 Task: Send email and add a link Link0000000012 including the signature Sign0000000001 to parteek.kumar@softage.net with a subject Subject0000000011 and add a message Message0000000011 and with an attachment of Attach0000000001. Send email and add a link Link0000000012 including the signature Sign0000000001 to parteek.kumar@softage.net; aakash.mishra@softage.net; ayush@softage.net with a subject Subject0000000012 and add a message Message0000000013 and with an attachment of Attach0000000001. Send email and add a link Link0000000012 including the signature Sign0000000001 to parteek.kumar@softage.net with a cc to Aakash.mishra@softage.net with a subject Subject0000000011 and add a message Message0000000013. Send email and add a link Link0000000012 including the signature Sign0000000001 to parteek.kumar@softage.net with a cc to Aakash.mishra@softage.net and bcc to Ayush@softage.net with a subject Subject0000000011 and add a message Message0000000013. Send email and add a link Link0000000012 including the signature Sign0000000001 to parteek.kumar@softage.net; aakash.mishra@softage.net with a cc to Ayush@softage.net; pooja.chaudhary@softage.net and bcc to Vanshu.thakur@softage.net with a subject Subject0000000011 and add a message Message0000000013
Action: Mouse moved to (122, 152)
Screenshot: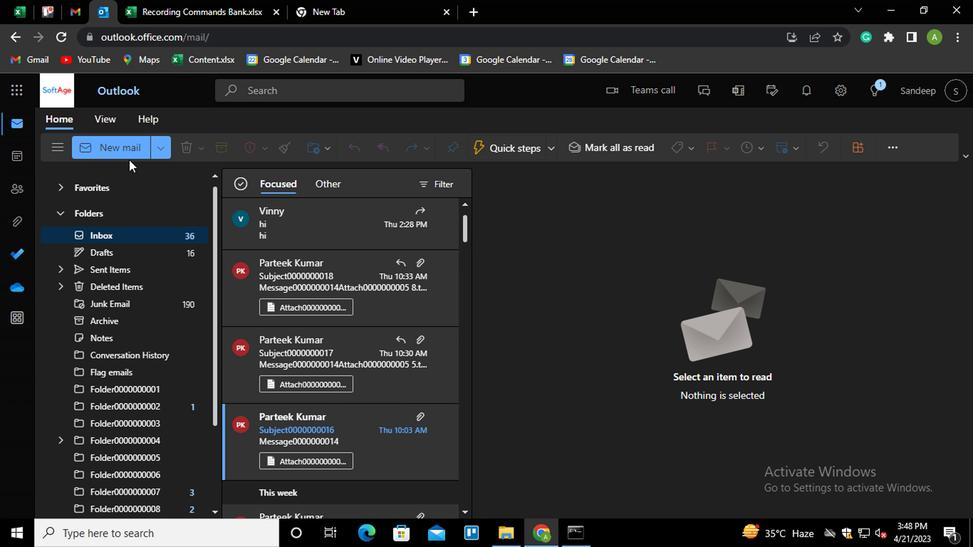 
Action: Mouse pressed left at (122, 152)
Screenshot: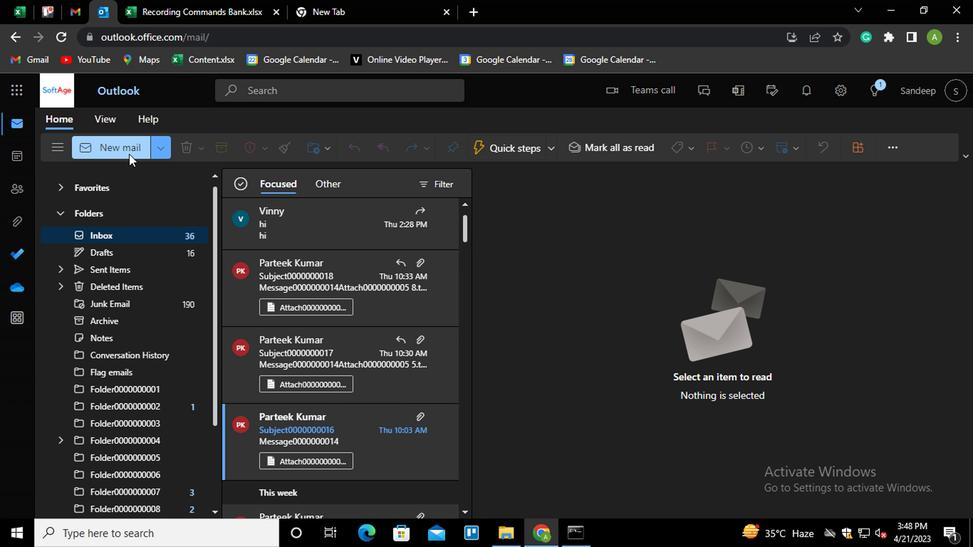 
Action: Mouse moved to (568, 346)
Screenshot: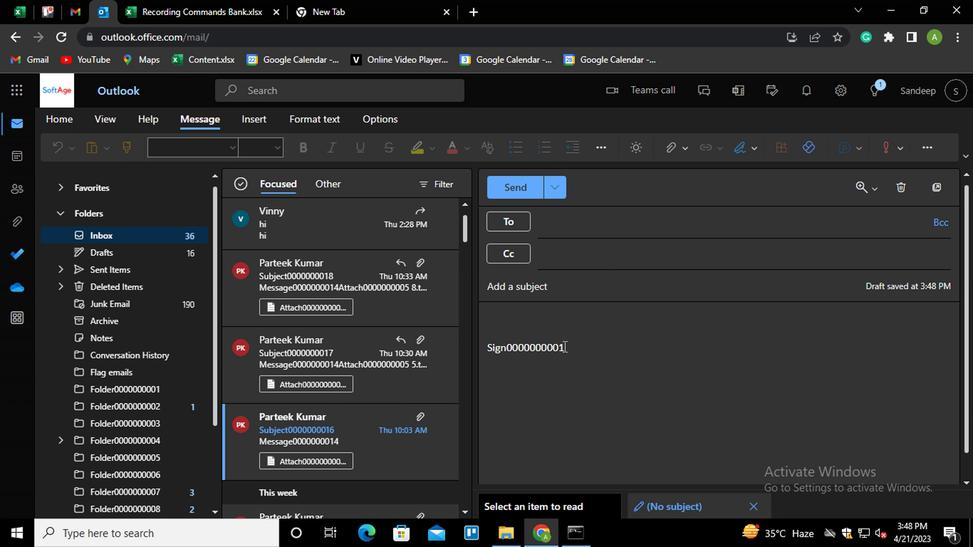 
Action: Mouse pressed left at (568, 346)
Screenshot: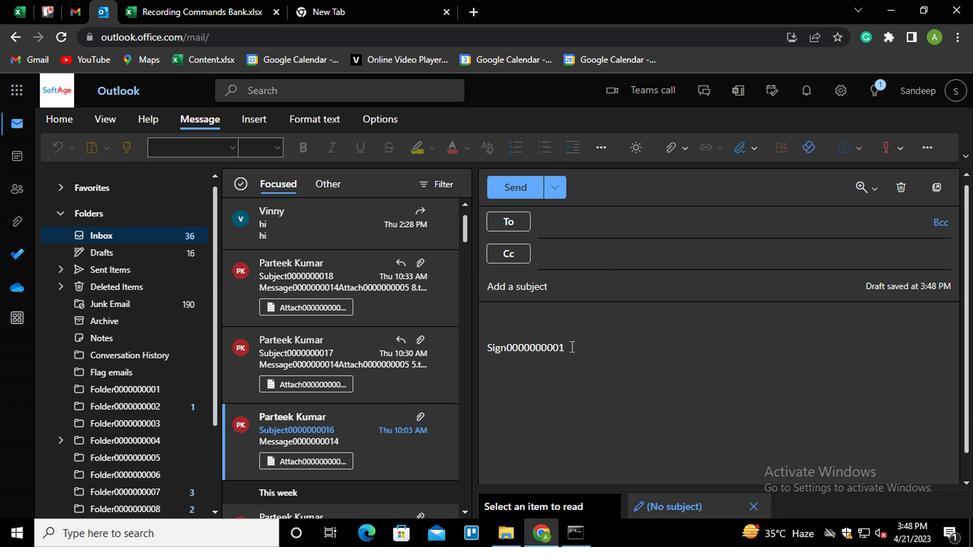 
Action: Mouse moved to (568, 347)
Screenshot: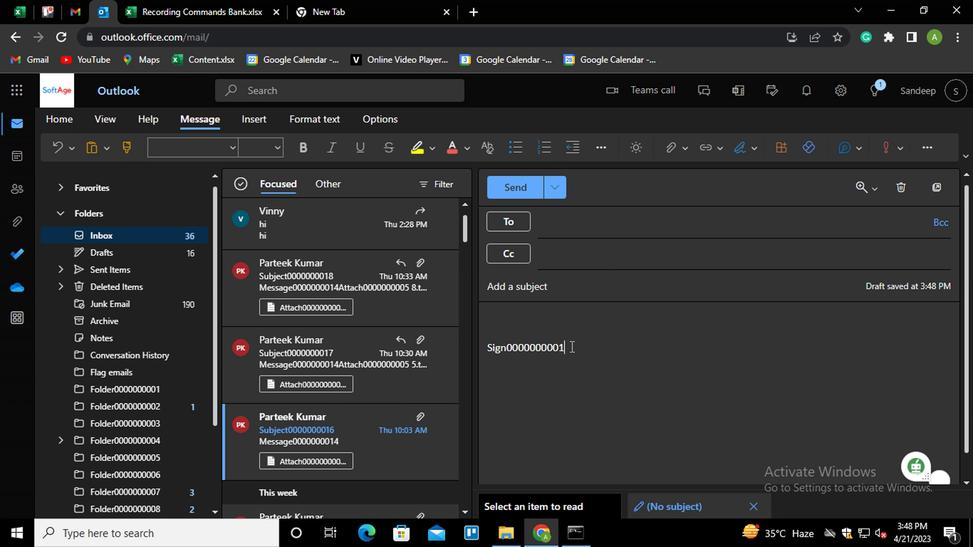 
Action: Key pressed <Key.shift_r><Key.enter>
Screenshot: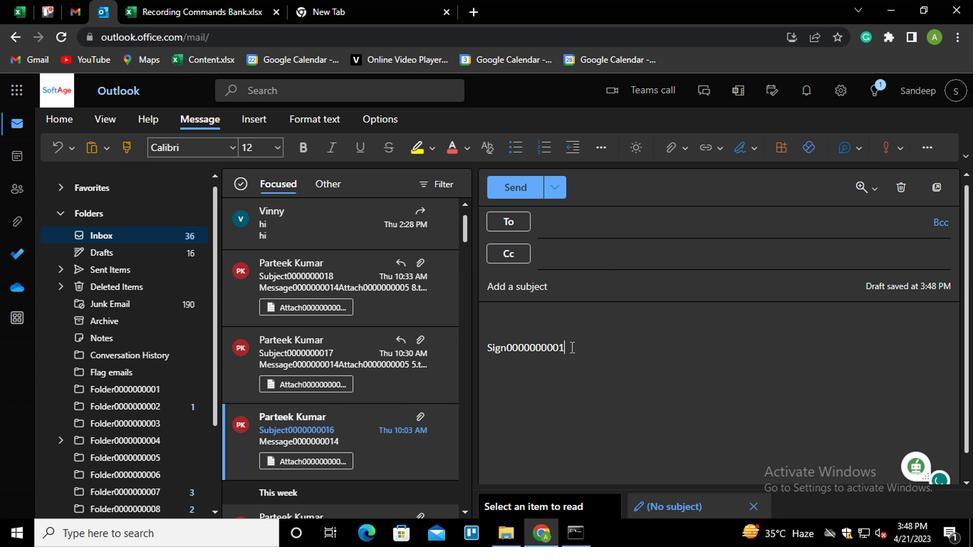 
Action: Mouse moved to (704, 147)
Screenshot: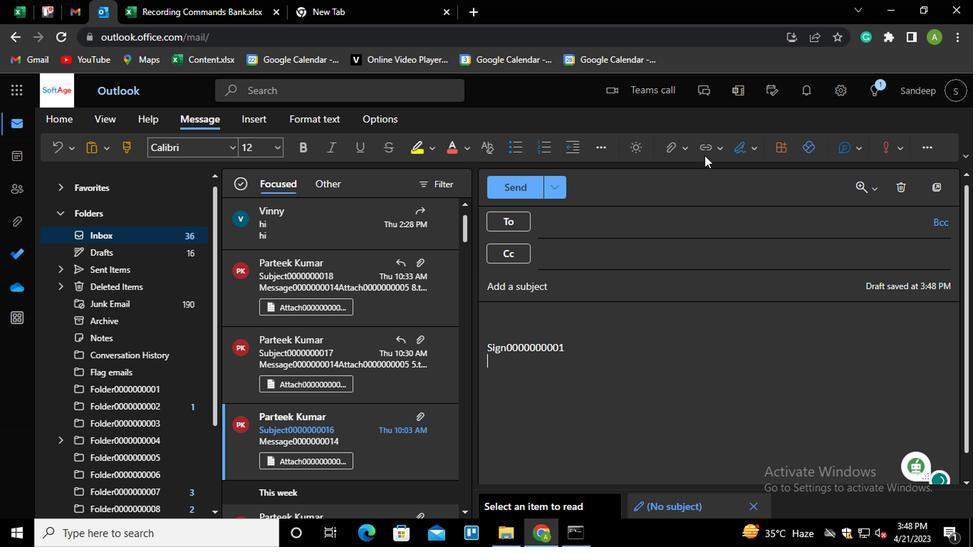 
Action: Mouse pressed left at (704, 147)
Screenshot: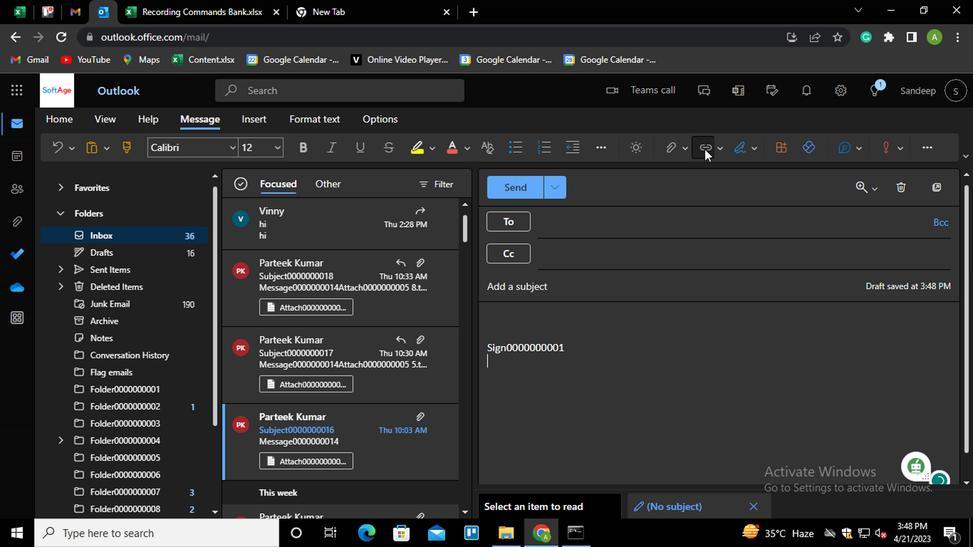 
Action: Mouse moved to (465, 318)
Screenshot: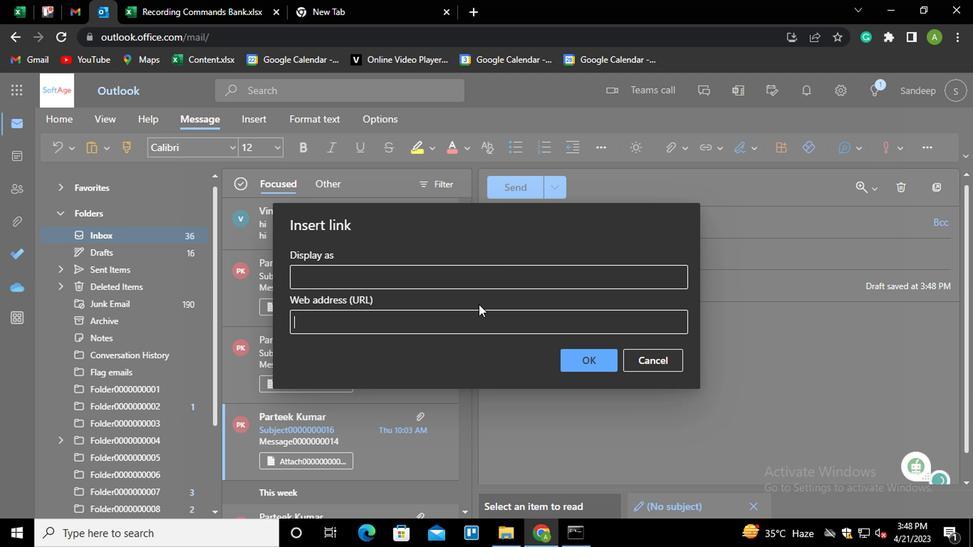 
Action: Mouse pressed left at (465, 318)
Screenshot: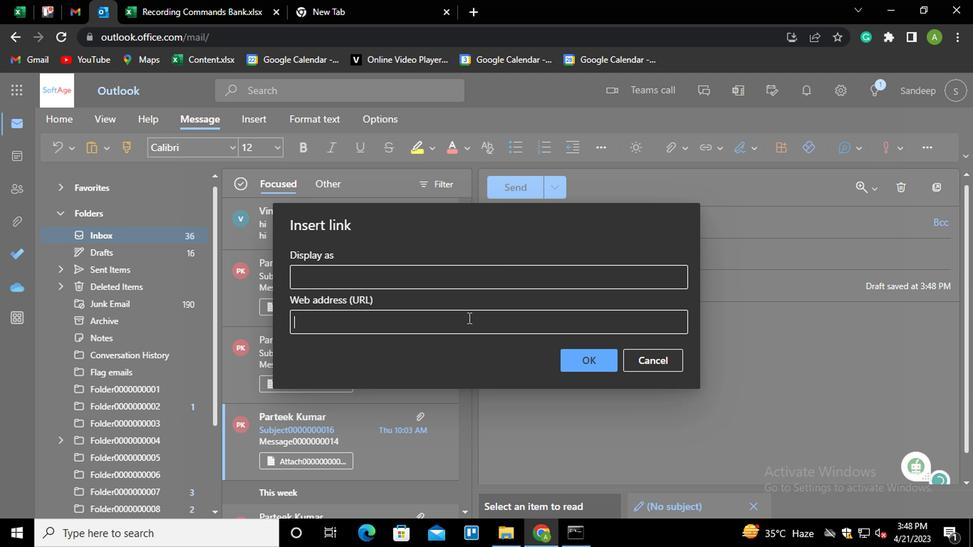 
Action: Mouse moved to (465, 319)
Screenshot: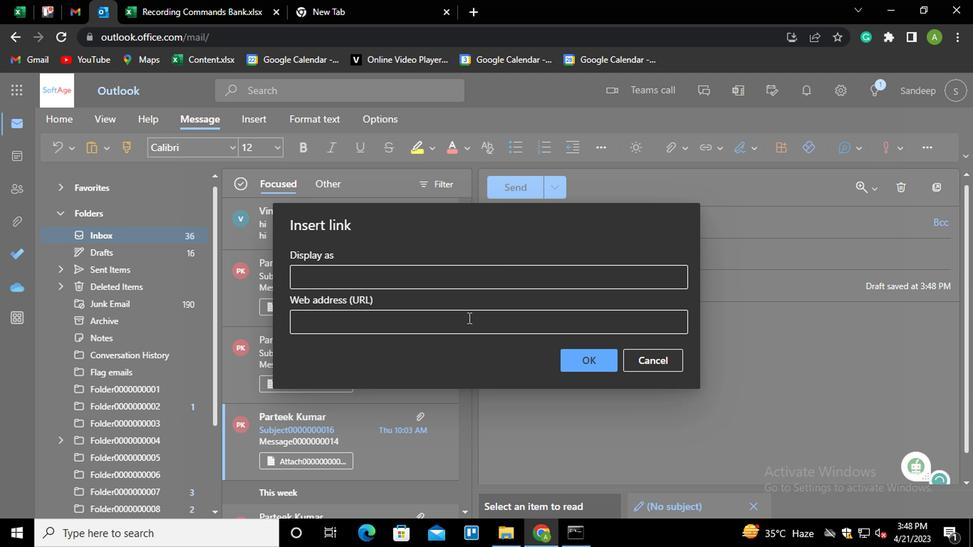 
Action: Key pressed <Key.shift_r>Link0000000012
Screenshot: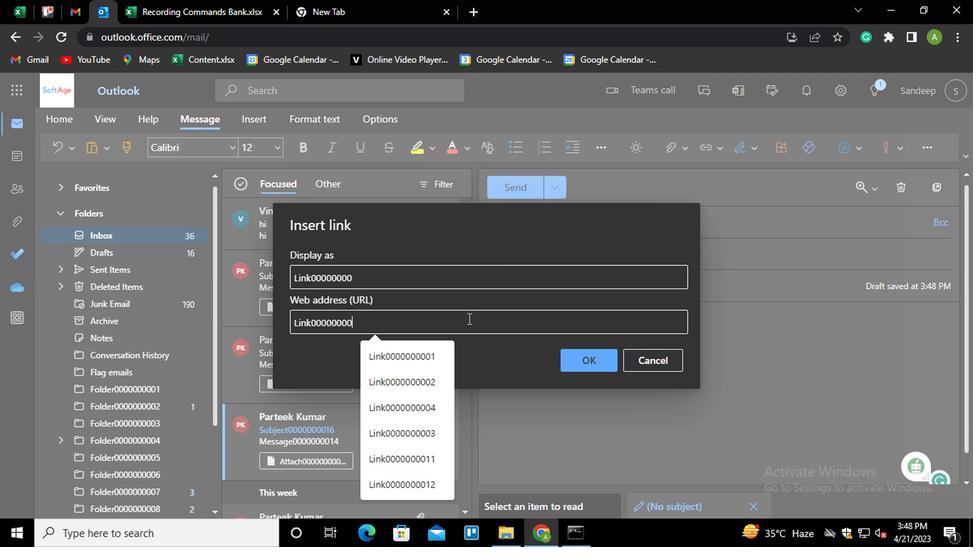 
Action: Mouse moved to (583, 358)
Screenshot: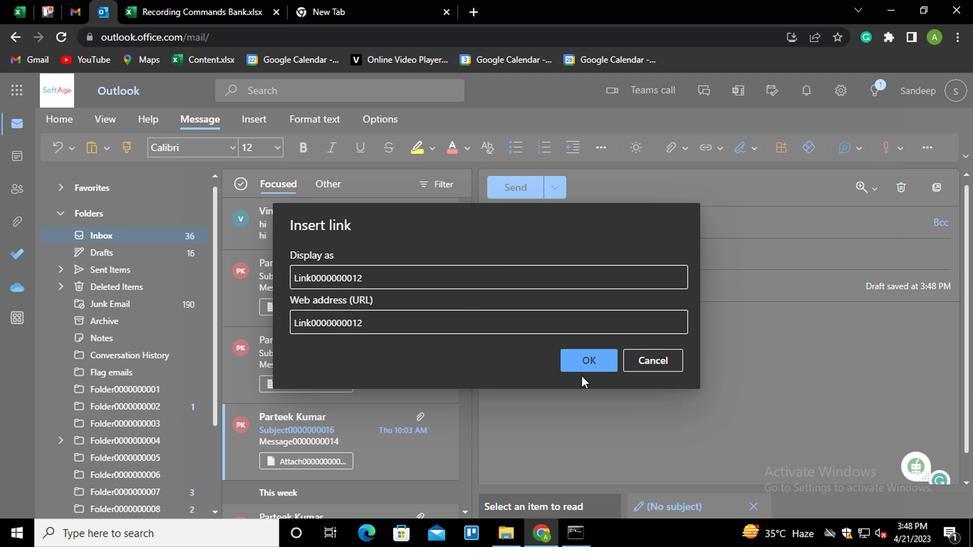 
Action: Mouse pressed left at (583, 358)
Screenshot: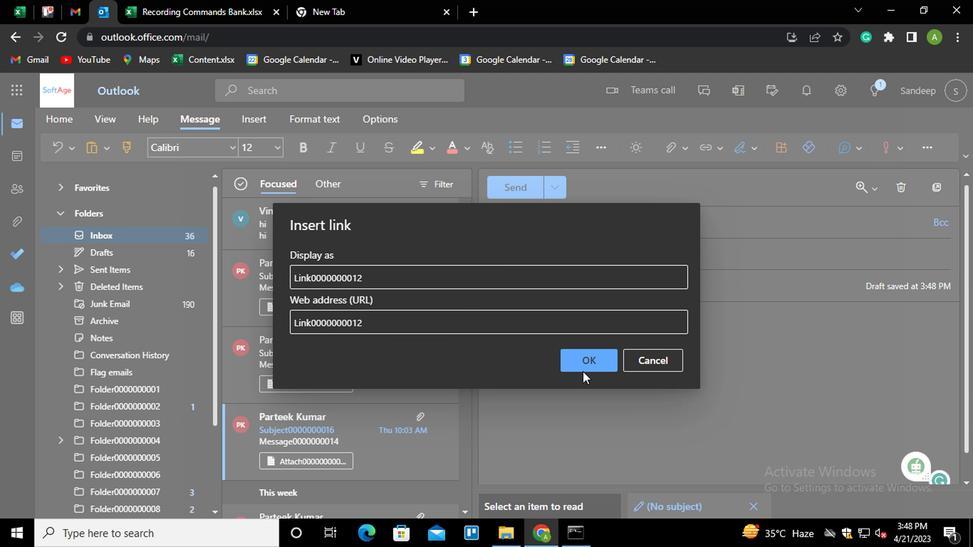 
Action: Mouse moved to (591, 232)
Screenshot: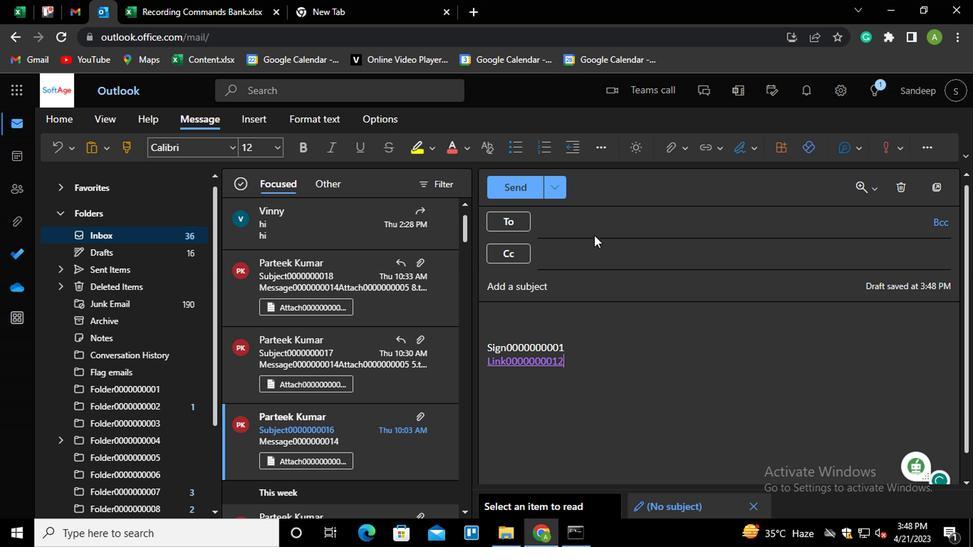 
Action: Mouse pressed left at (591, 232)
Screenshot: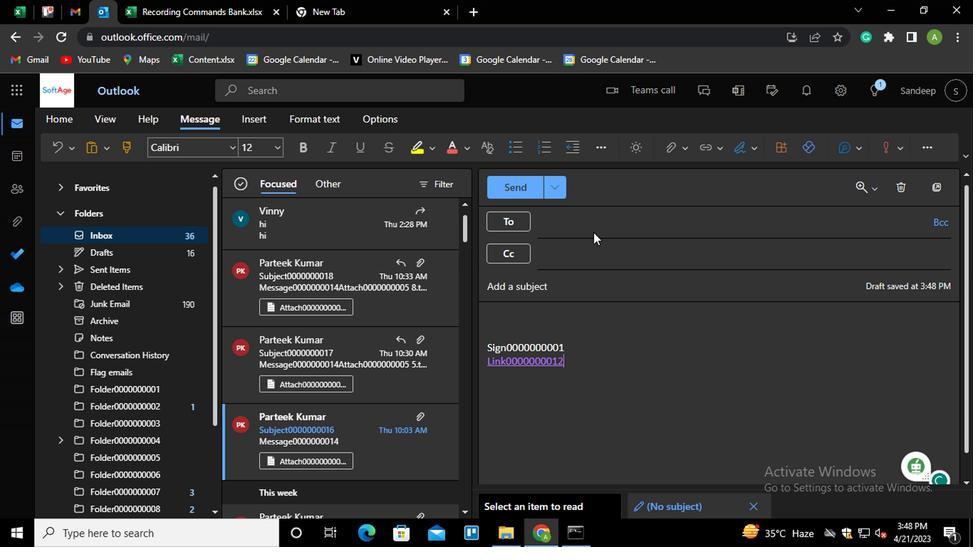 
Action: Mouse moved to (591, 227)
Screenshot: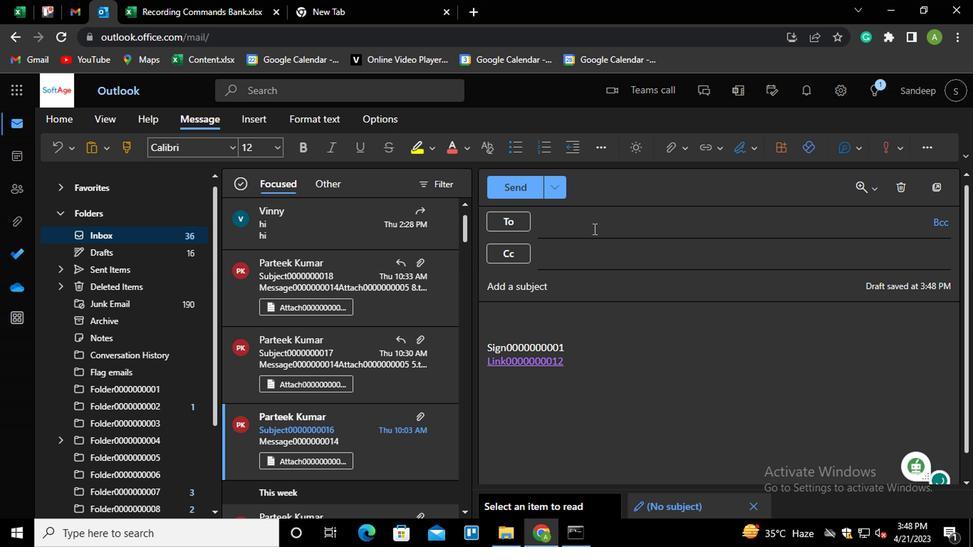 
Action: Mouse pressed left at (591, 227)
Screenshot: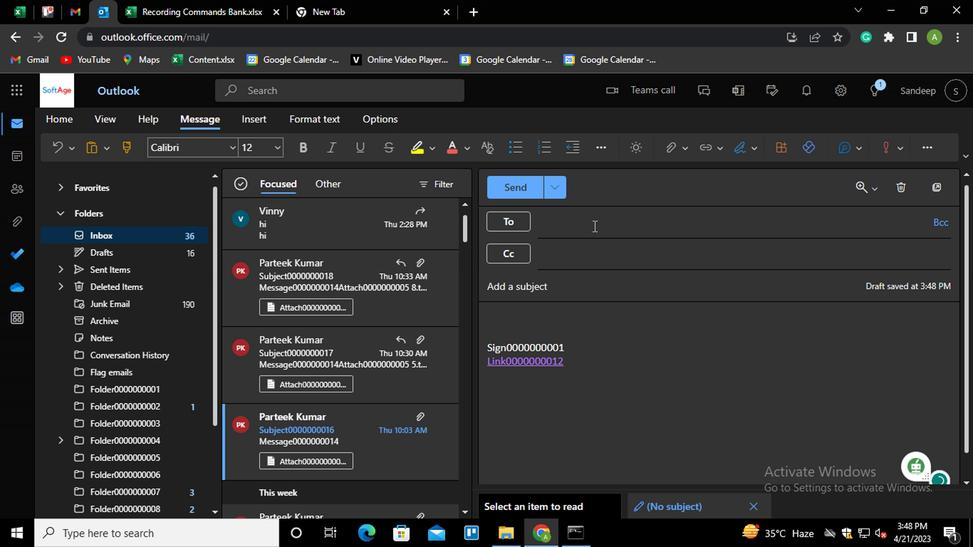 
Action: Key pressed par<Key.enter>
Screenshot: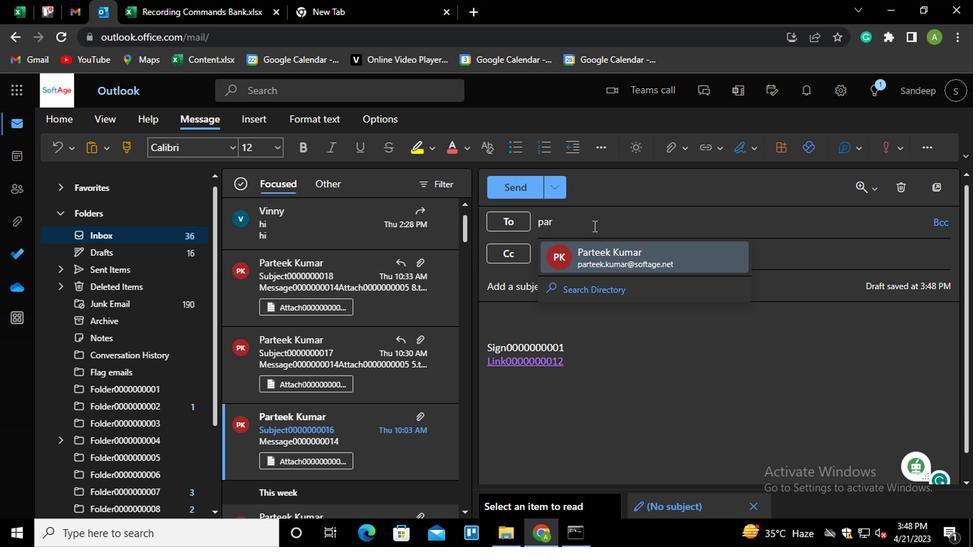 
Action: Mouse moved to (580, 285)
Screenshot: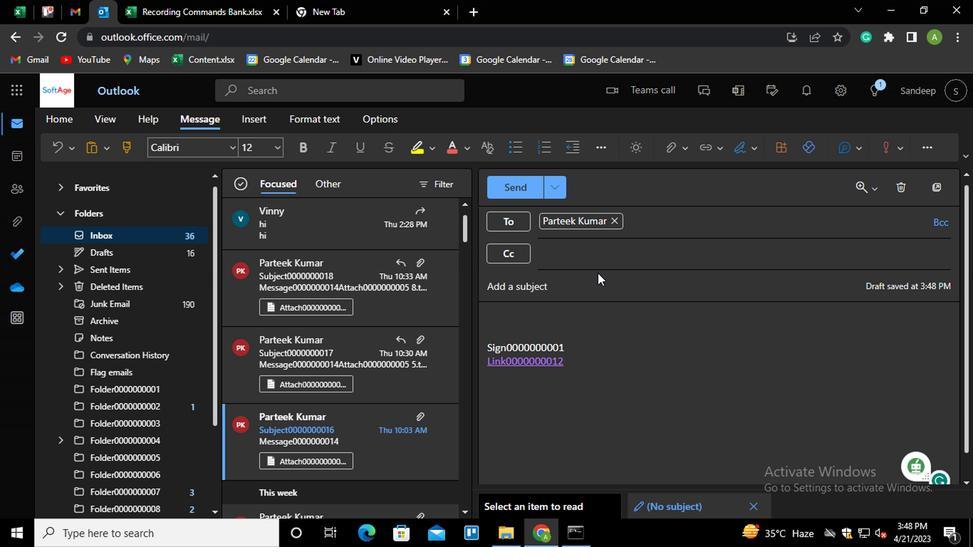 
Action: Mouse pressed left at (580, 285)
Screenshot: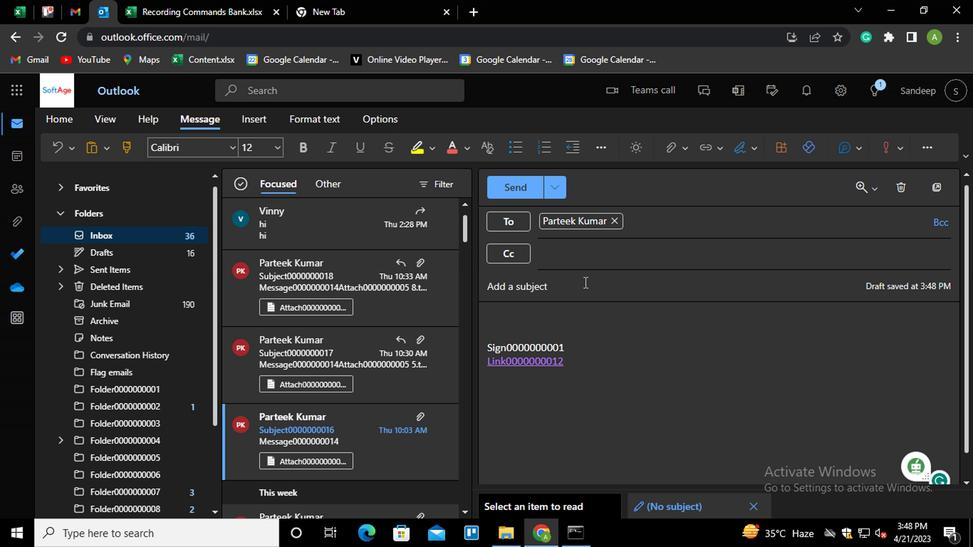
Action: Mouse moved to (577, 286)
Screenshot: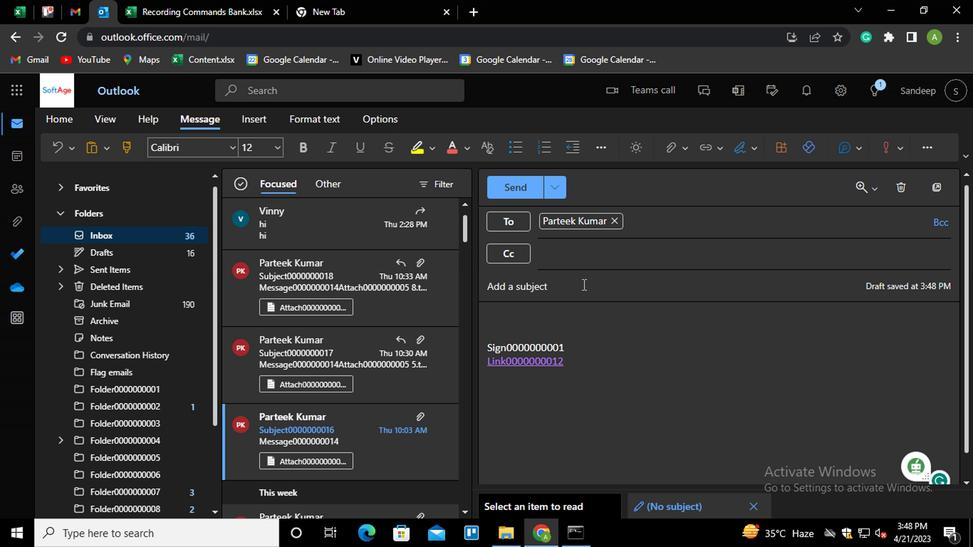 
Action: Key pressed <Key.shift>SUBJECT00000
Screenshot: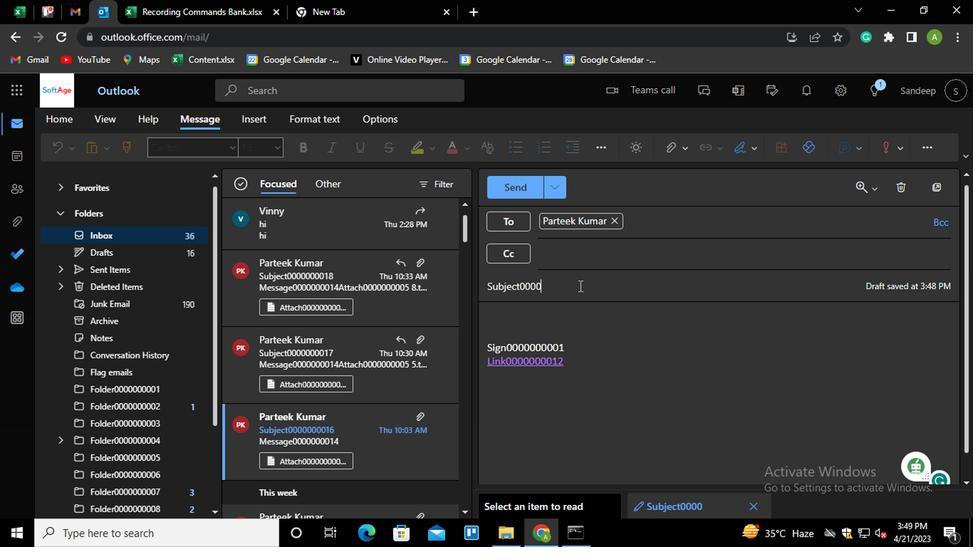 
Action: Mouse moved to (577, 287)
Screenshot: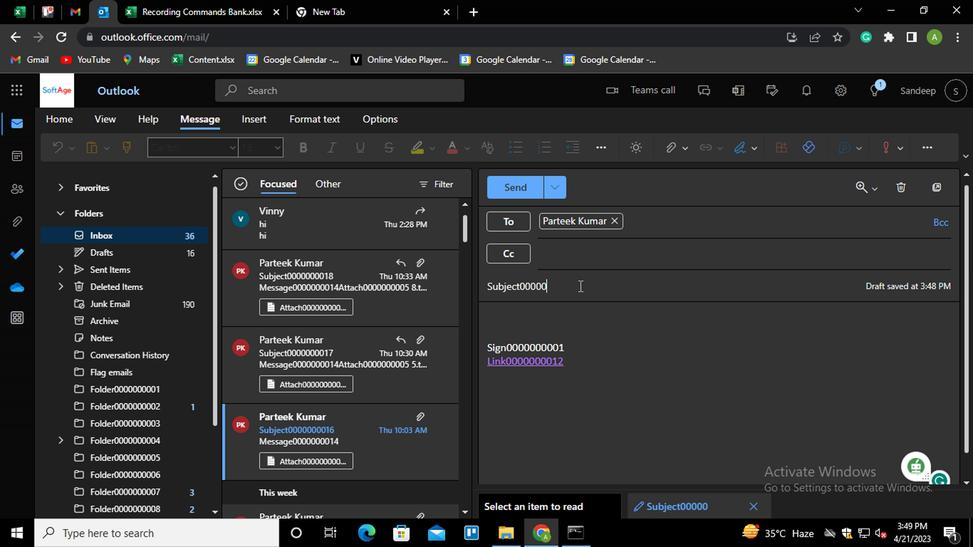 
Action: Key pressed 00011
Screenshot: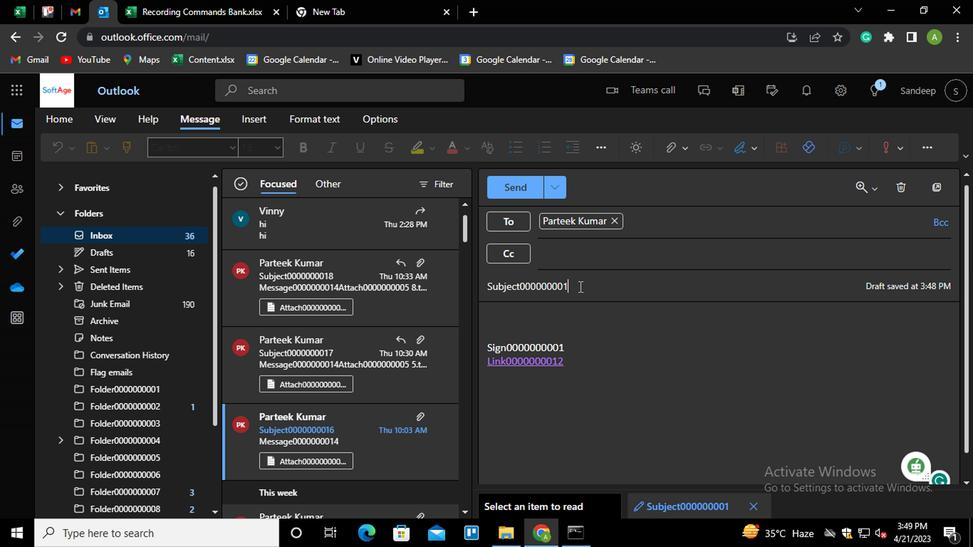 
Action: Mouse moved to (567, 369)
Screenshot: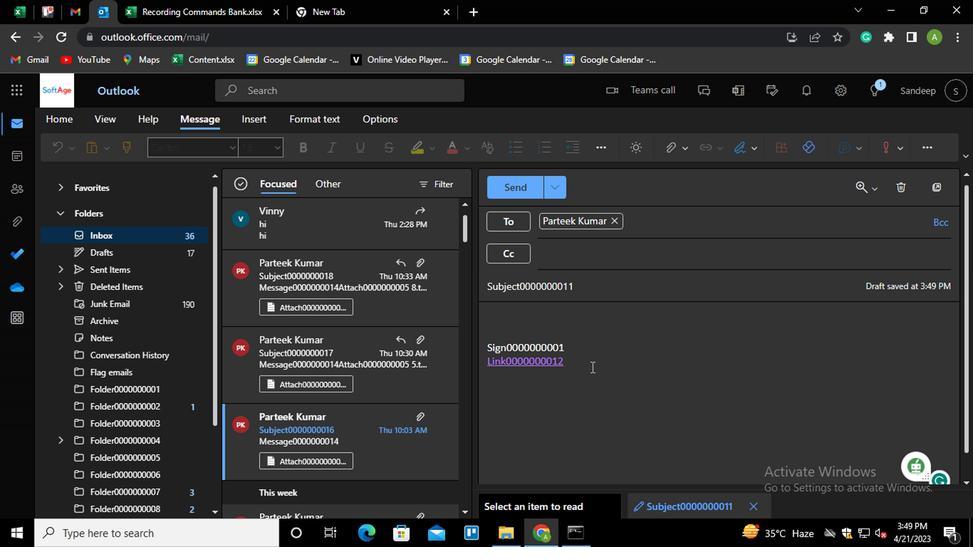 
Action: Mouse pressed left at (567, 369)
Screenshot: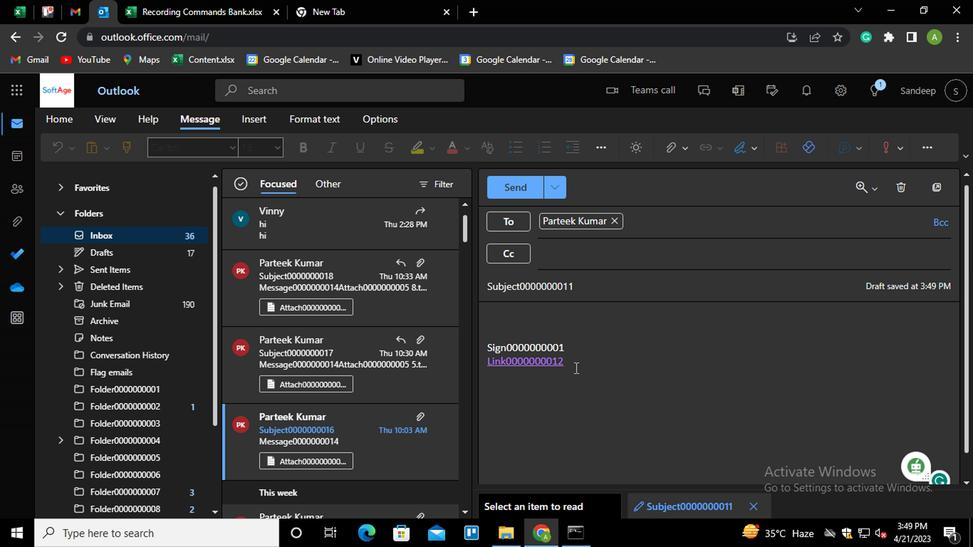 
Action: Mouse moved to (570, 360)
Screenshot: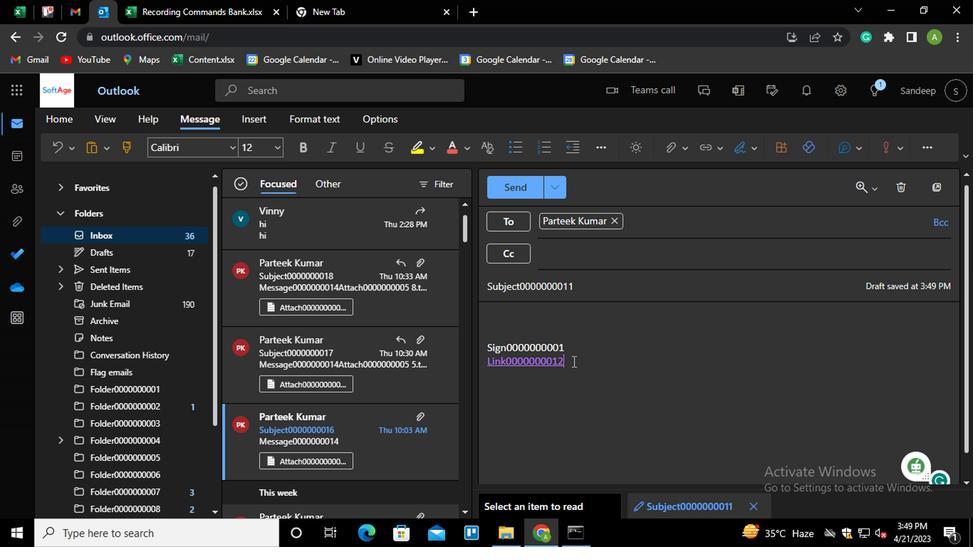 
Action: Key pressed <Key.shift_r><Key.enter><Key.shift_r>MESSAGE0000000011
Screenshot: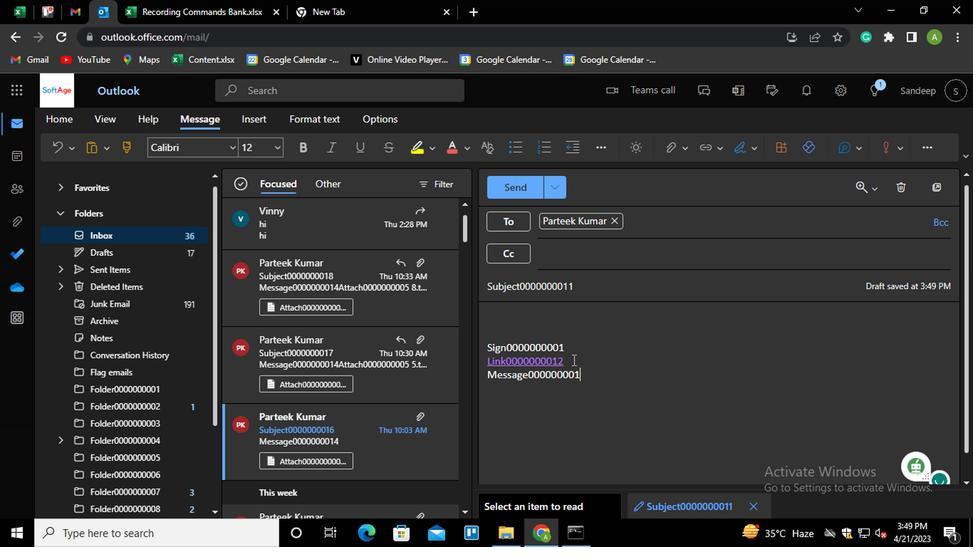 
Action: Mouse moved to (673, 154)
Screenshot: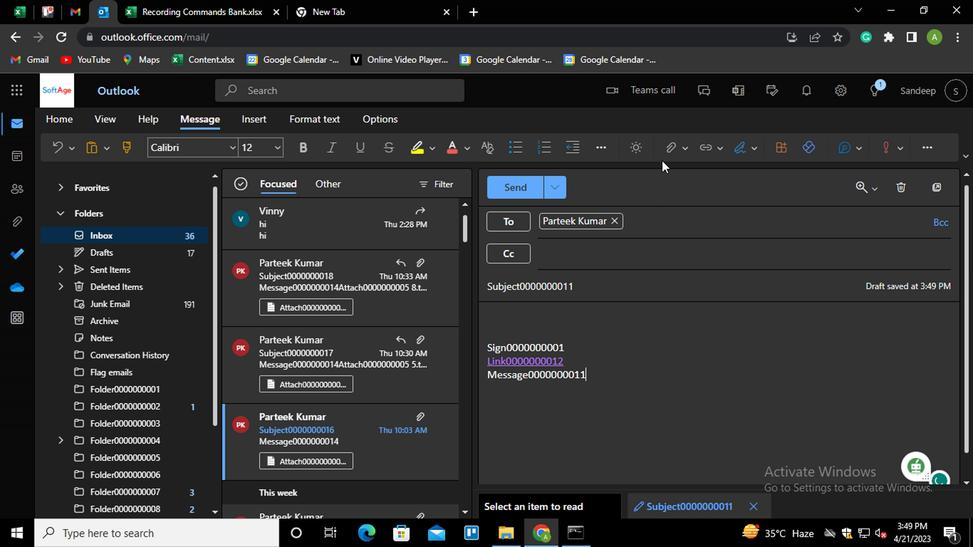 
Action: Mouse pressed left at (673, 154)
Screenshot: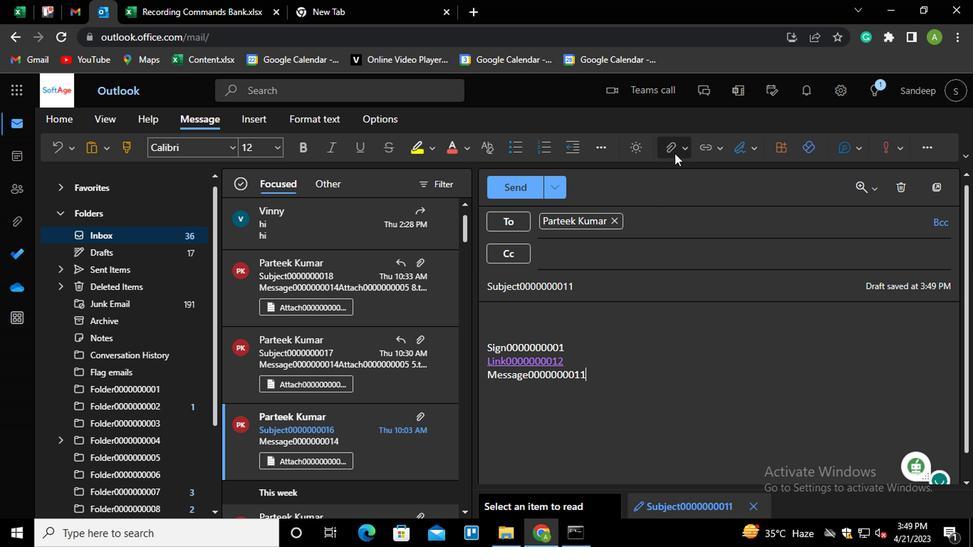
Action: Mouse moved to (630, 179)
Screenshot: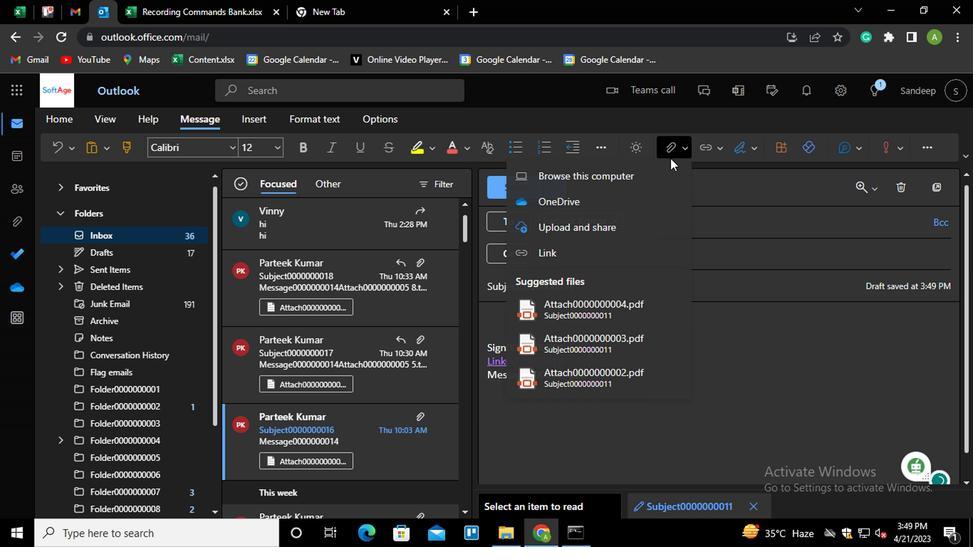 
Action: Mouse pressed left at (630, 179)
Screenshot: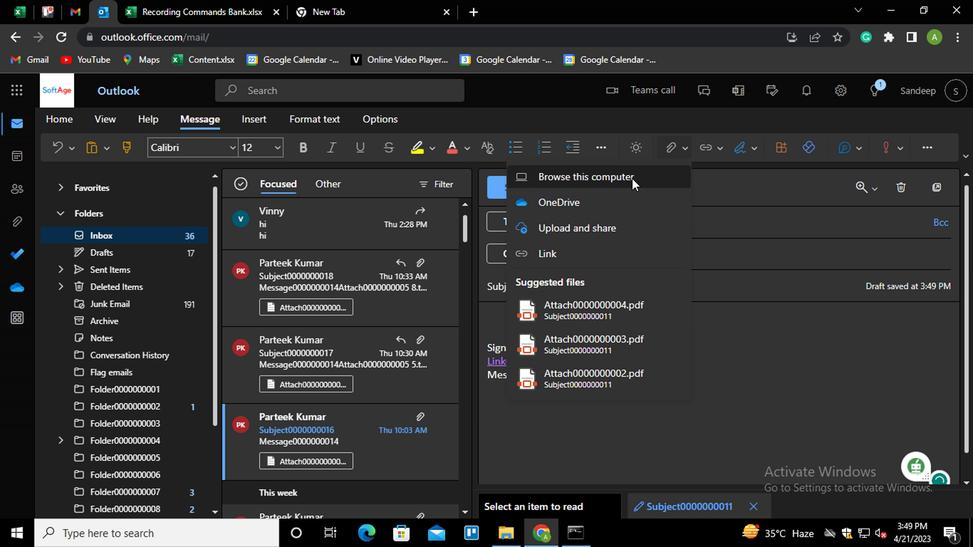 
Action: Mouse moved to (188, 104)
Screenshot: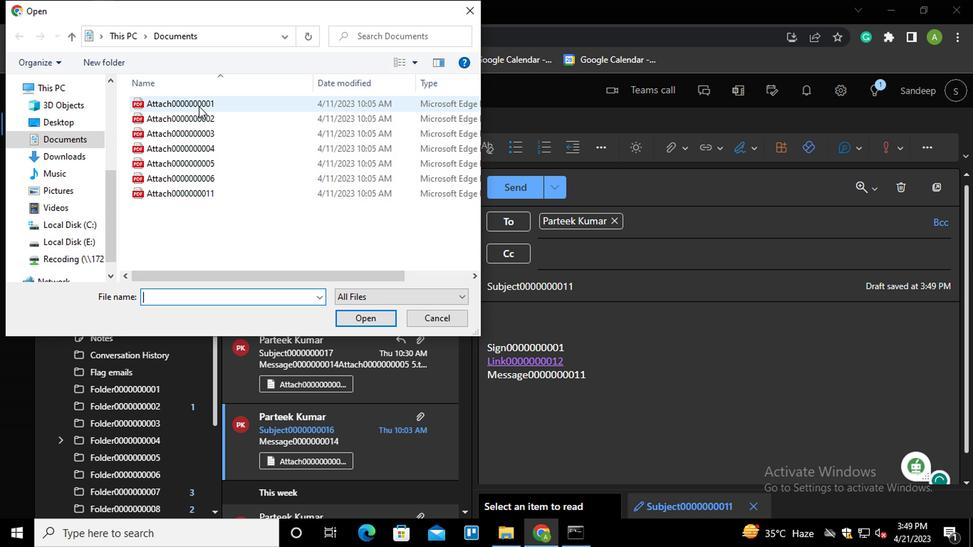
Action: Mouse pressed left at (188, 104)
Screenshot: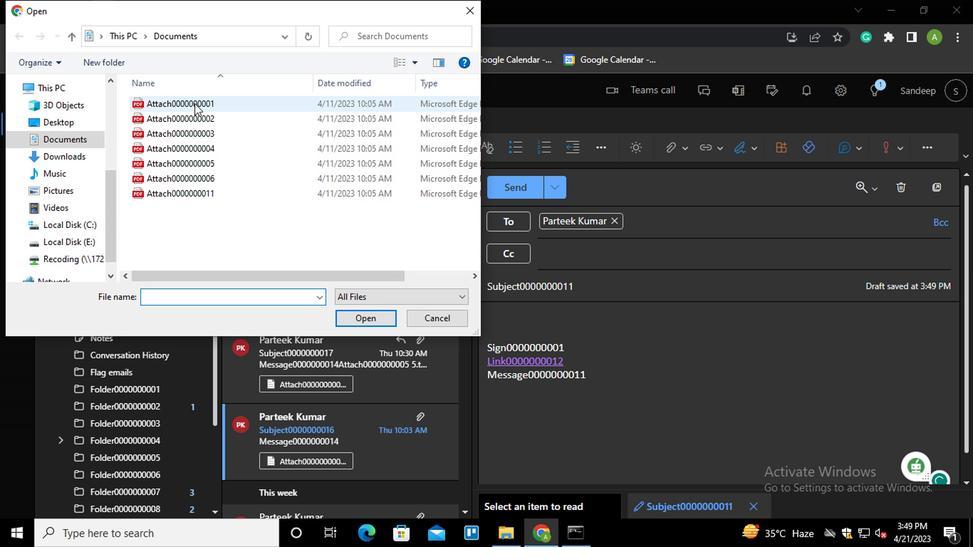 
Action: Mouse moved to (373, 314)
Screenshot: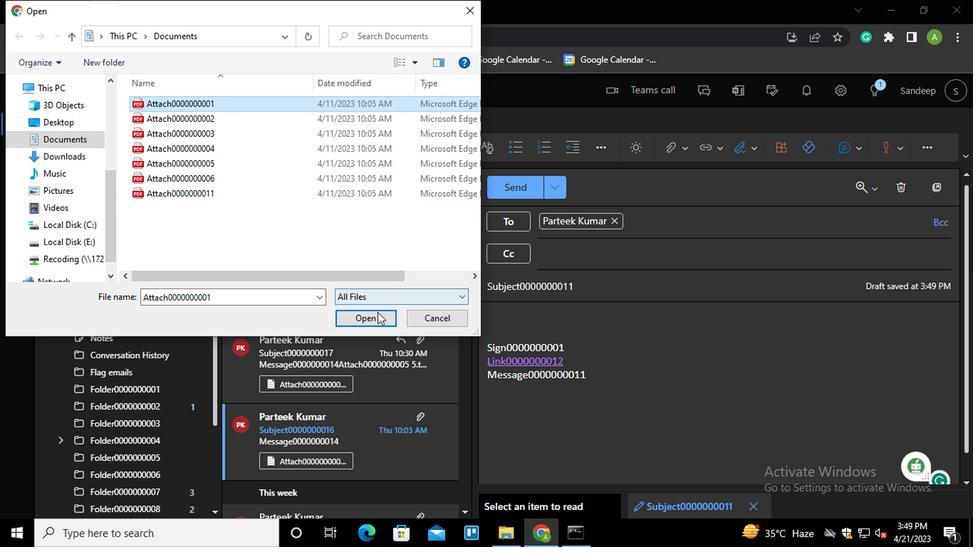 
Action: Mouse pressed left at (373, 314)
Screenshot: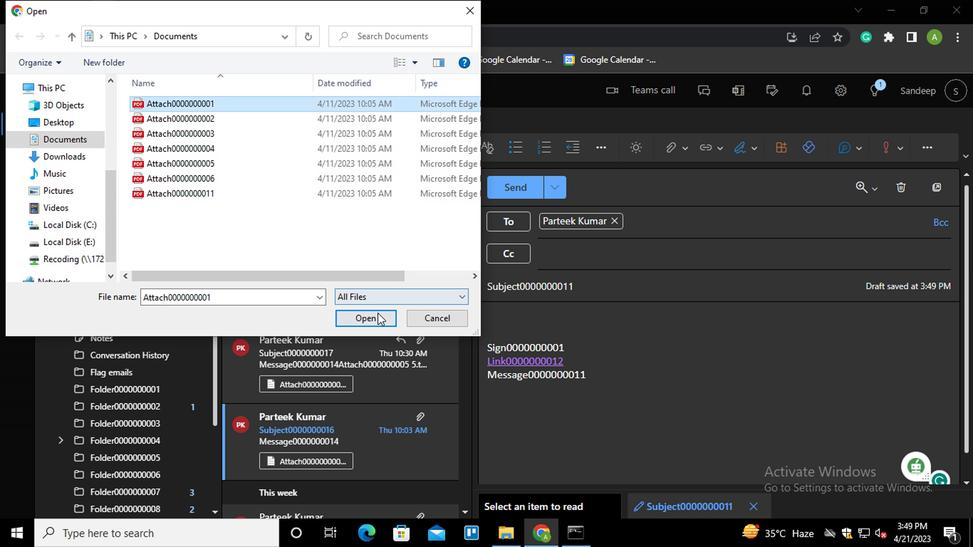 
Action: Mouse moved to (628, 405)
Screenshot: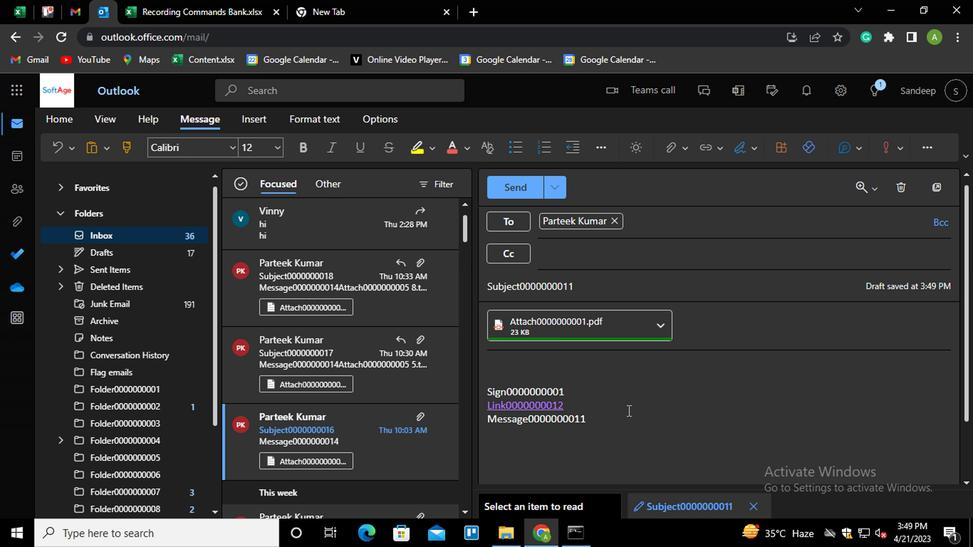 
Action: Mouse pressed left at (628, 405)
Screenshot: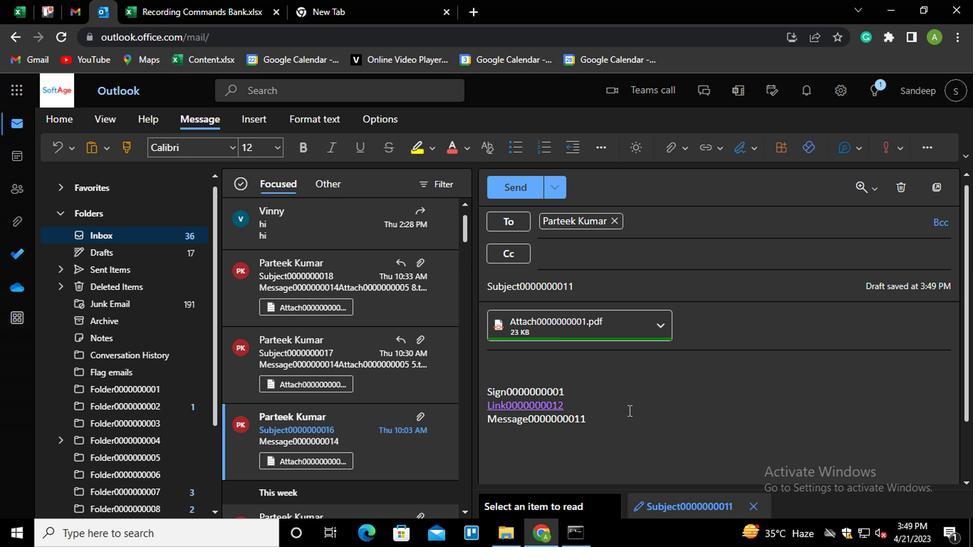 
Action: Mouse moved to (522, 188)
Screenshot: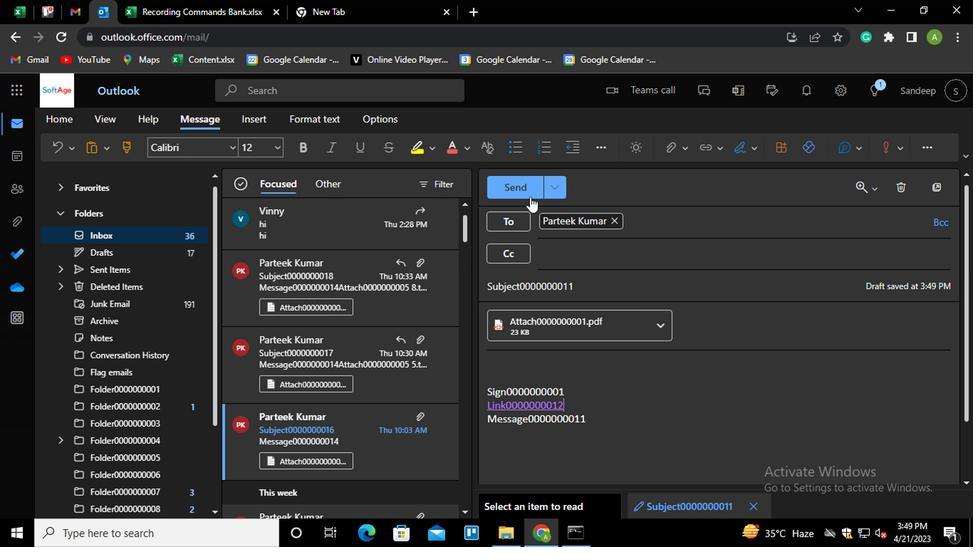 
Action: Mouse pressed left at (522, 188)
Screenshot: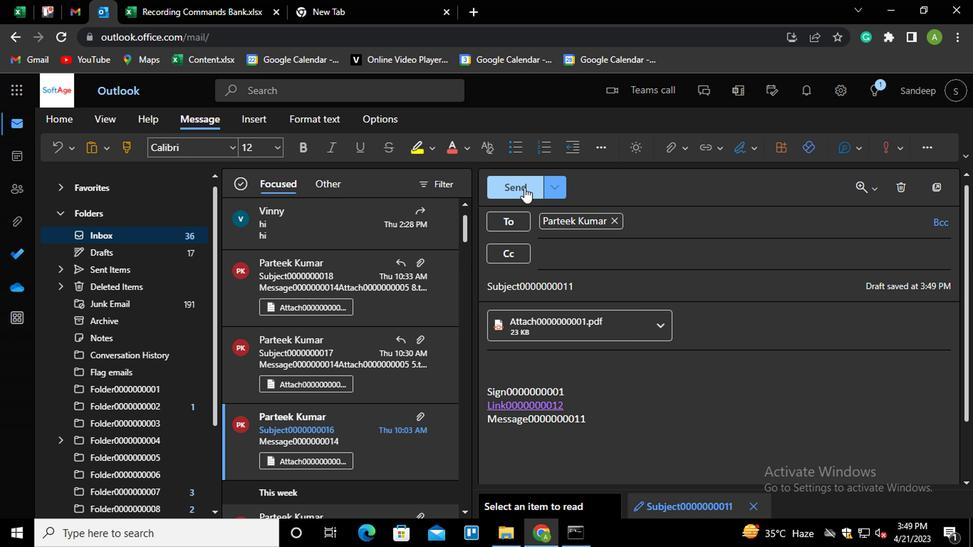 
Action: Mouse moved to (121, 152)
Screenshot: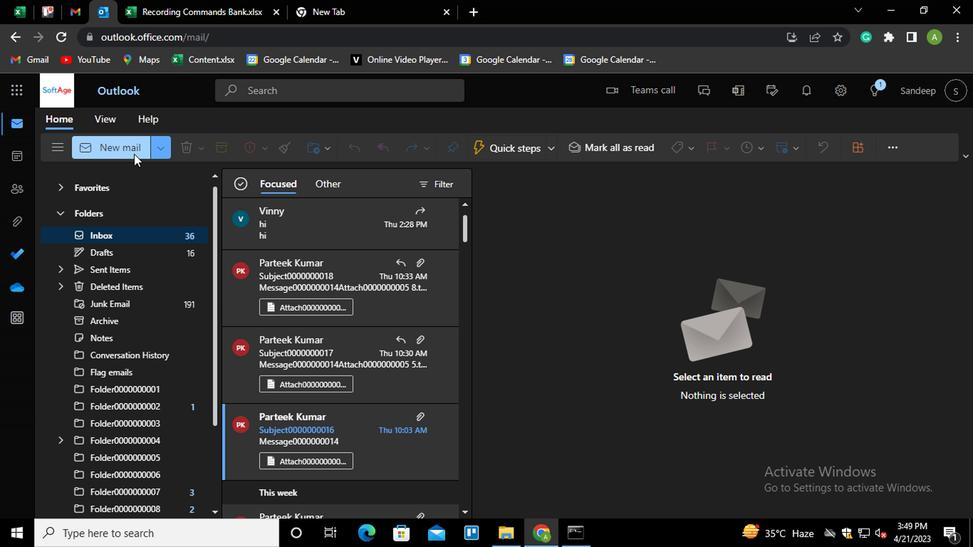 
Action: Mouse pressed left at (121, 152)
Screenshot: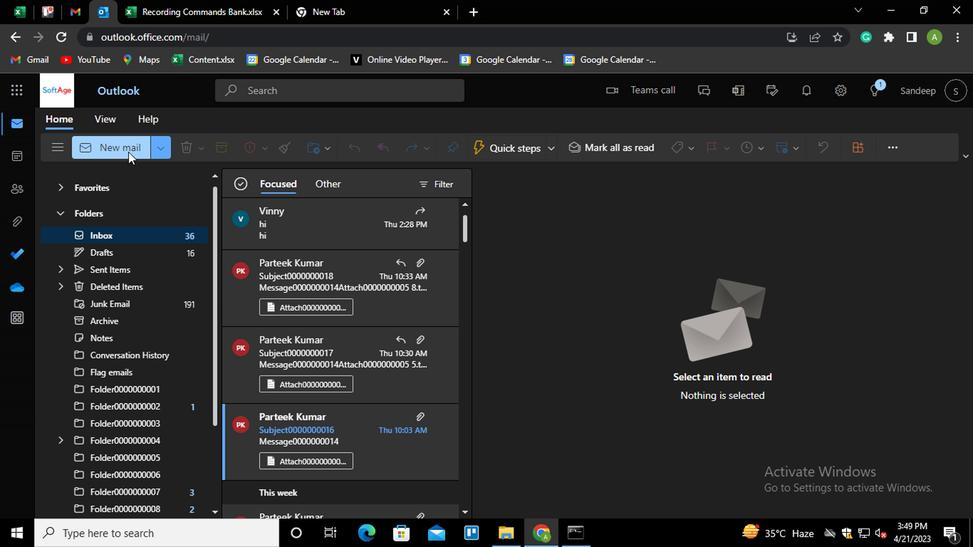 
Action: Mouse moved to (578, 346)
Screenshot: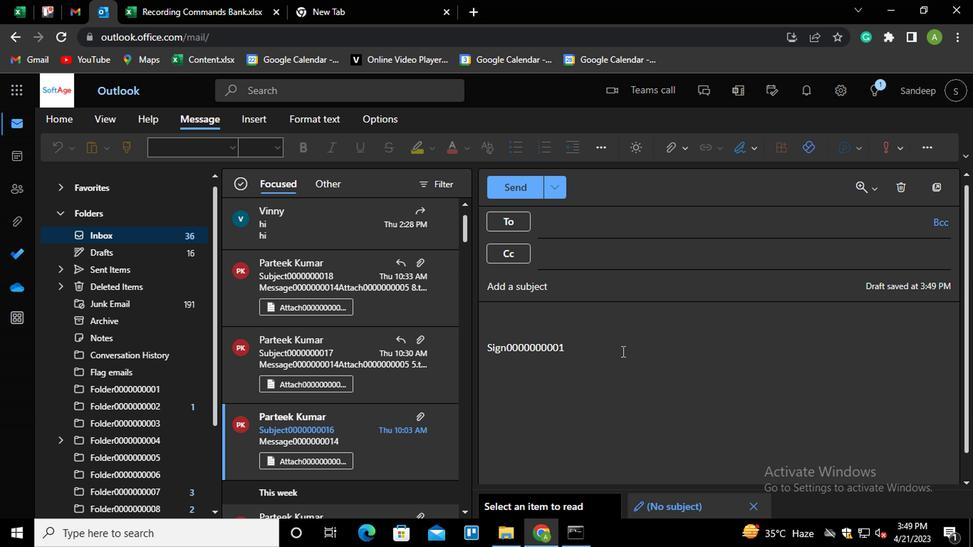 
Action: Mouse pressed left at (578, 346)
Screenshot: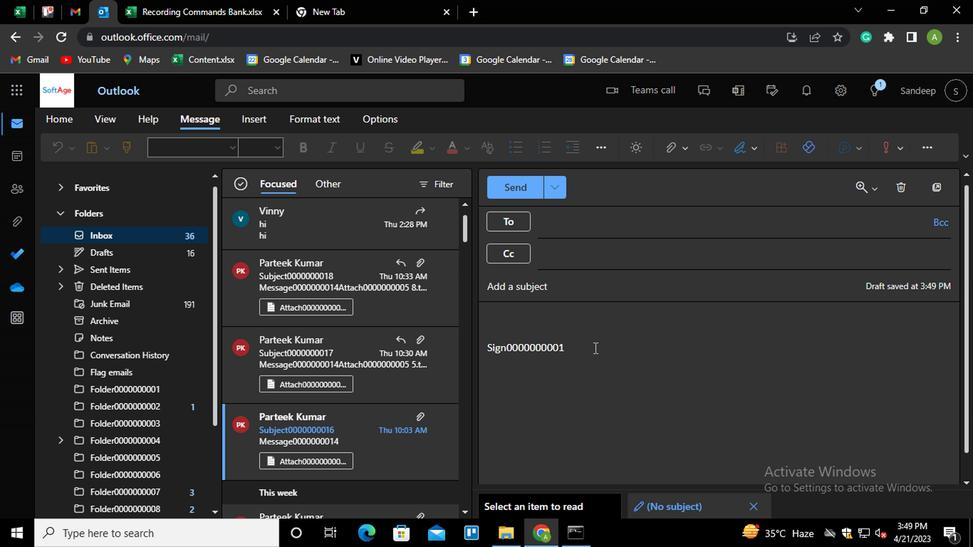 
Action: Mouse moved to (709, 153)
Screenshot: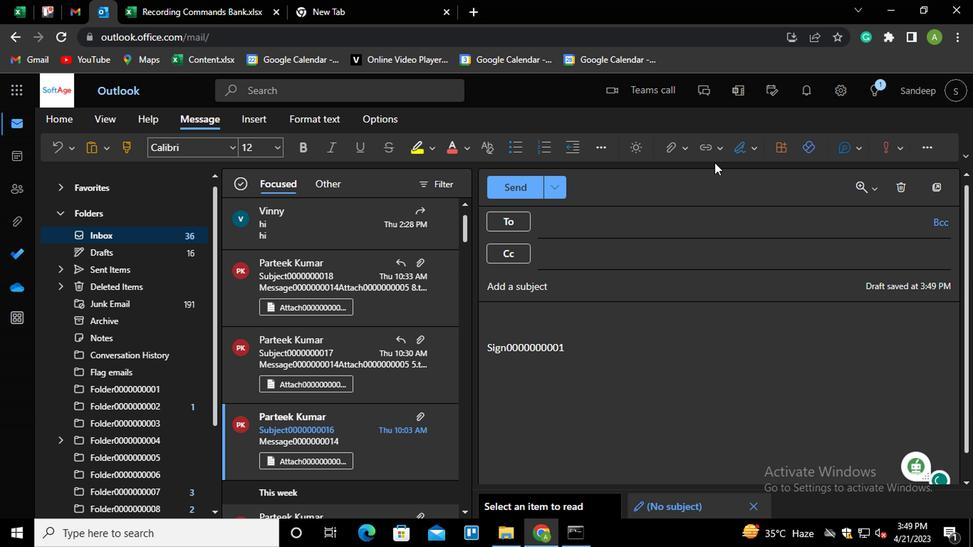 
Action: Mouse pressed left at (709, 153)
Screenshot: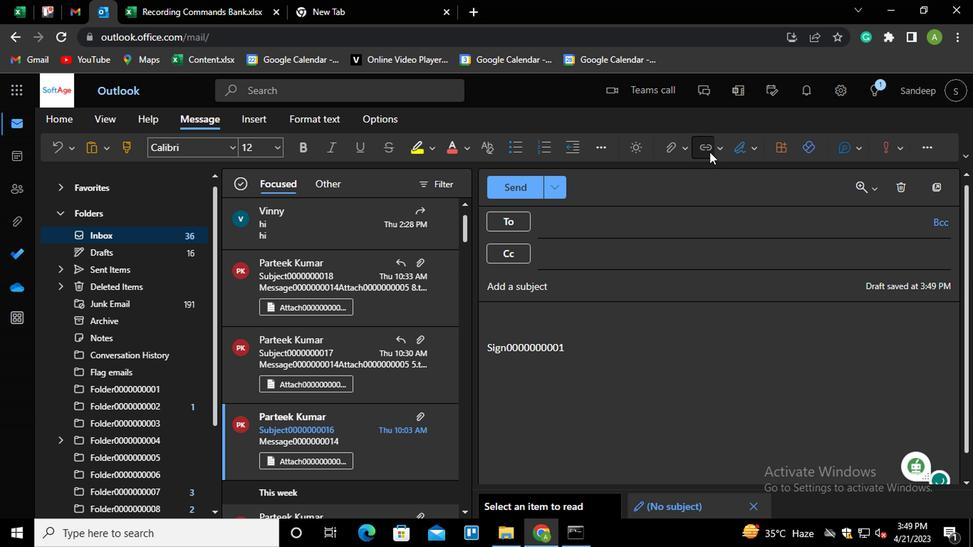 
Action: Mouse moved to (374, 278)
Screenshot: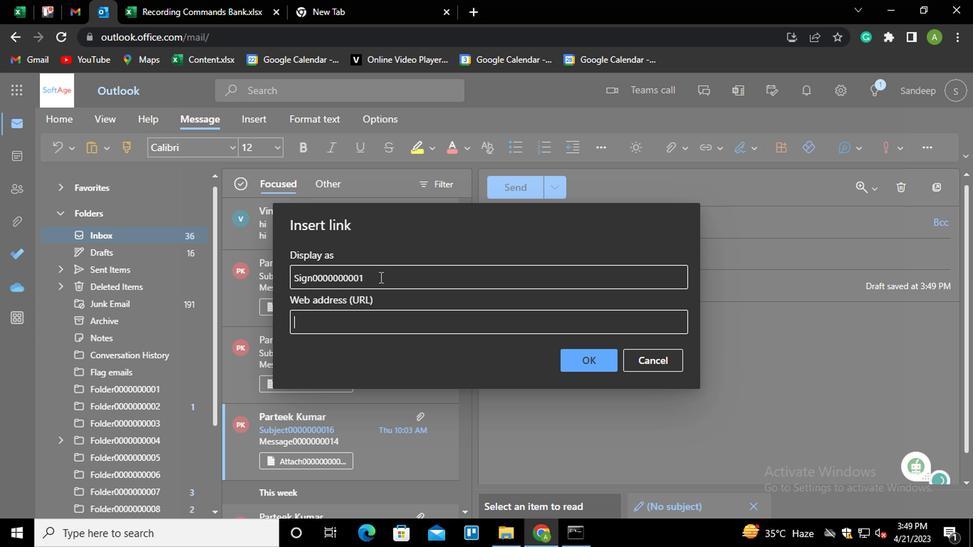 
Action: Mouse pressed left at (374, 278)
Screenshot: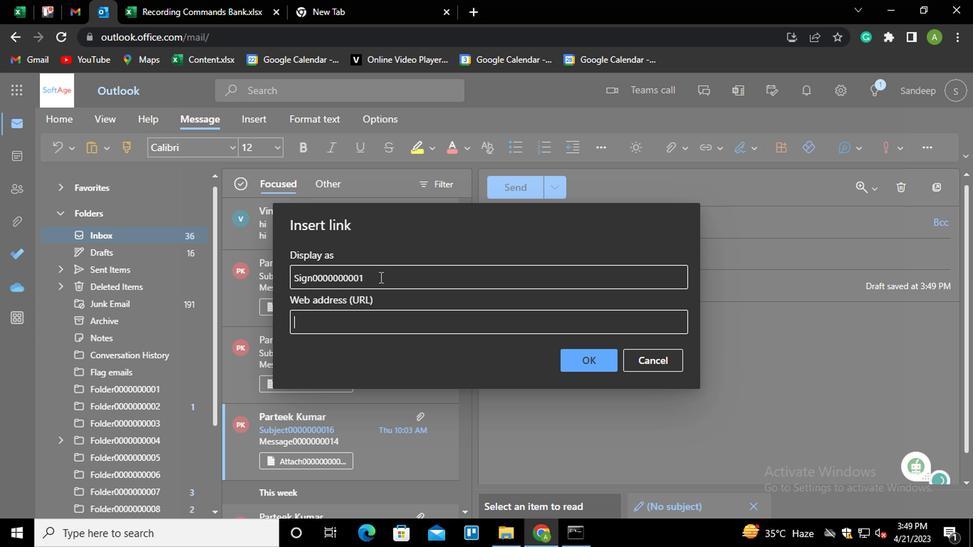 
Action: Mouse moved to (279, 297)
Screenshot: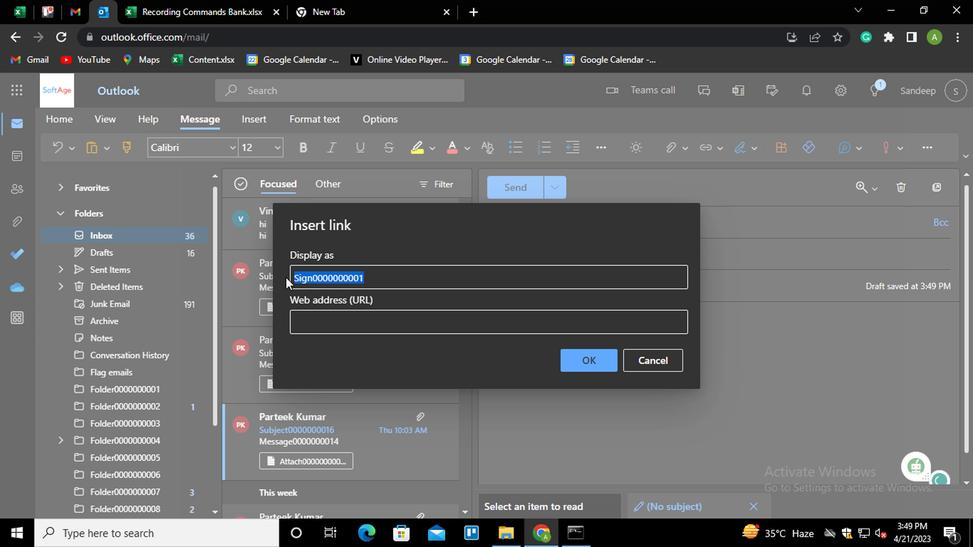 
Action: Key pressed <Key.backspace>
Screenshot: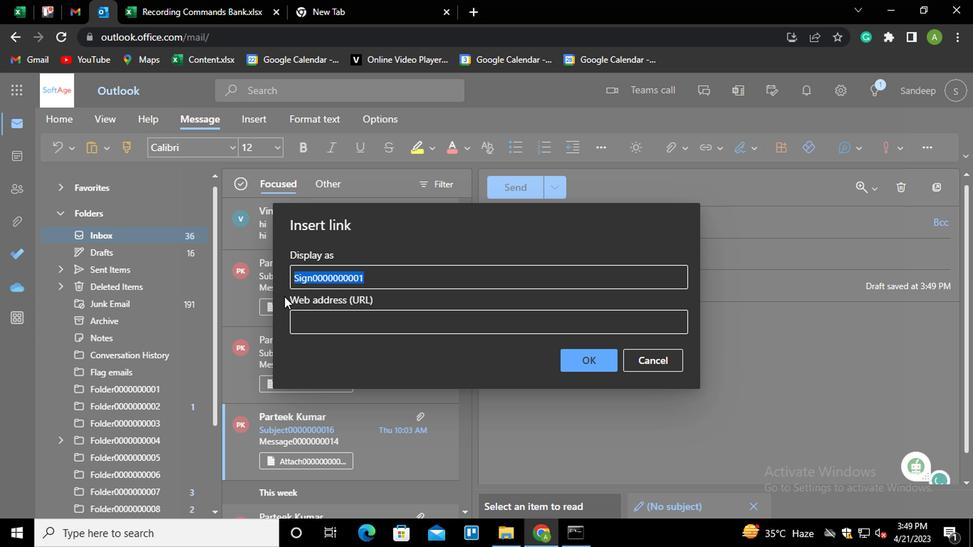 
Action: Mouse moved to (317, 324)
Screenshot: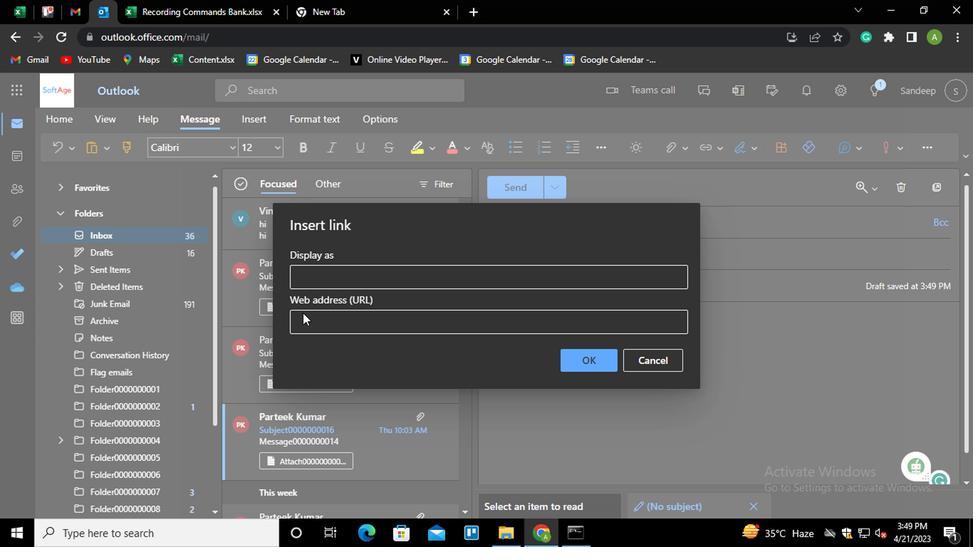 
Action: Mouse pressed left at (317, 324)
Screenshot: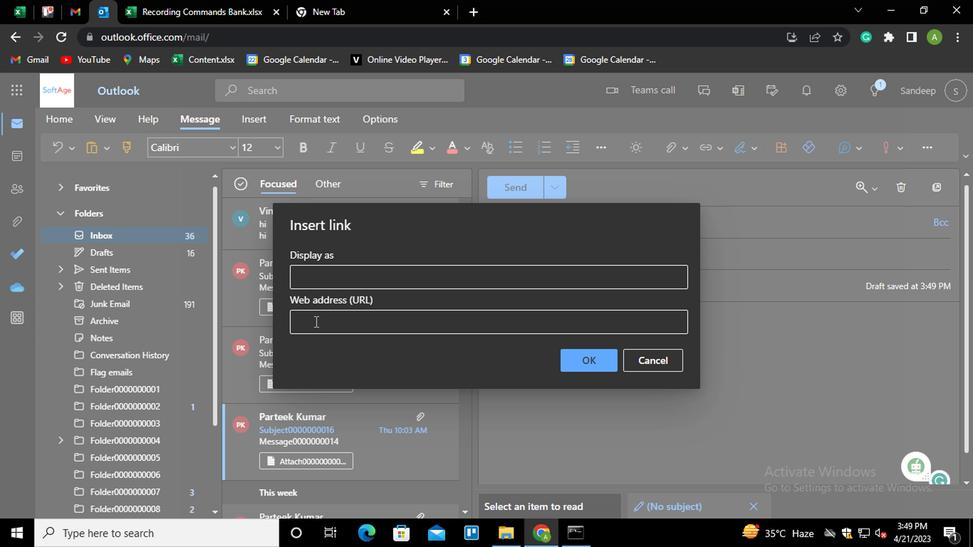 
Action: Mouse moved to (317, 326)
Screenshot: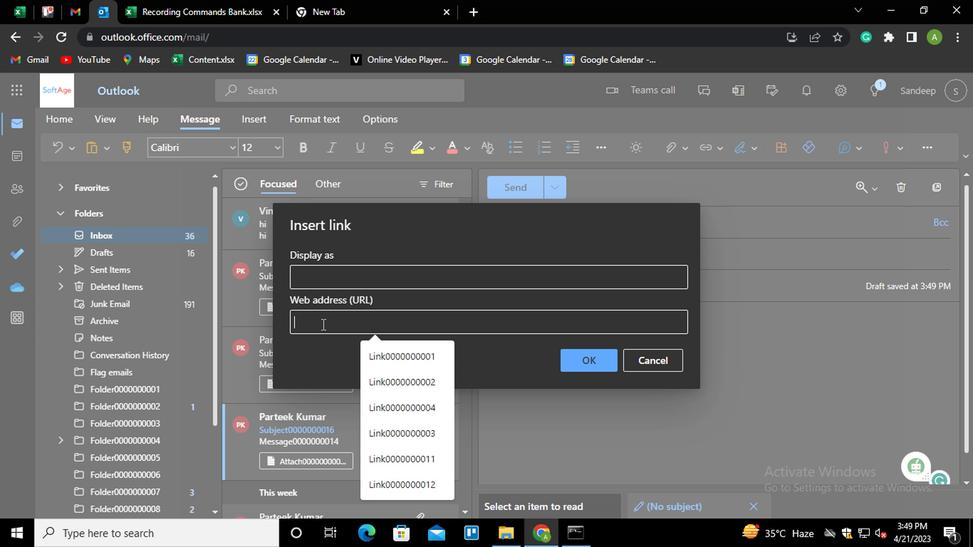 
Action: Key pressed <Key.shift_r>LINK0000000012
Screenshot: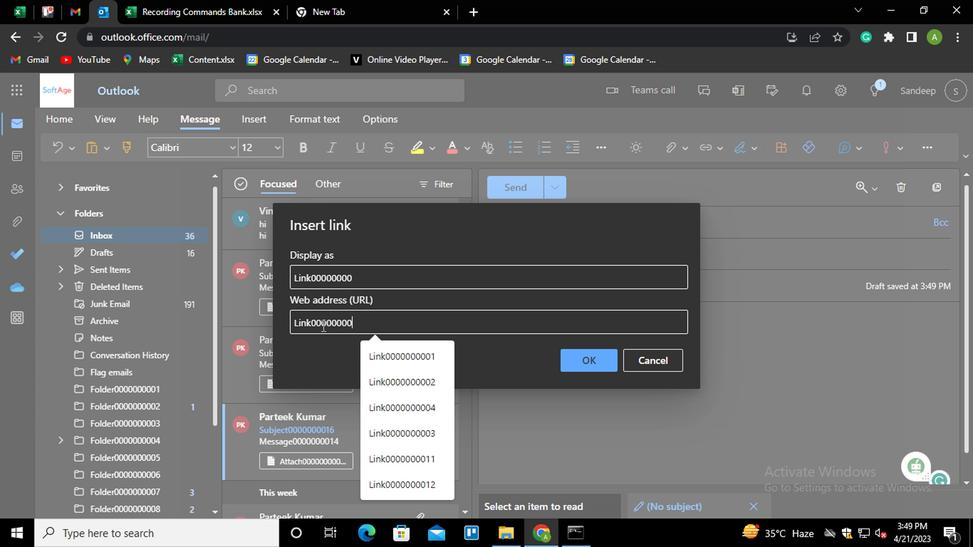 
Action: Mouse moved to (566, 363)
Screenshot: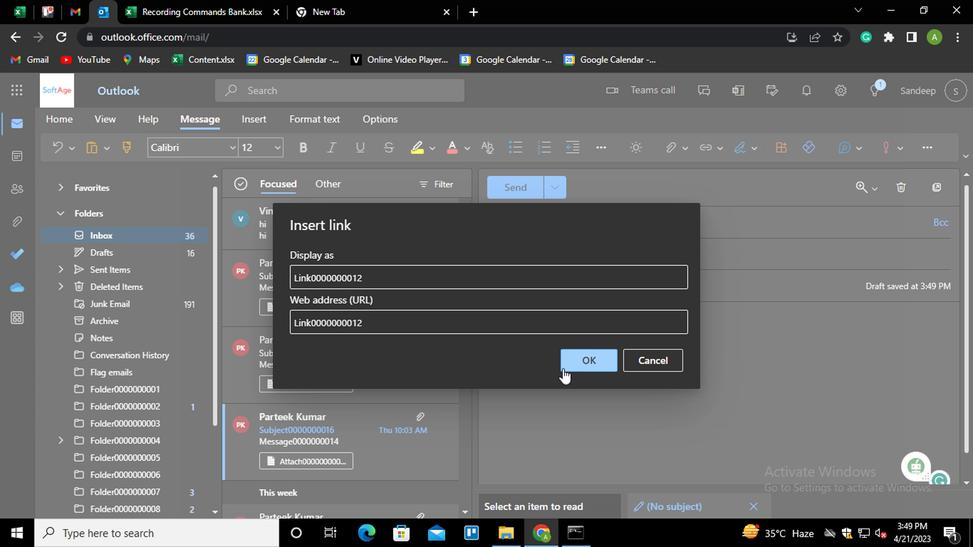 
Action: Mouse pressed left at (566, 363)
Screenshot: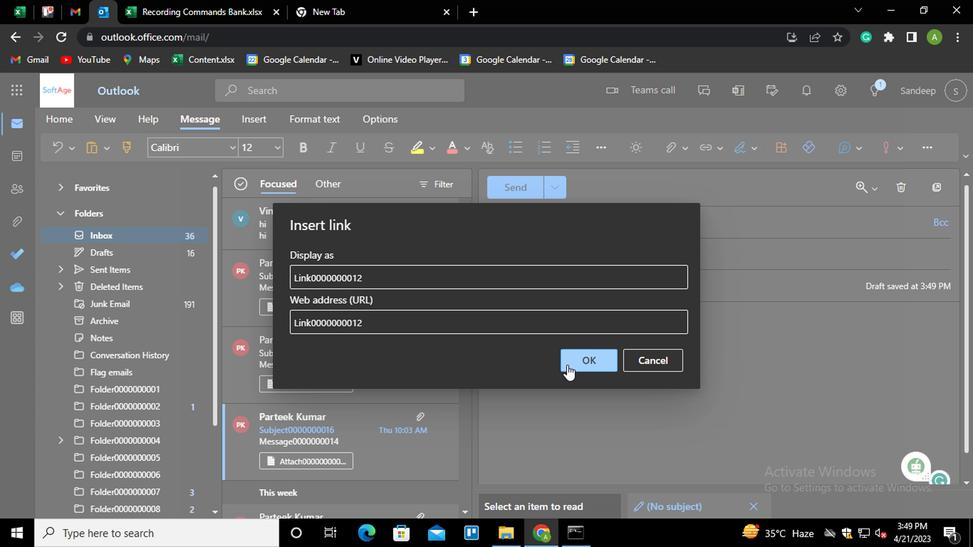
Action: Mouse moved to (746, 152)
Screenshot: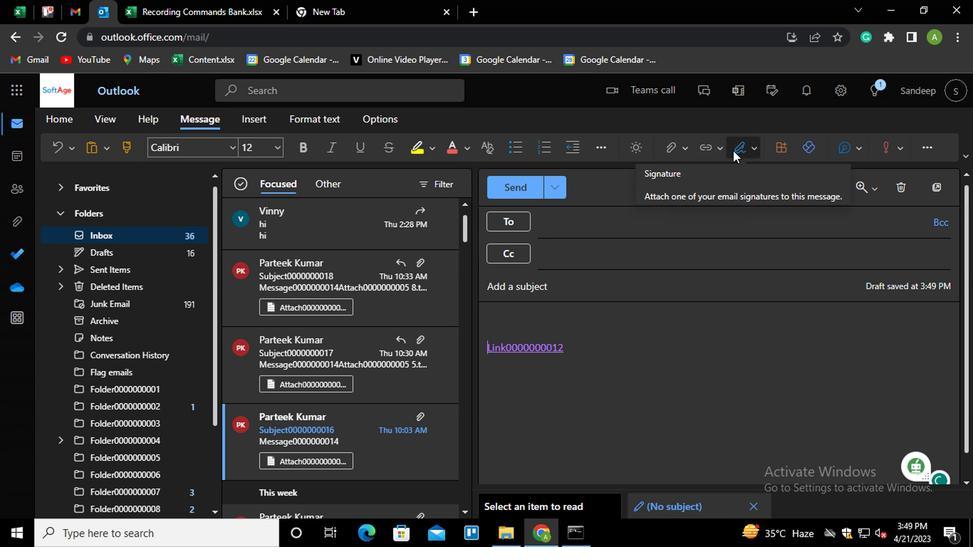 
Action: Mouse pressed left at (746, 152)
Screenshot: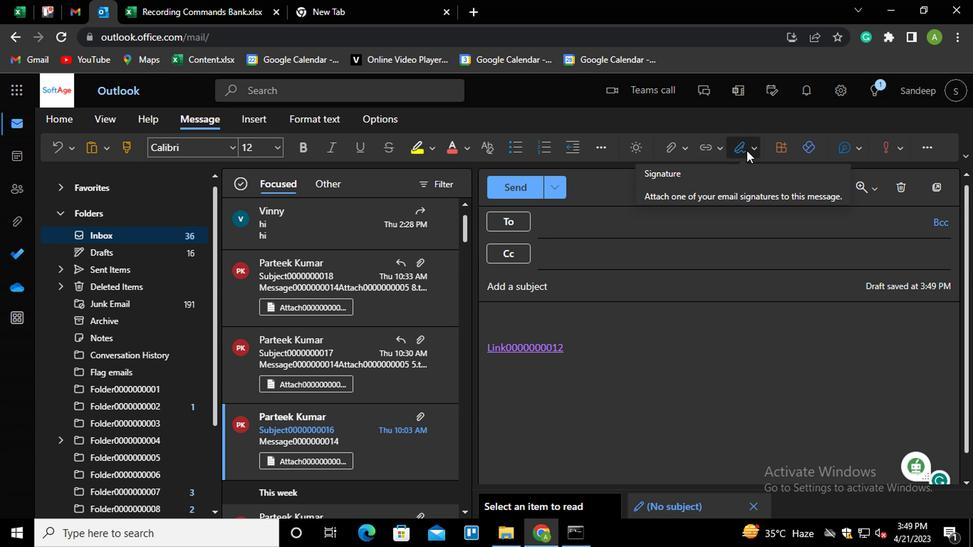 
Action: Mouse moved to (714, 180)
Screenshot: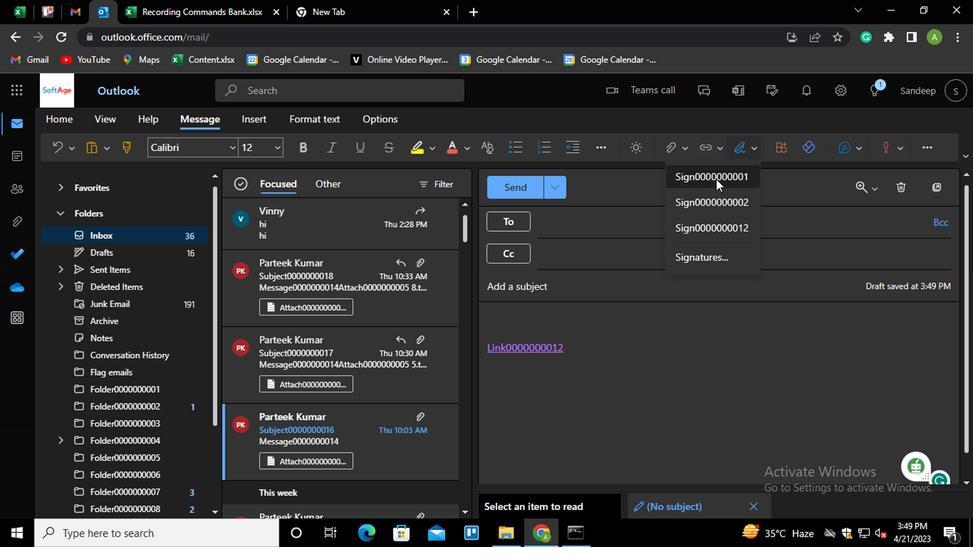 
Action: Mouse pressed left at (714, 180)
Screenshot: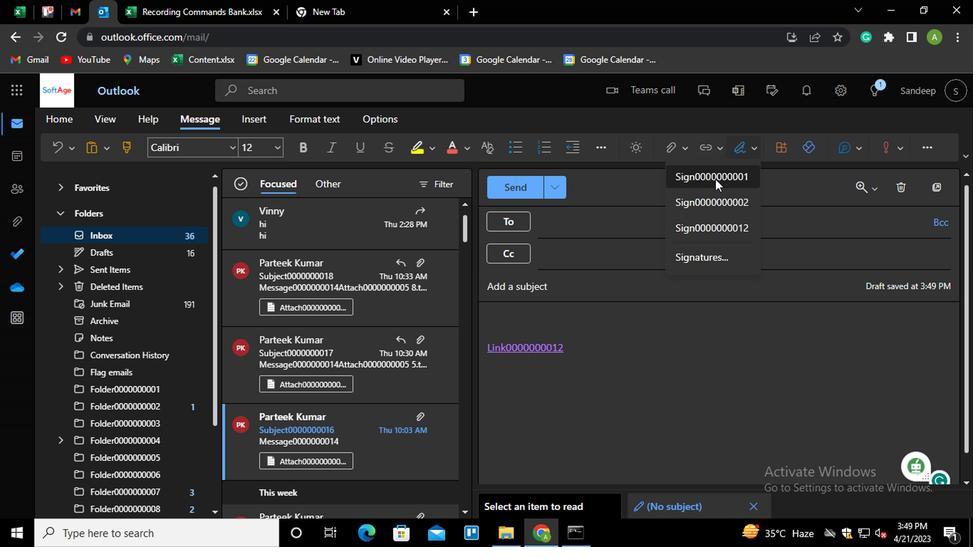 
Action: Mouse moved to (557, 224)
Screenshot: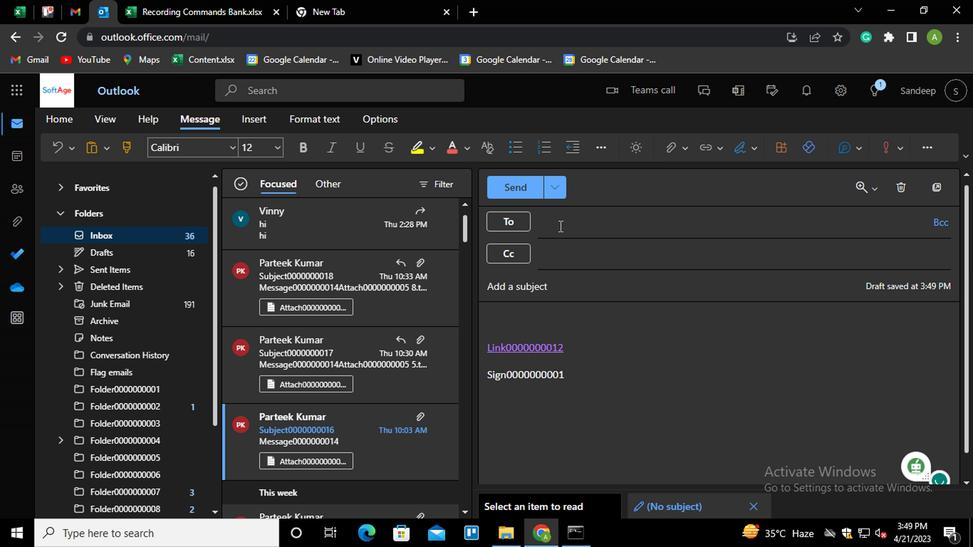 
Action: Mouse pressed left at (557, 224)
Screenshot: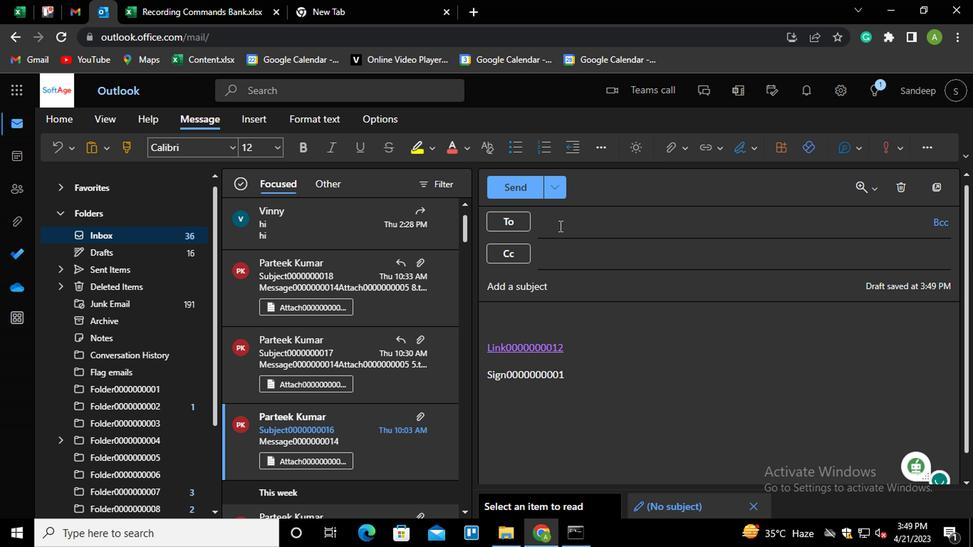 
Action: Mouse moved to (555, 225)
Screenshot: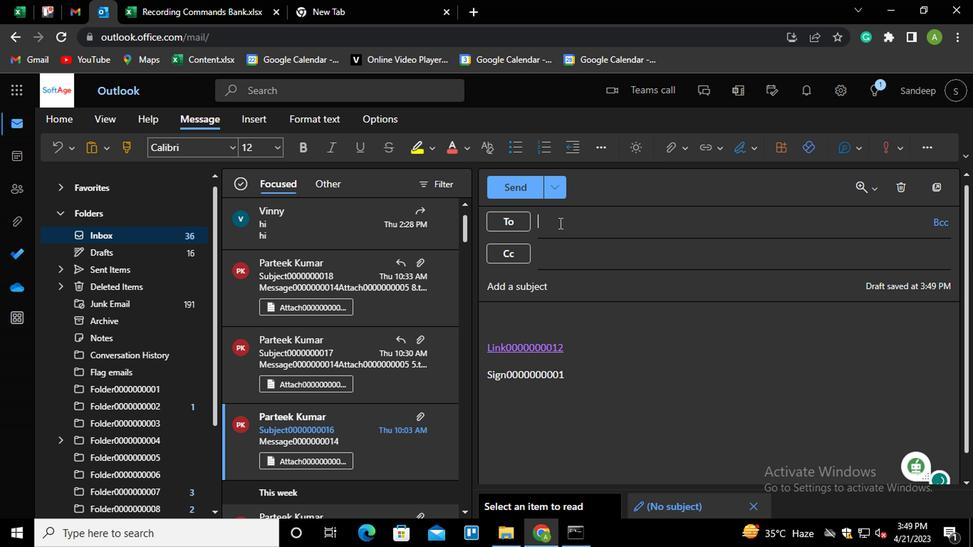 
Action: Key pressed PART<Key.enter>
Screenshot: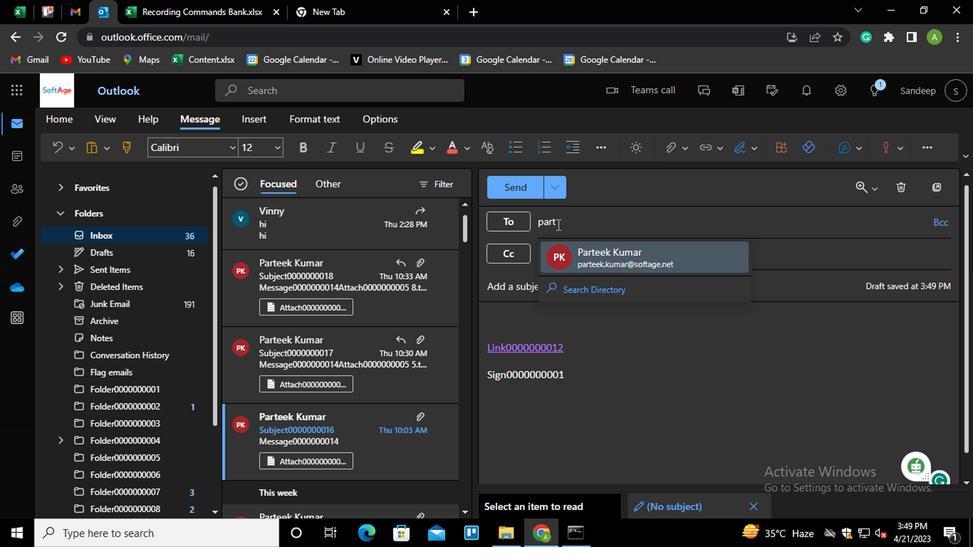 
Action: Mouse moved to (645, 226)
Screenshot: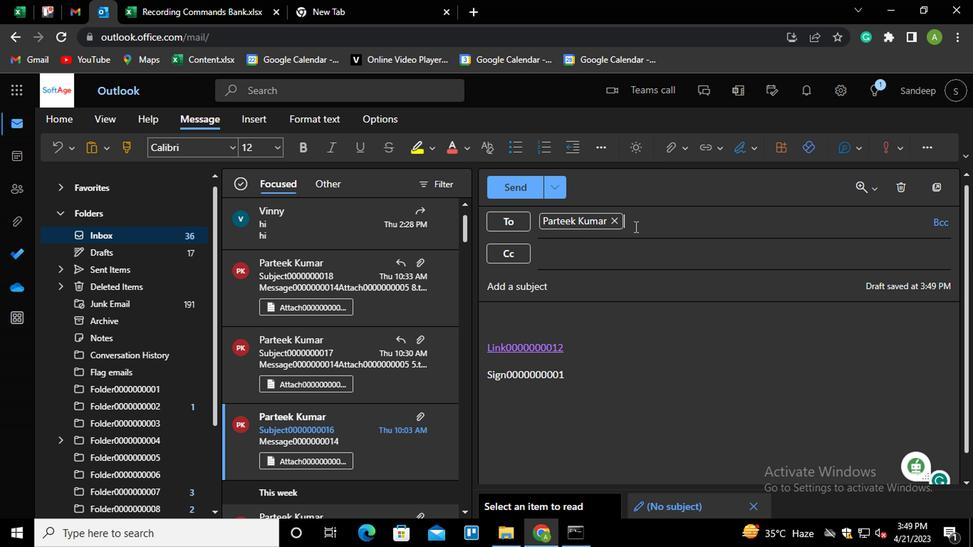 
Action: Key pressed AA<Key.enter>AYU<Key.enter>
Screenshot: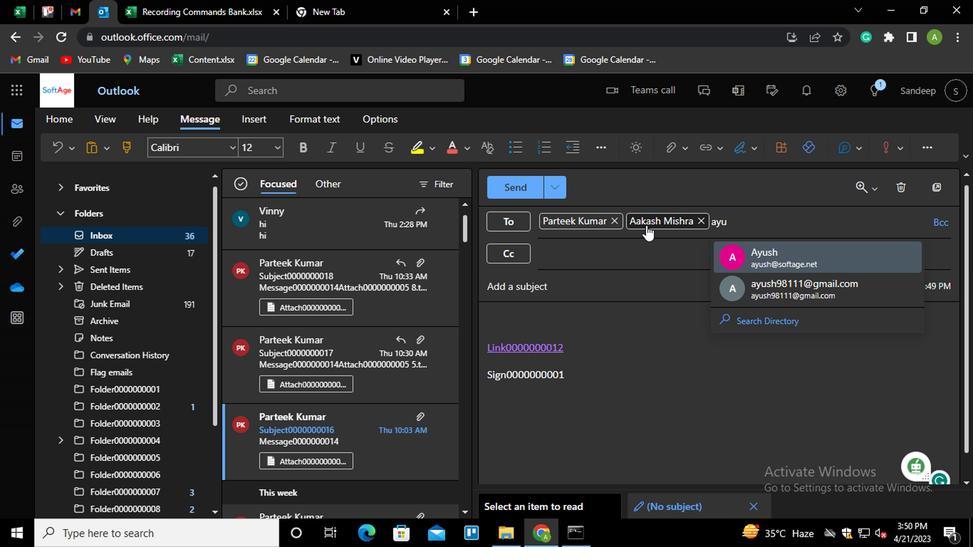 
Action: Mouse moved to (560, 298)
Screenshot: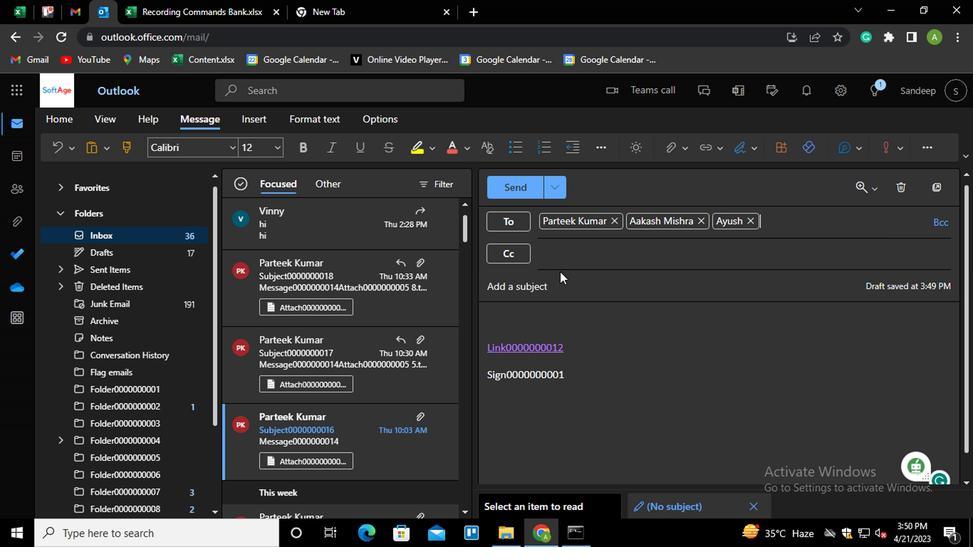 
Action: Mouse pressed left at (560, 298)
Screenshot: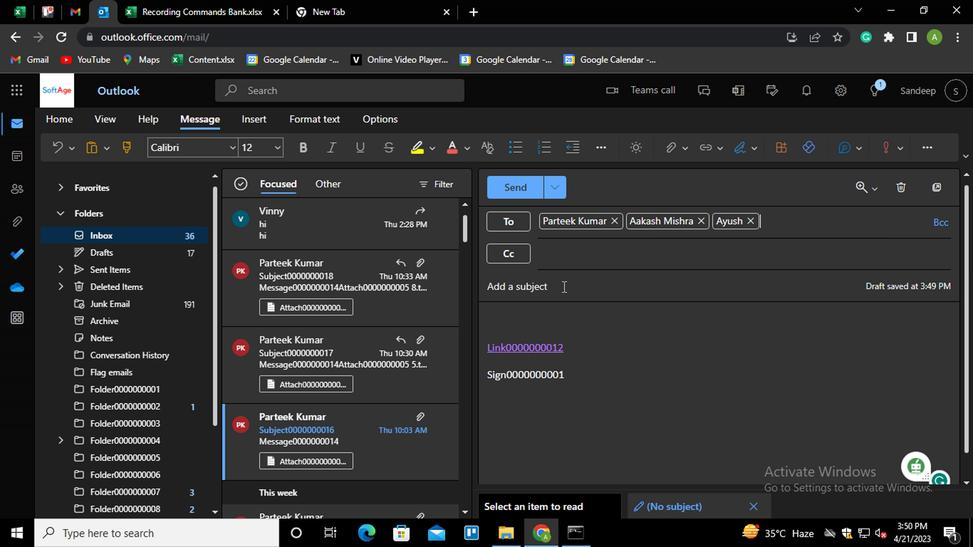 
Action: Mouse moved to (560, 290)
Screenshot: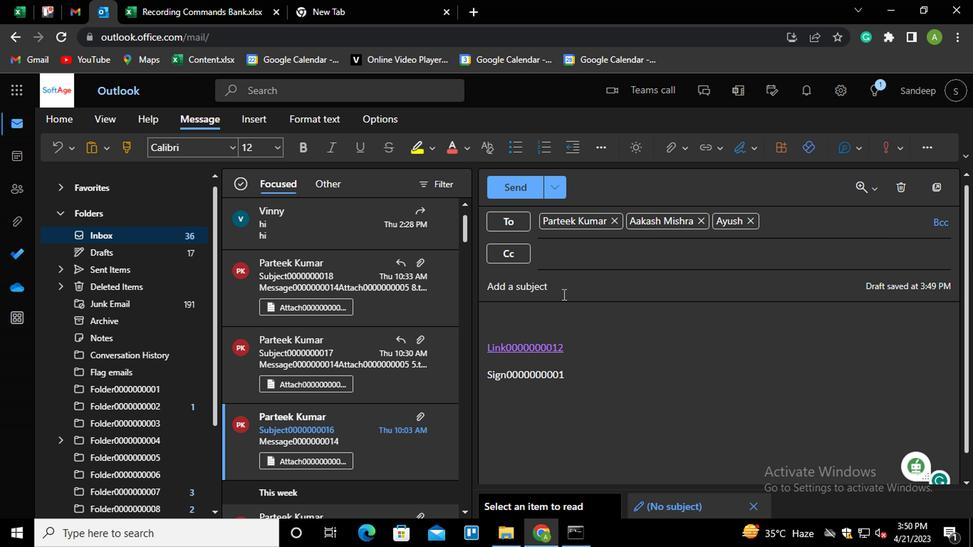 
Action: Mouse pressed left at (560, 290)
Screenshot: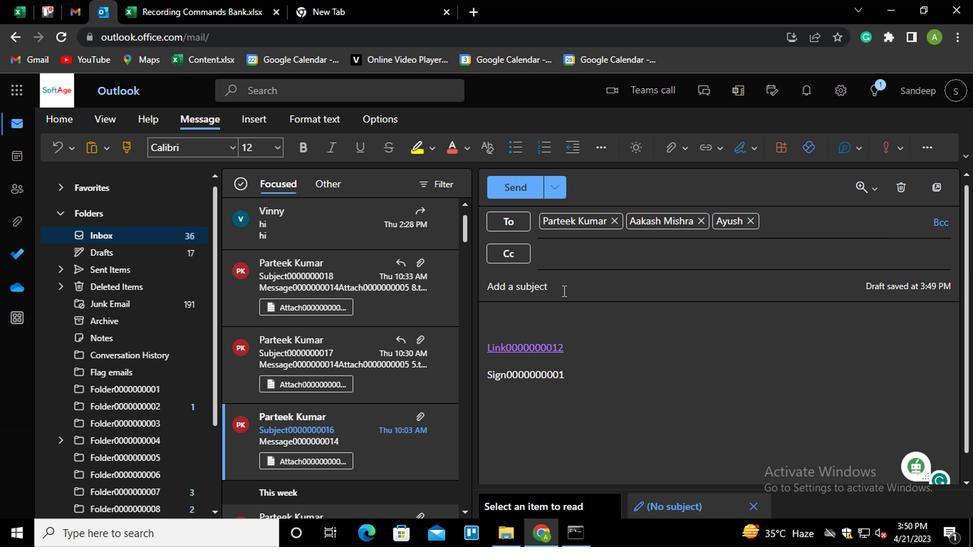 
Action: Mouse moved to (554, 293)
Screenshot: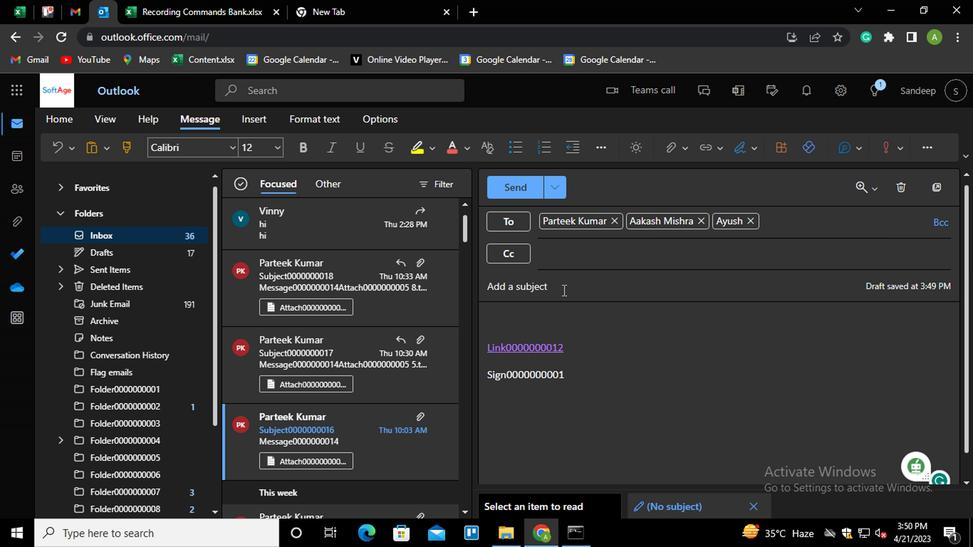 
Action: Key pressed <Key.shift>SUBJECT<Key.home><Key.right><Key.backspace><Key.shift>S<Key.backspace><Key.shift>S<Key.end>0000000012
Screenshot: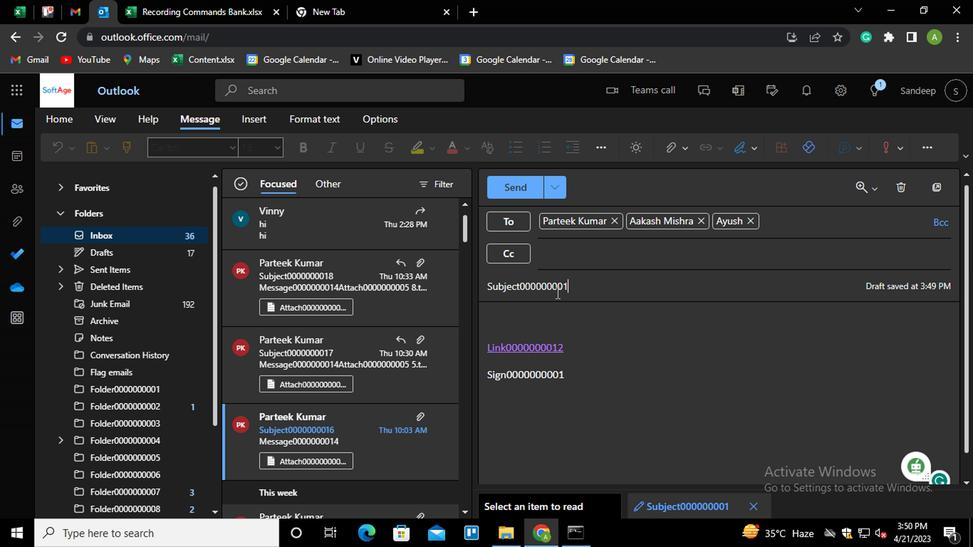 
Action: Mouse moved to (601, 376)
Screenshot: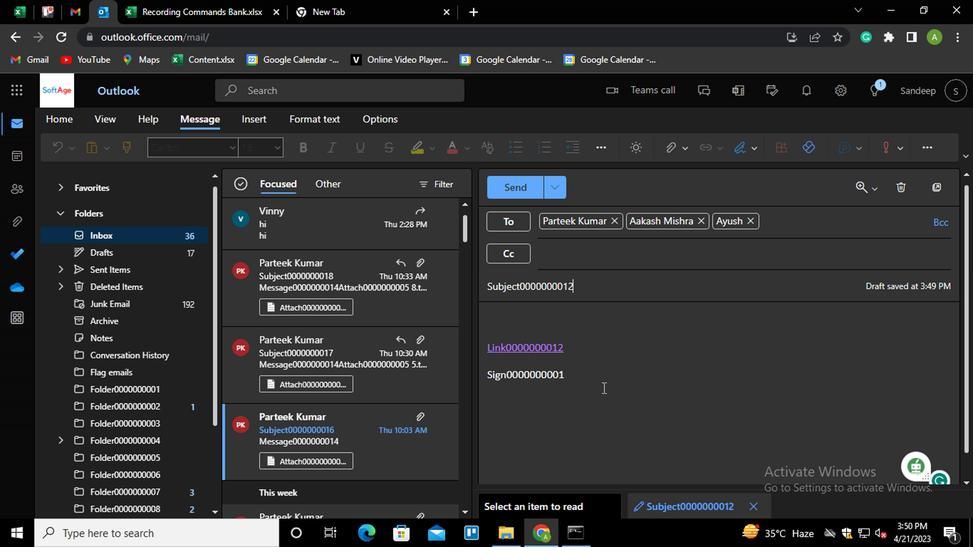 
Action: Mouse pressed left at (601, 376)
Screenshot: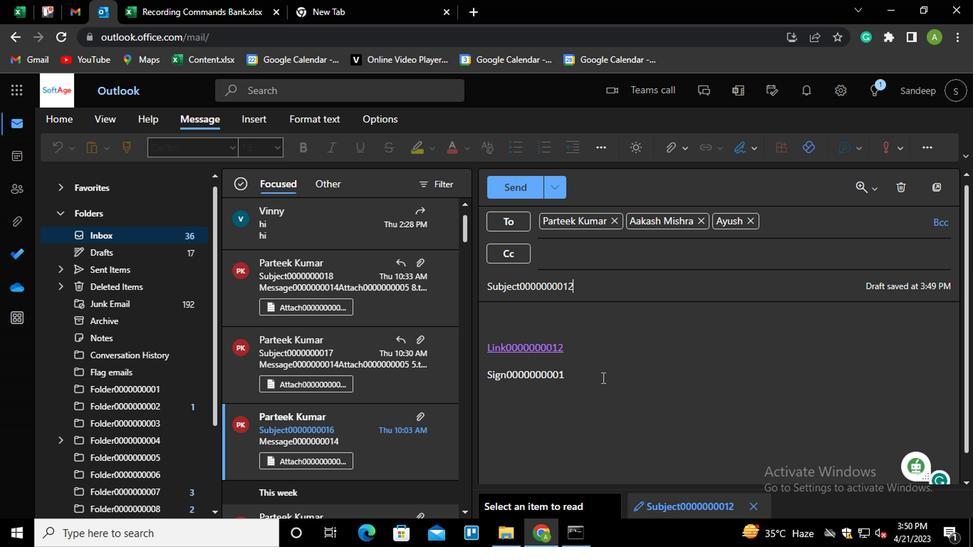 
Action: Mouse moved to (601, 375)
Screenshot: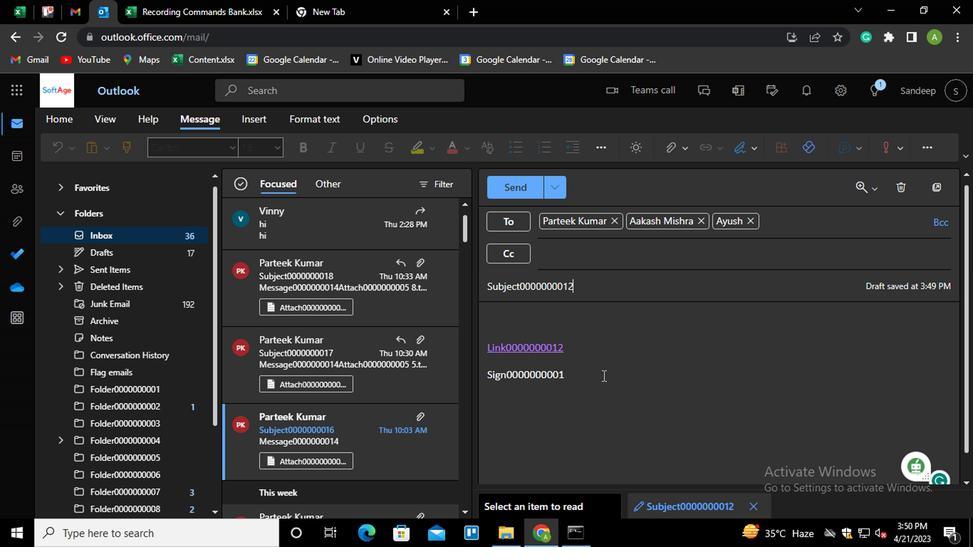 
Action: Key pressed <Key.shift_r><Key.enter><Key.shift_r>MESSAG
Screenshot: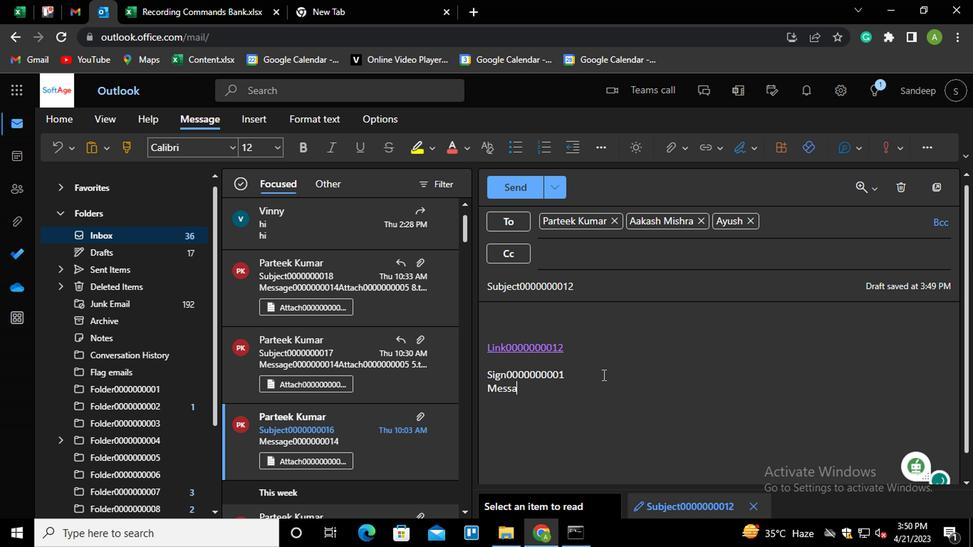 
Action: Mouse moved to (601, 374)
Screenshot: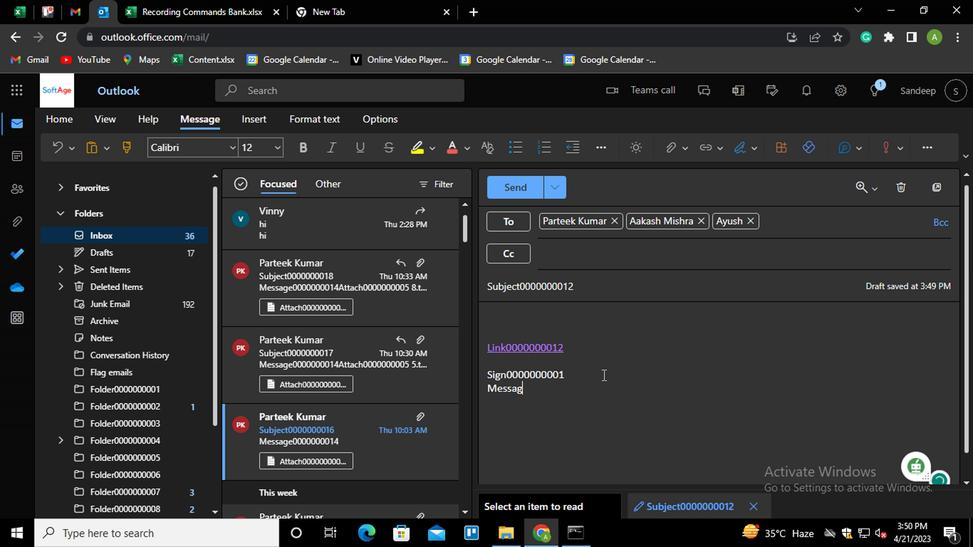 
Action: Key pressed E0000000013
Screenshot: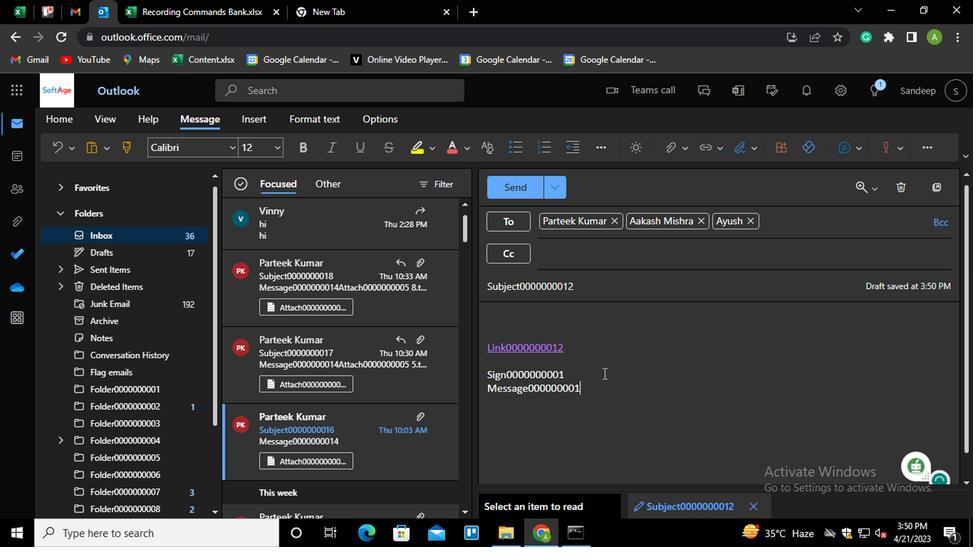 
Action: Mouse moved to (674, 154)
Screenshot: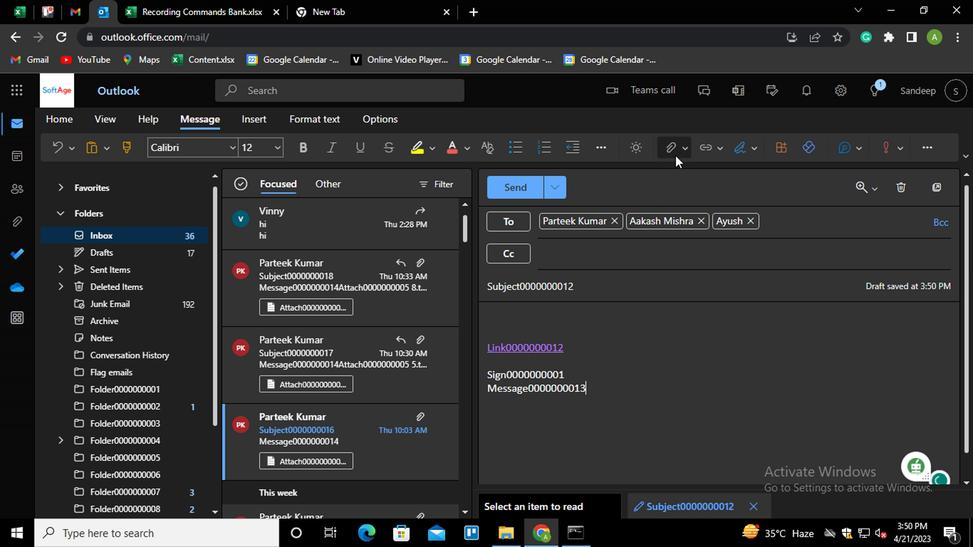 
Action: Mouse pressed left at (674, 154)
Screenshot: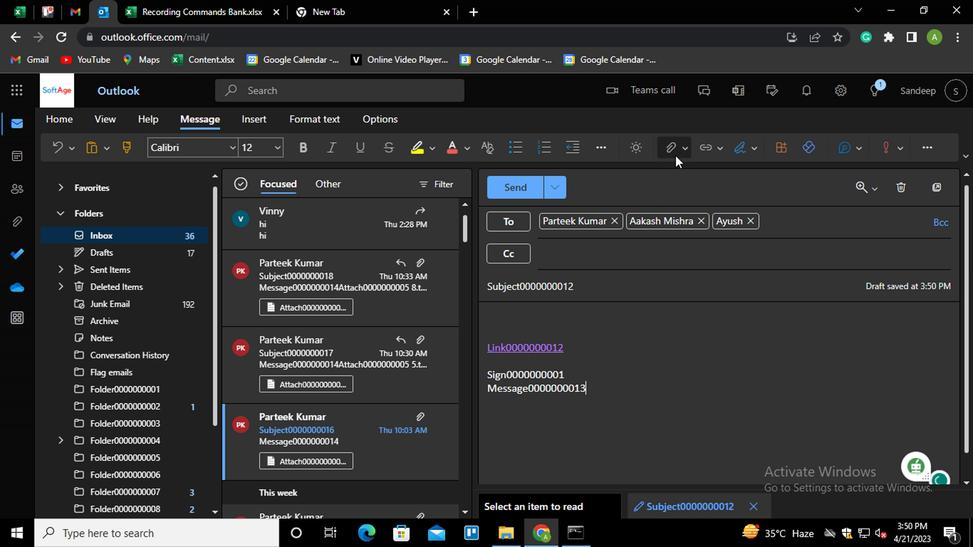 
Action: Mouse moved to (606, 177)
Screenshot: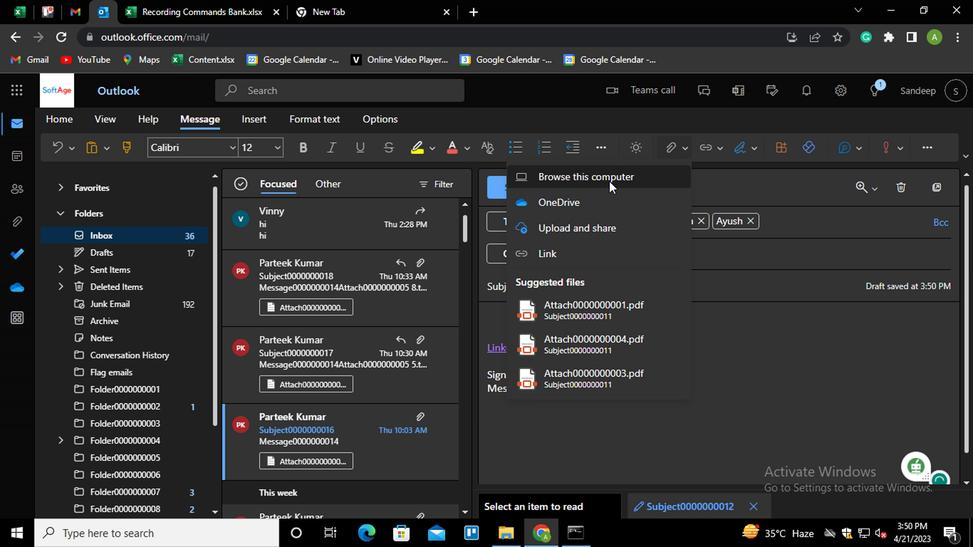 
Action: Mouse pressed left at (606, 177)
Screenshot: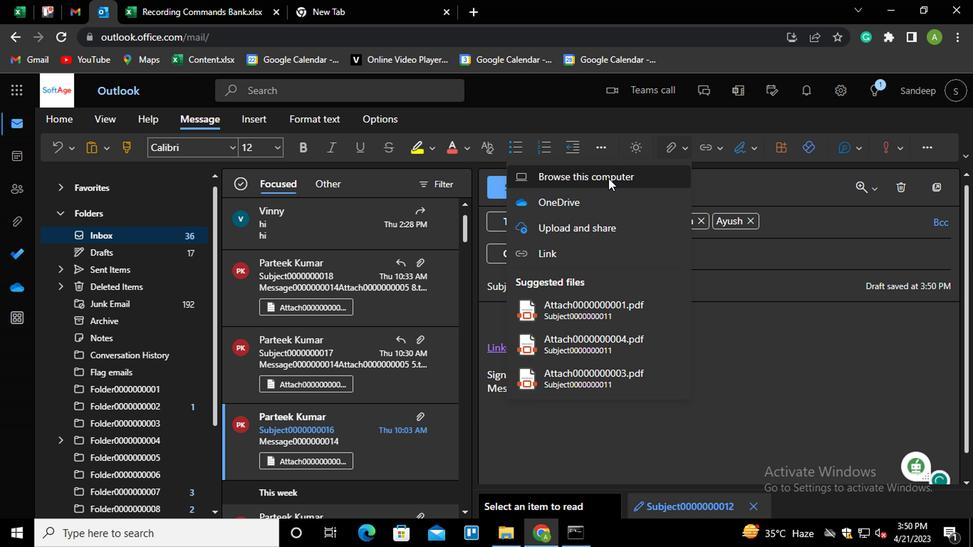 
Action: Mouse moved to (207, 106)
Screenshot: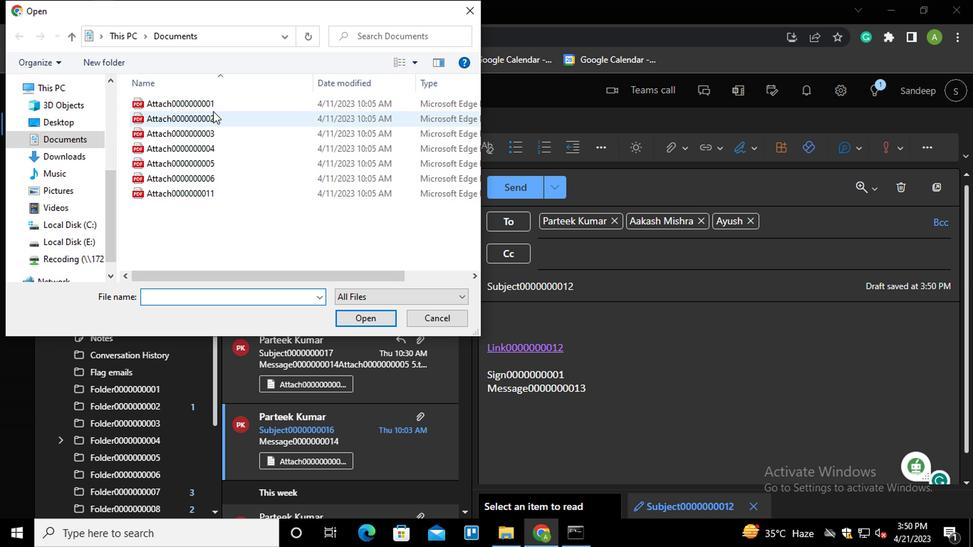 
Action: Mouse pressed left at (207, 106)
Screenshot: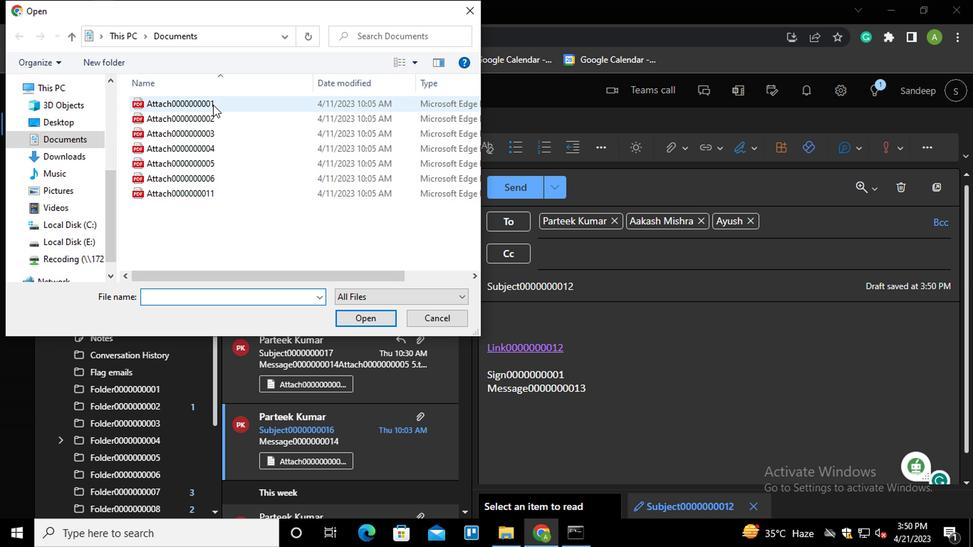 
Action: Mouse moved to (360, 324)
Screenshot: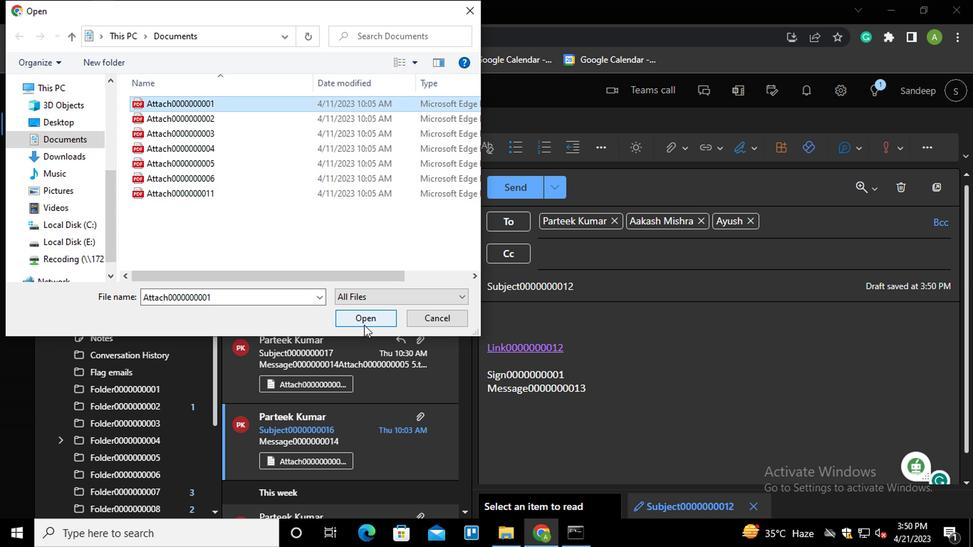 
Action: Mouse pressed left at (360, 324)
Screenshot: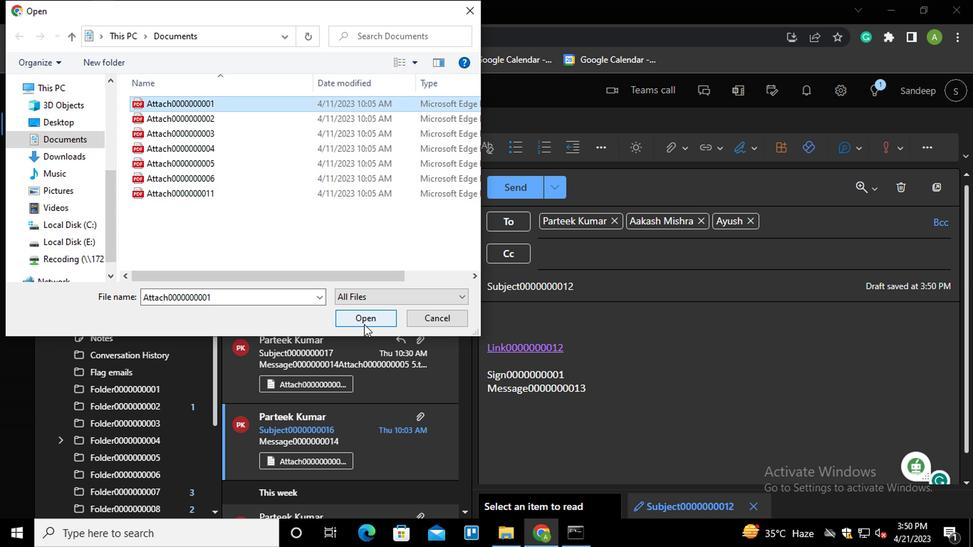 
Action: Mouse moved to (518, 190)
Screenshot: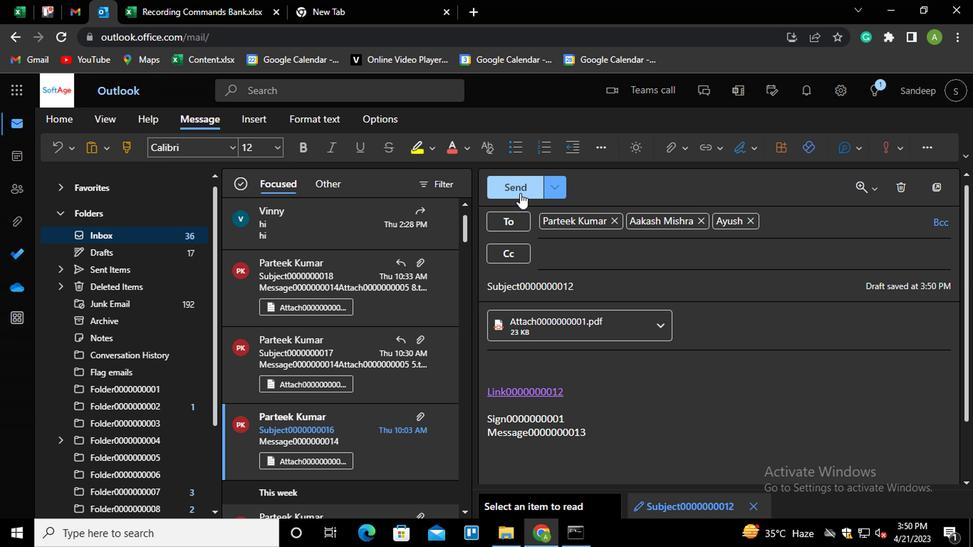 
Action: Mouse pressed left at (518, 190)
Screenshot: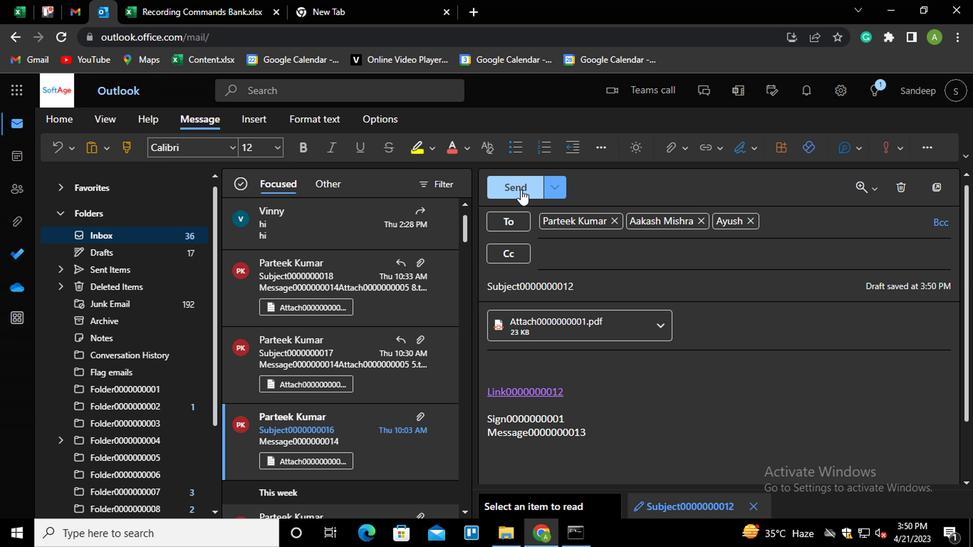 
Action: Mouse moved to (101, 156)
Screenshot: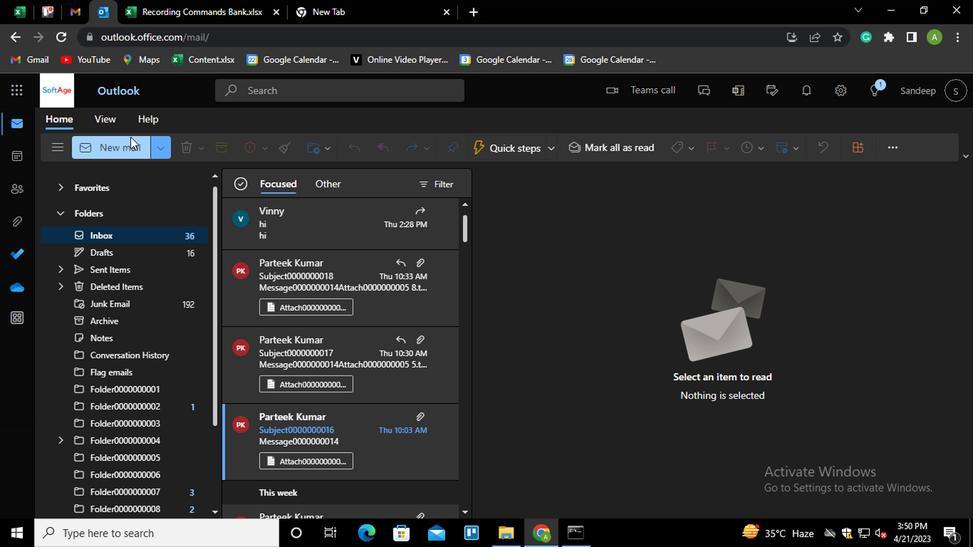
Action: Mouse pressed left at (101, 156)
Screenshot: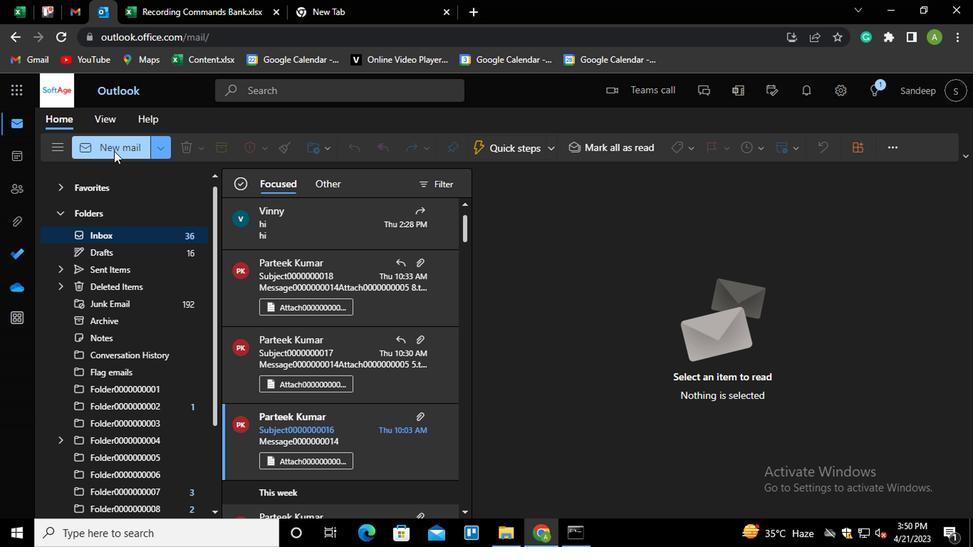
Action: Mouse moved to (596, 345)
Screenshot: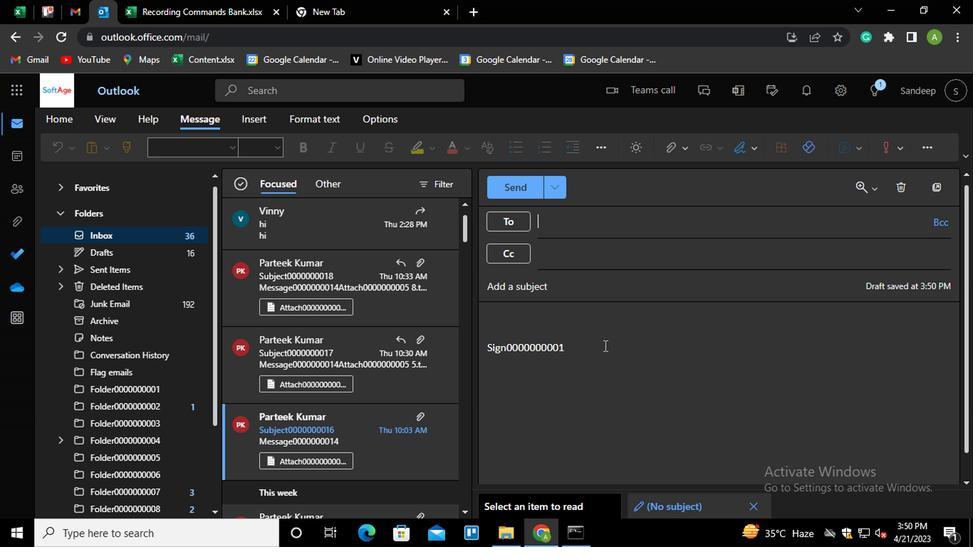 
Action: Mouse pressed left at (596, 345)
Screenshot: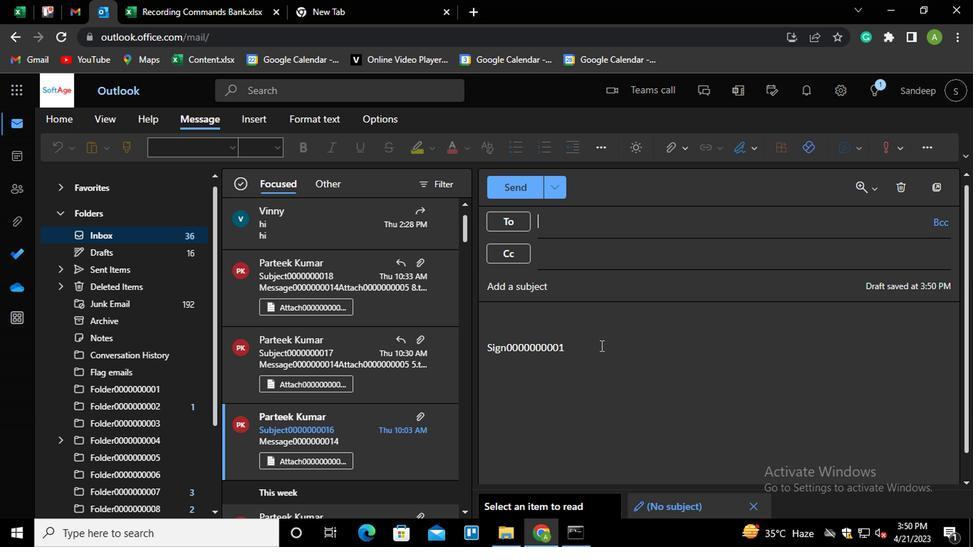 
Action: Key pressed <Key.shift_r><Key.enter>
Screenshot: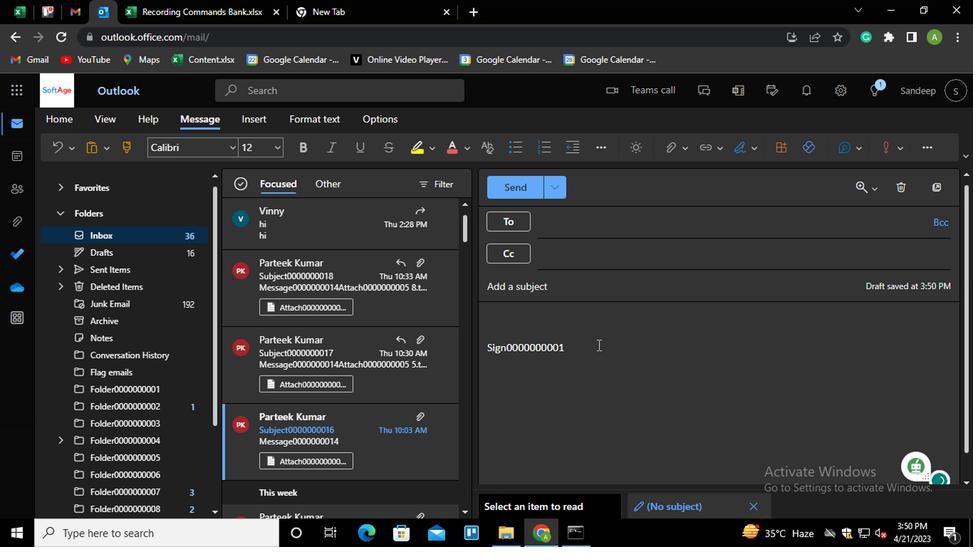 
Action: Mouse moved to (707, 147)
Screenshot: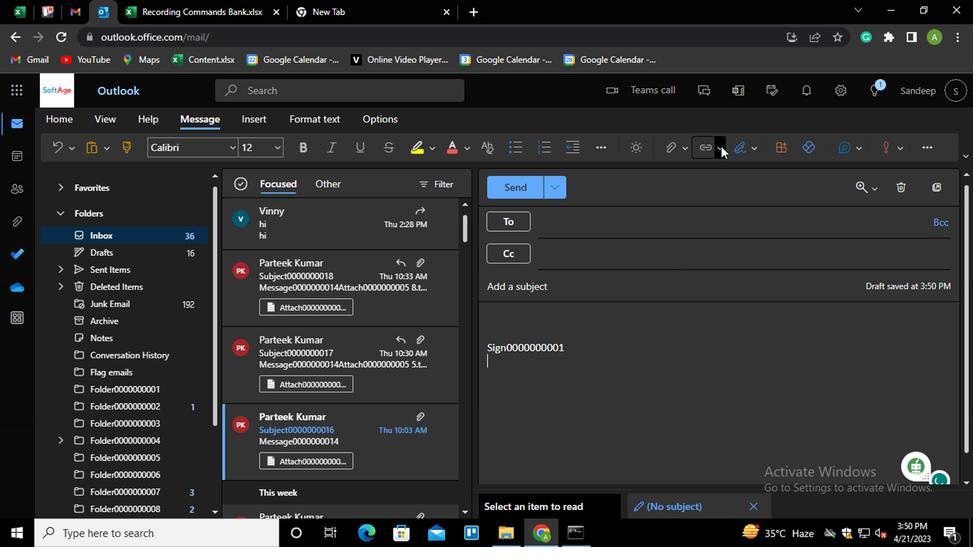
Action: Mouse pressed left at (707, 147)
Screenshot: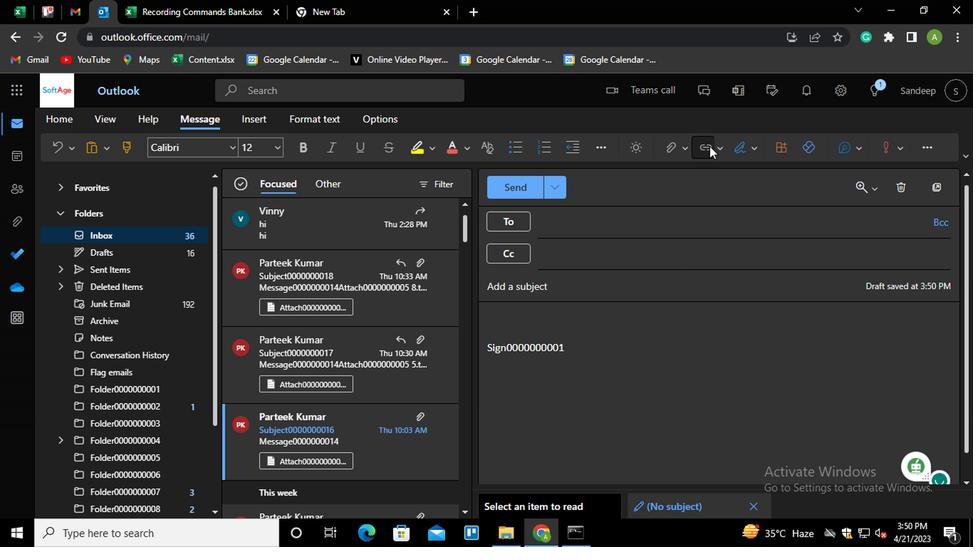 
Action: Mouse moved to (359, 333)
Screenshot: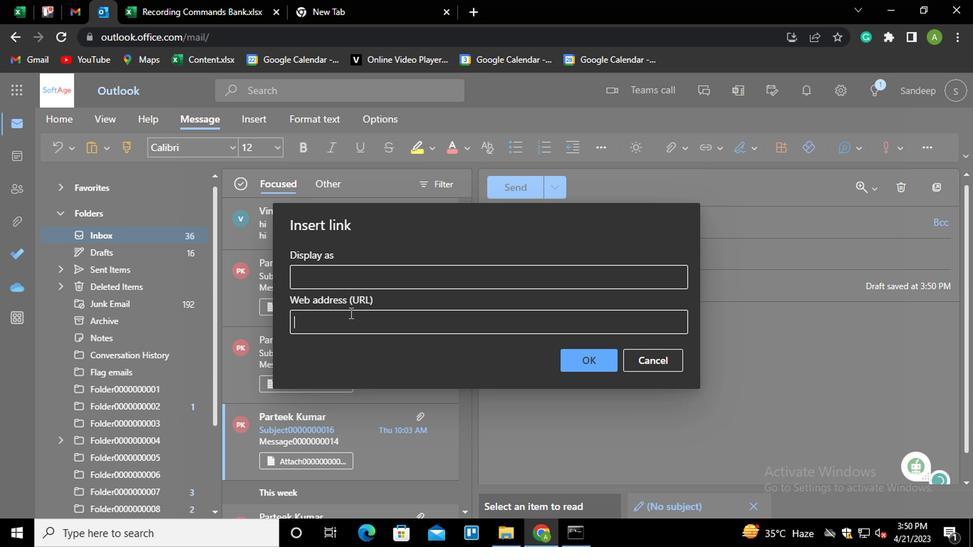 
Action: Key pressed <Key.shift_r>LINK0000000012
Screenshot: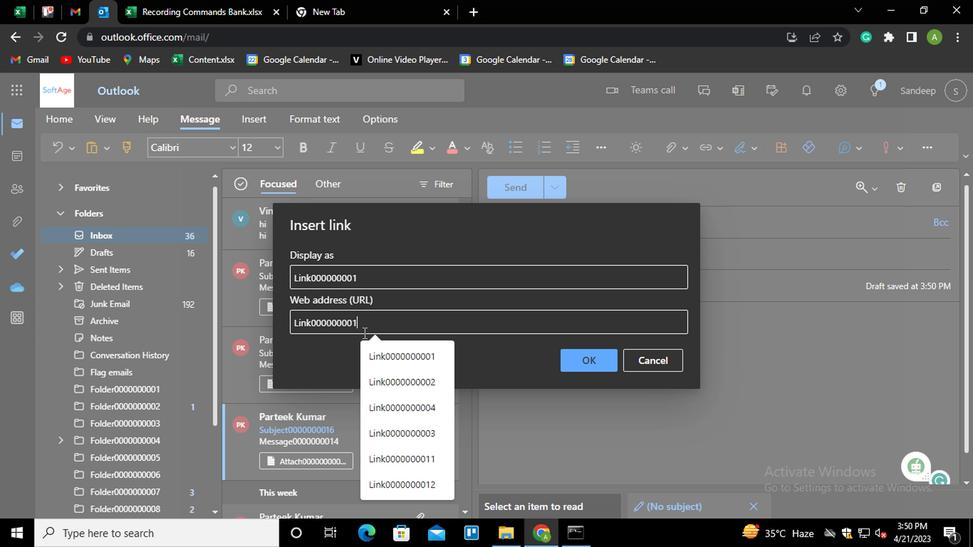 
Action: Mouse moved to (598, 360)
Screenshot: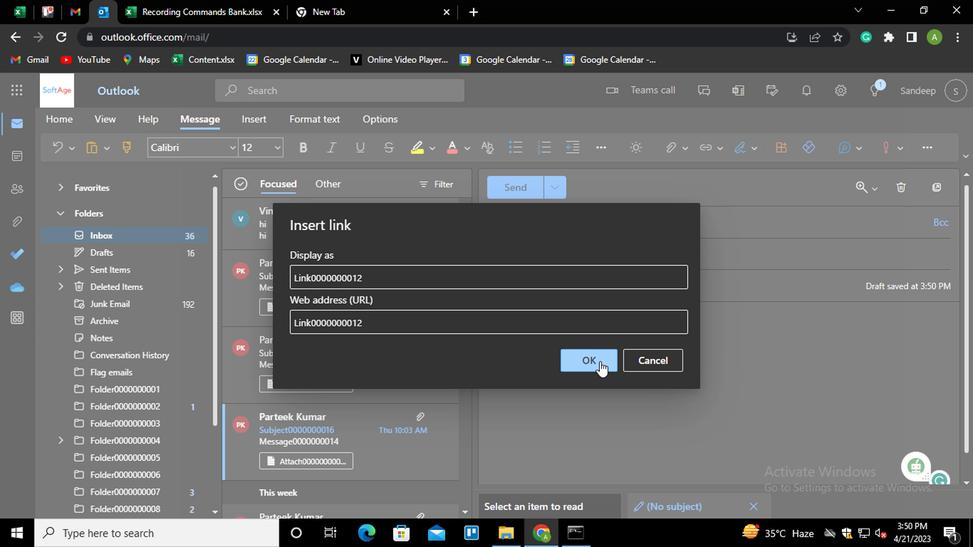 
Action: Mouse pressed left at (598, 360)
Screenshot: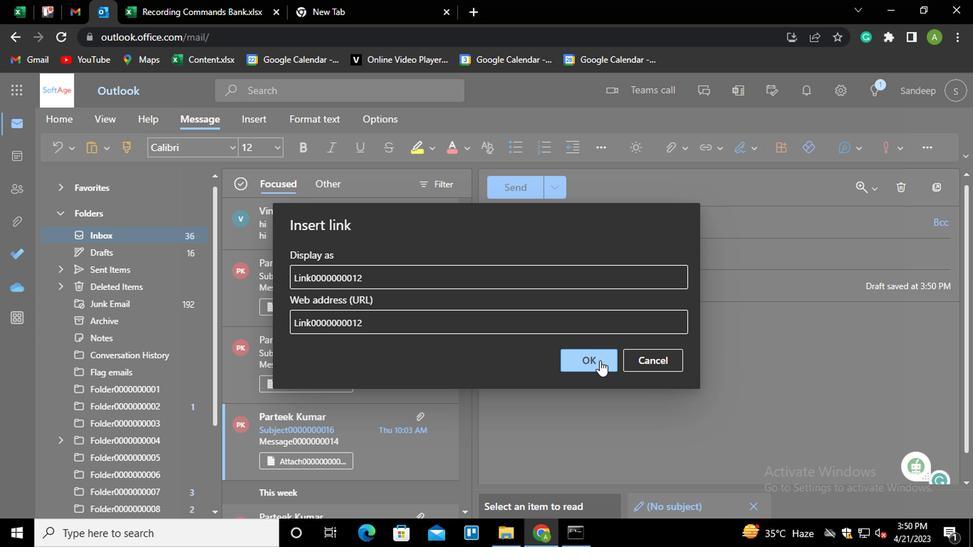 
Action: Mouse moved to (594, 219)
Screenshot: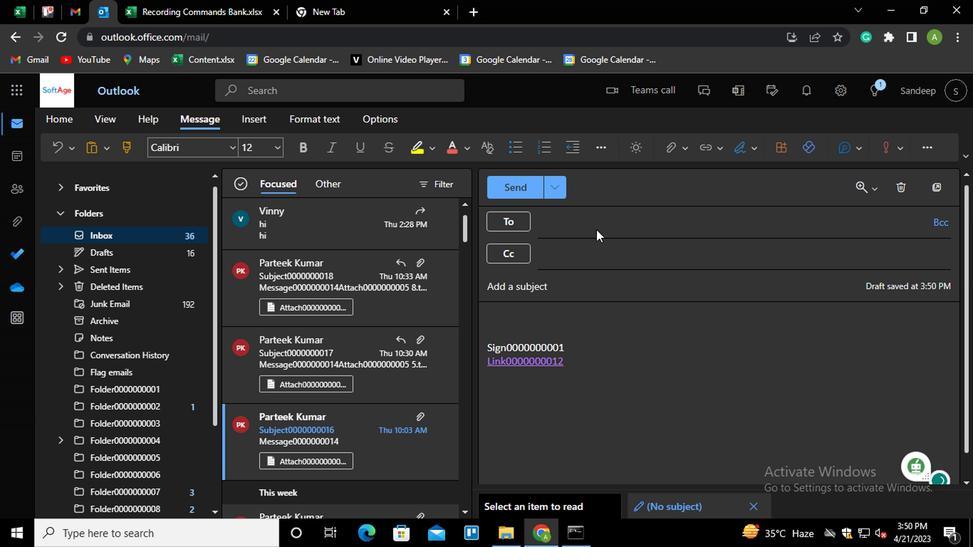 
Action: Mouse pressed left at (594, 219)
Screenshot: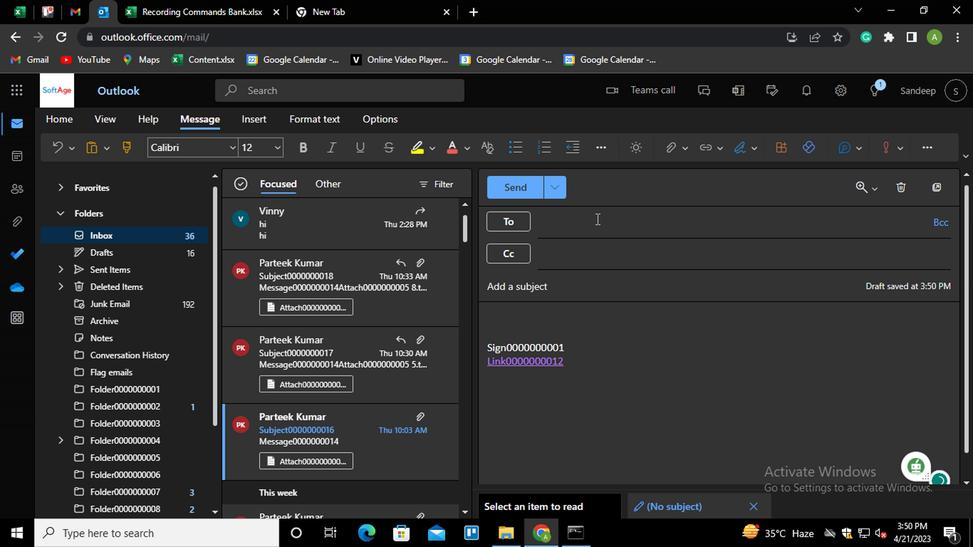 
Action: Key pressed PAR<Key.enter>AA<Key.enter>
Screenshot: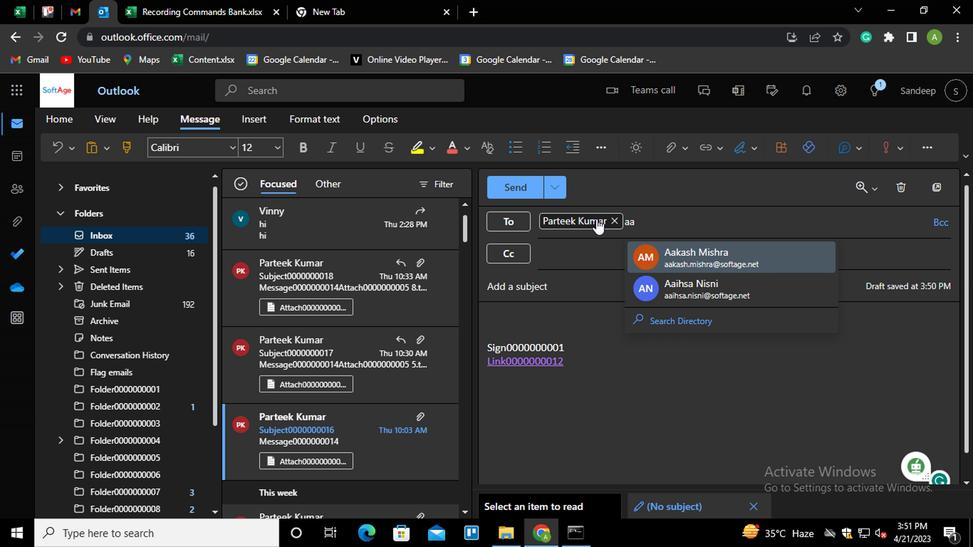 
Action: Mouse moved to (604, 280)
Screenshot: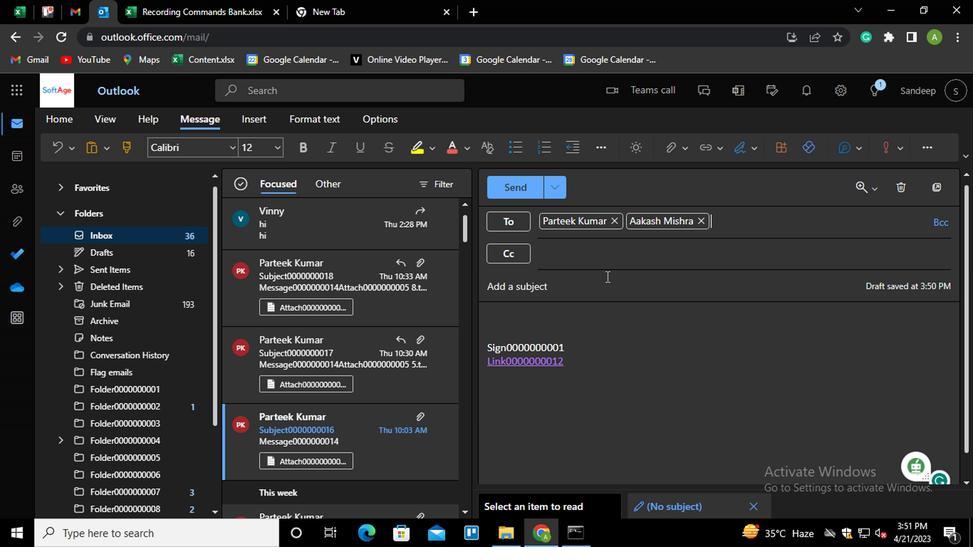 
Action: Mouse pressed left at (604, 280)
Screenshot: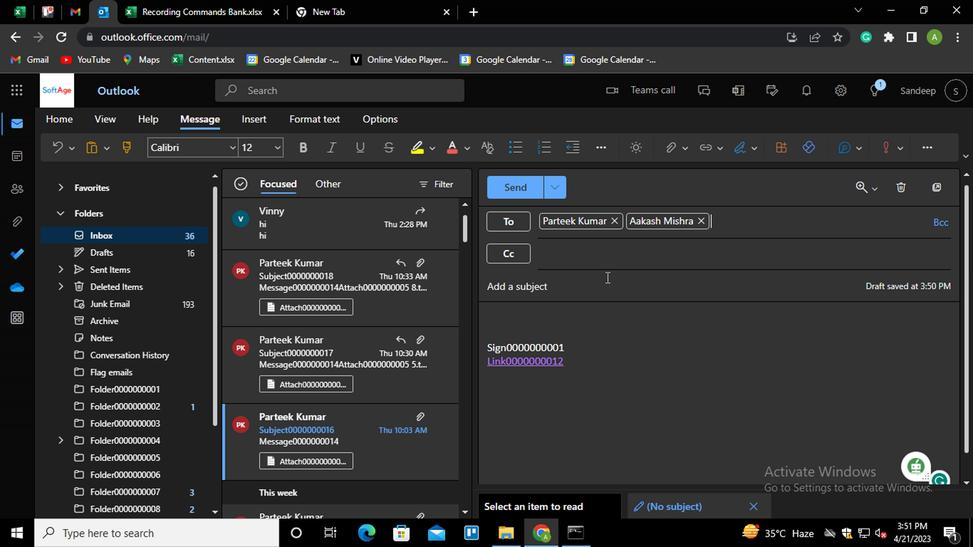 
Action: Key pressed <Key.shift>SUBJECT0000000011
Screenshot: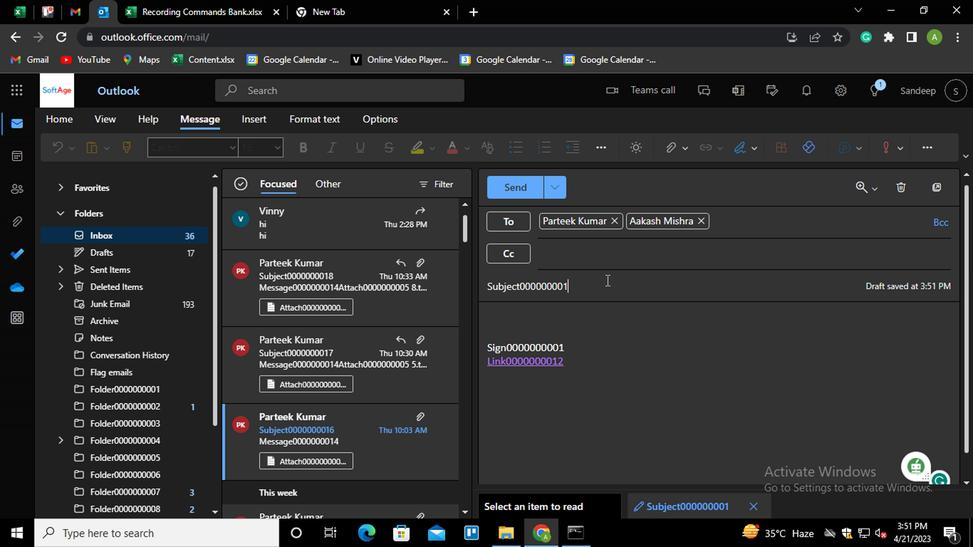 
Action: Mouse moved to (616, 358)
Screenshot: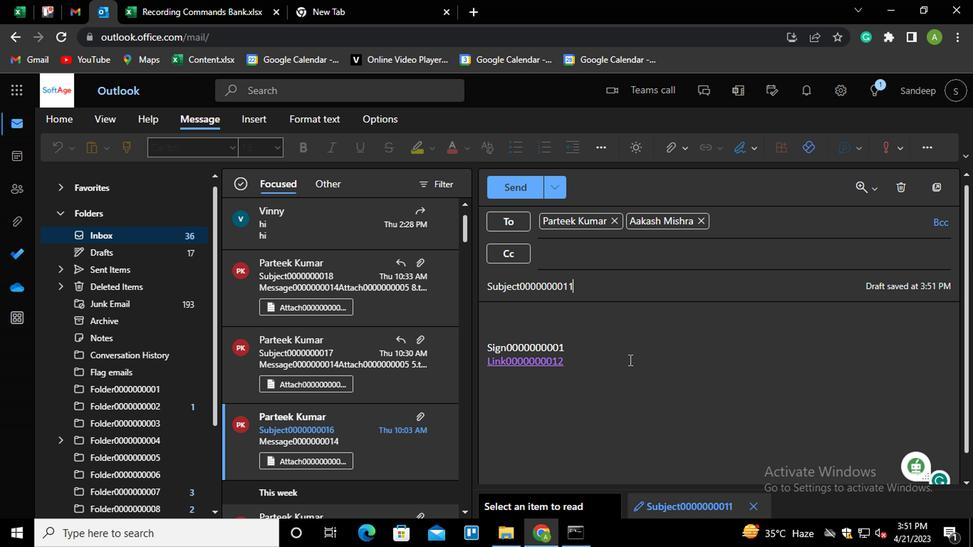 
Action: Mouse pressed left at (616, 358)
Screenshot: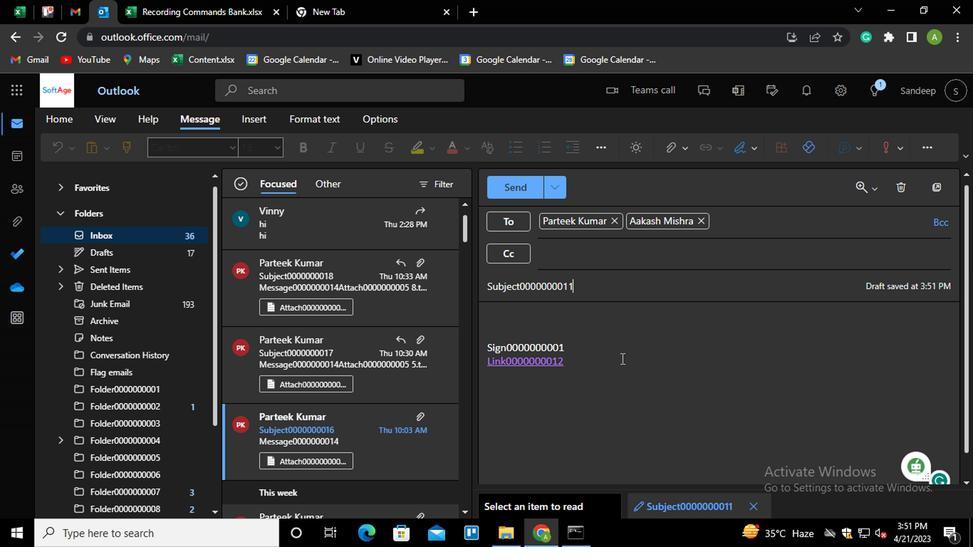 
Action: Mouse moved to (615, 358)
Screenshot: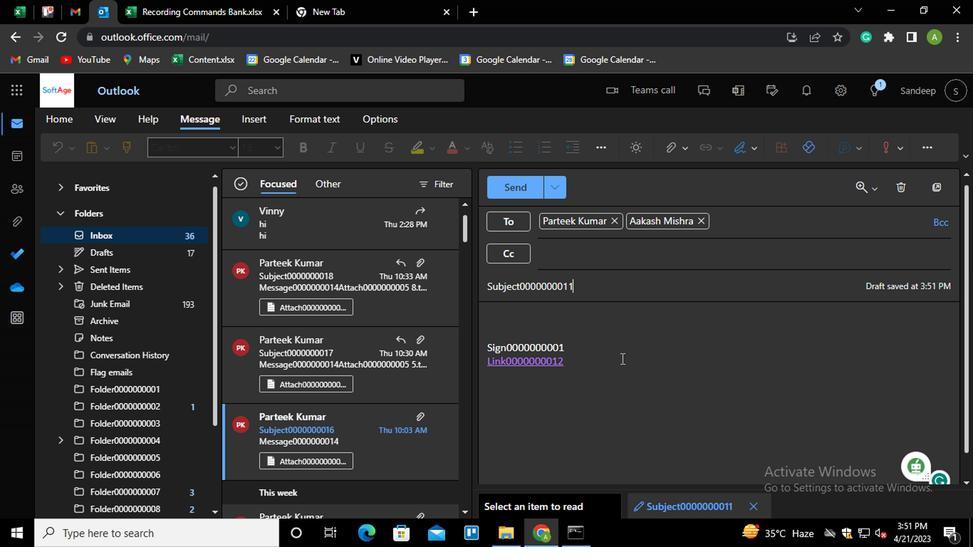 
Action: Key pressed <Key.shift_r><Key.enter><Key.shift_r>MESSAGE0000000013
Screenshot: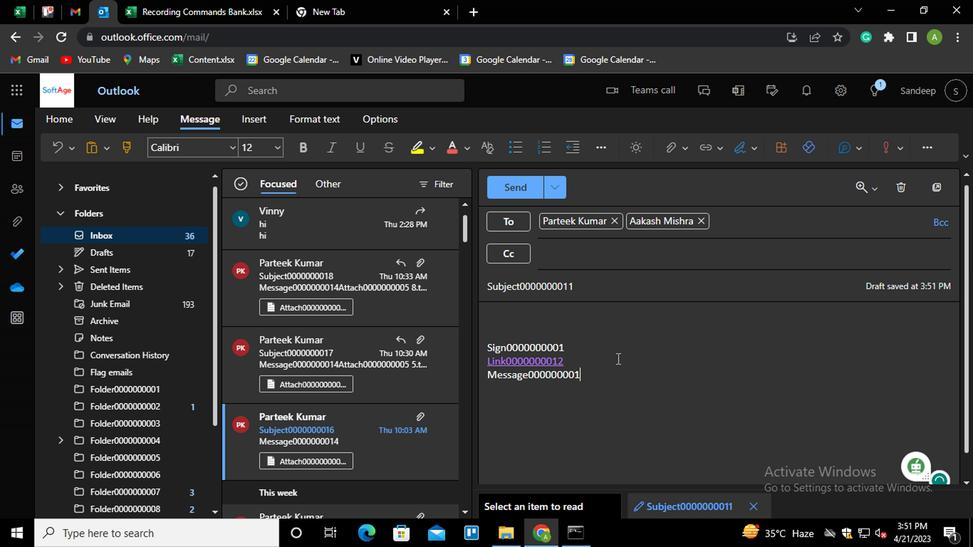 
Action: Mouse moved to (521, 193)
Screenshot: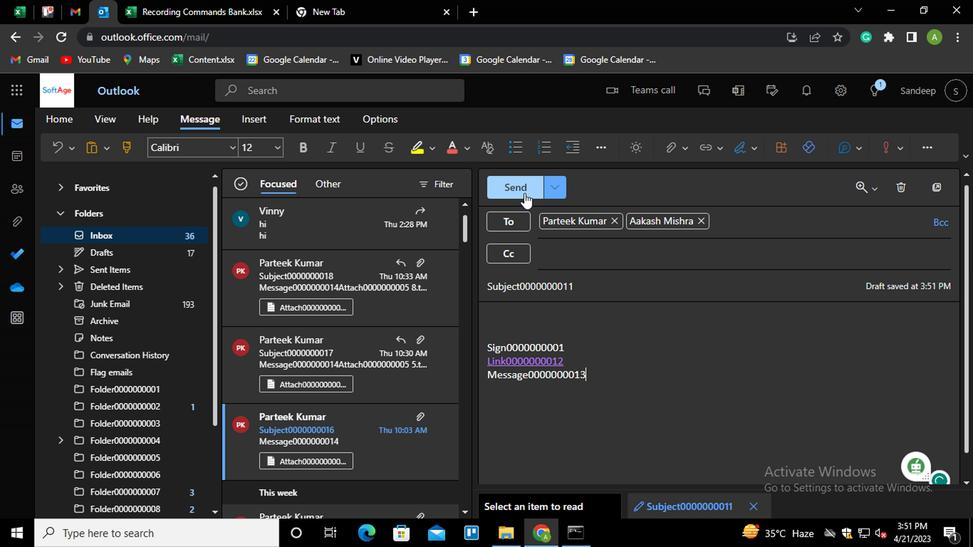 
Action: Mouse pressed left at (521, 193)
Screenshot: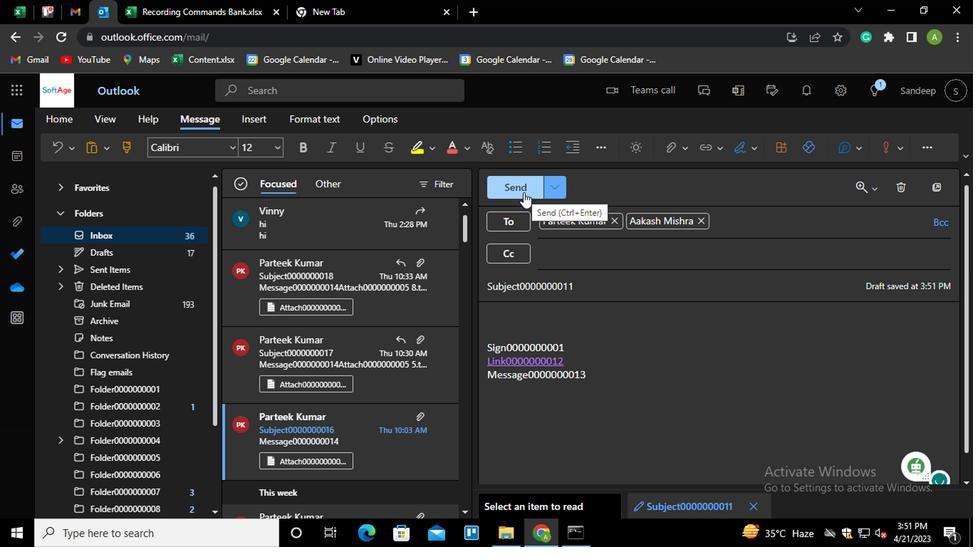 
Action: Mouse moved to (125, 150)
Screenshot: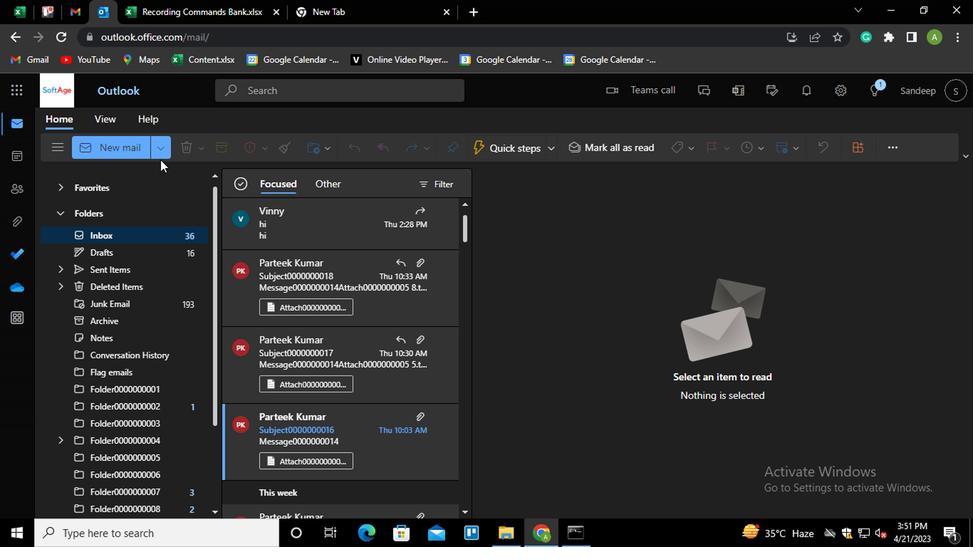 
Action: Mouse pressed left at (125, 150)
Screenshot: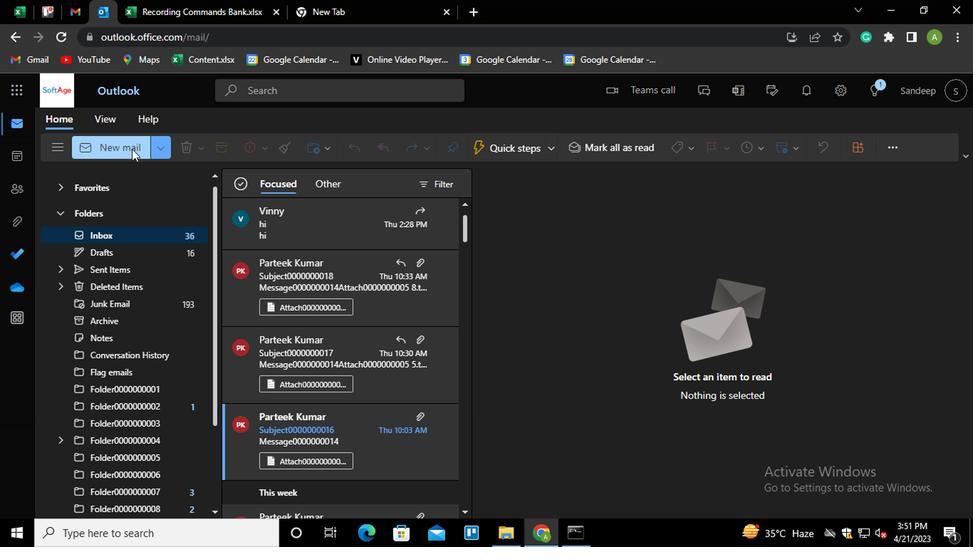 
Action: Mouse moved to (617, 345)
Screenshot: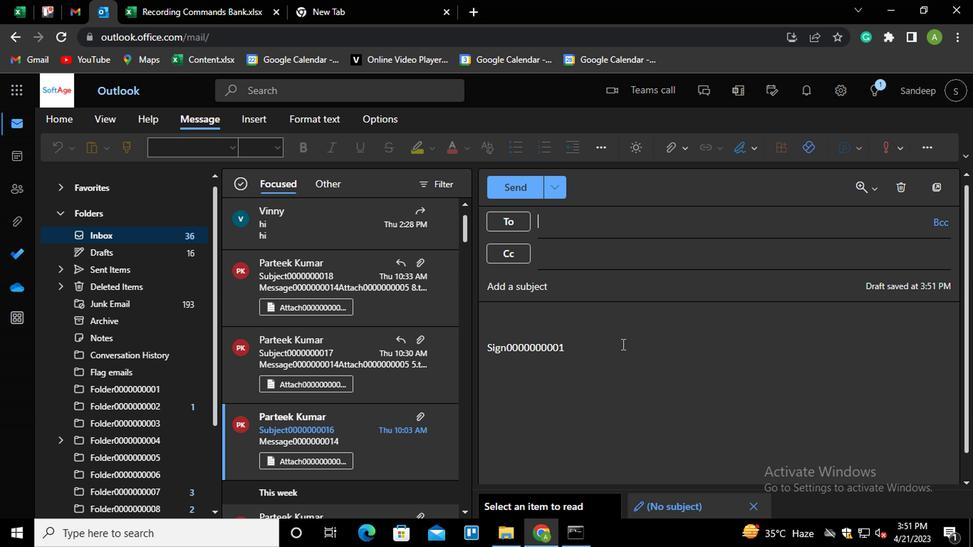 
Action: Mouse pressed left at (617, 345)
Screenshot: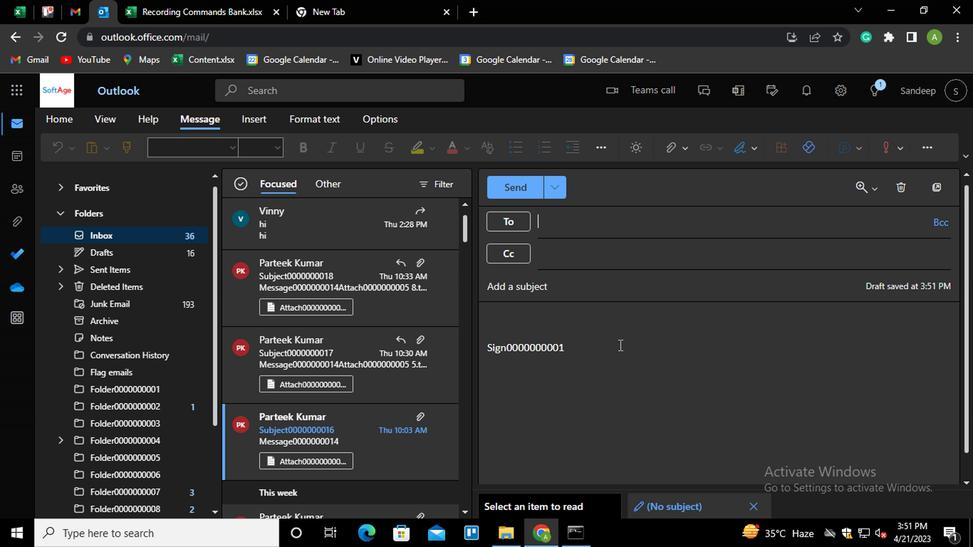 
Action: Key pressed <Key.shift_r><Key.enter>
Screenshot: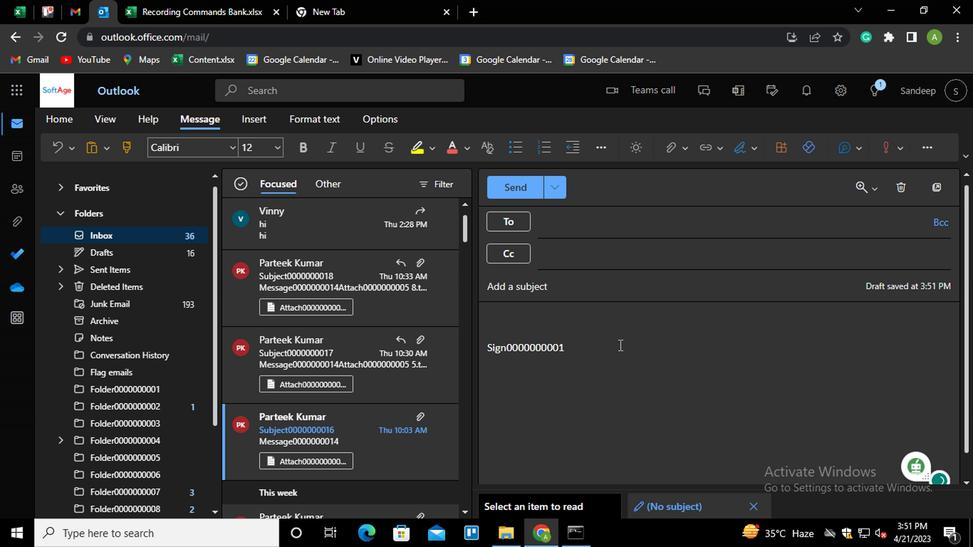 
Action: Mouse moved to (708, 142)
Screenshot: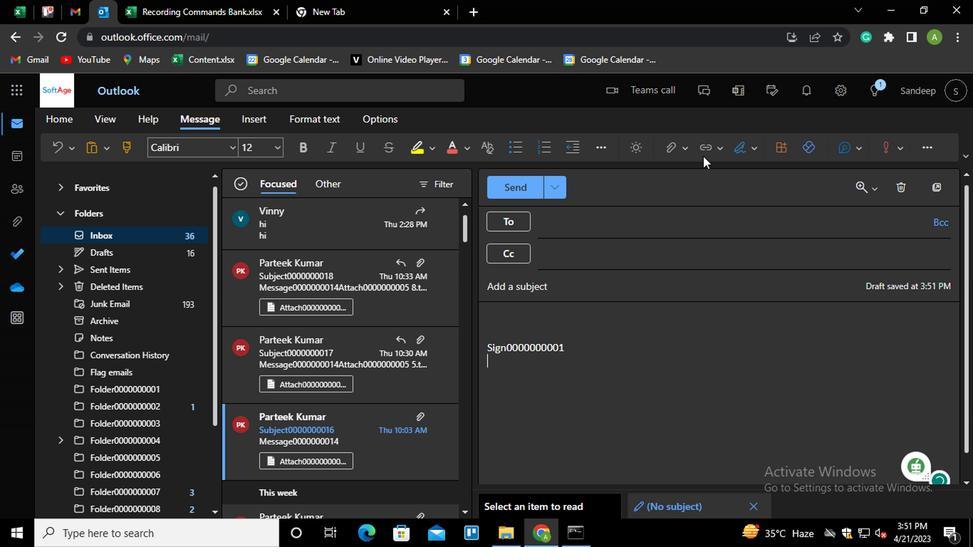 
Action: Mouse pressed left at (708, 142)
Screenshot: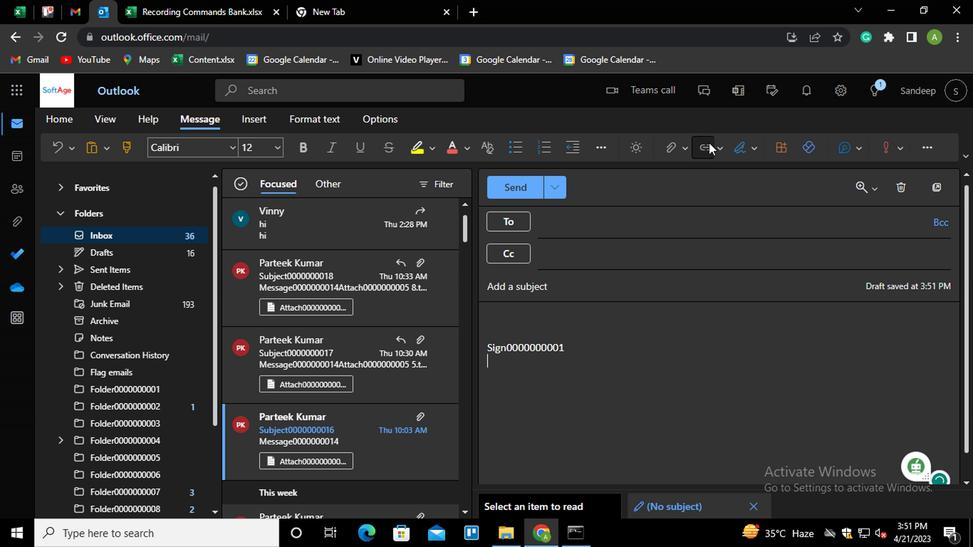 
Action: Mouse moved to (396, 320)
Screenshot: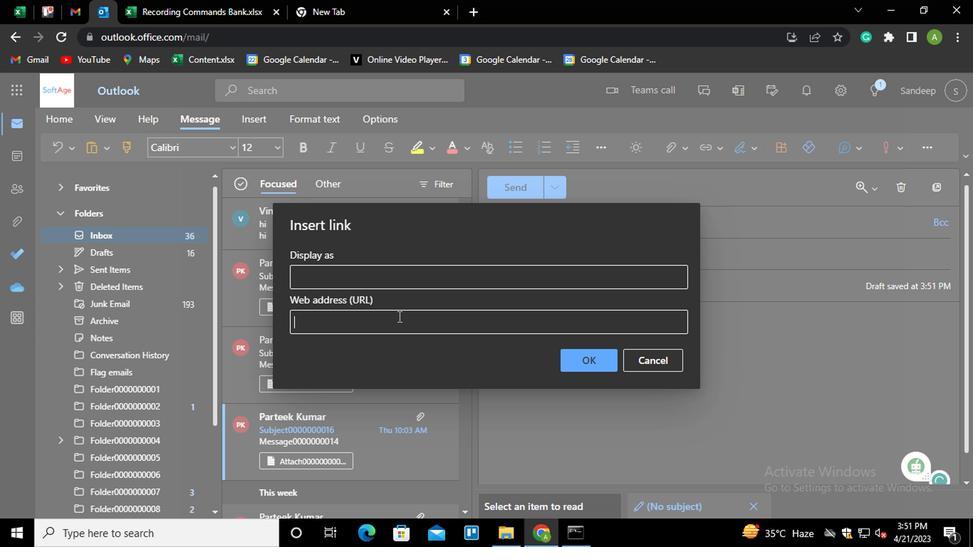 
Action: Key pressed <Key.shift_r>LINK0000000012
Screenshot: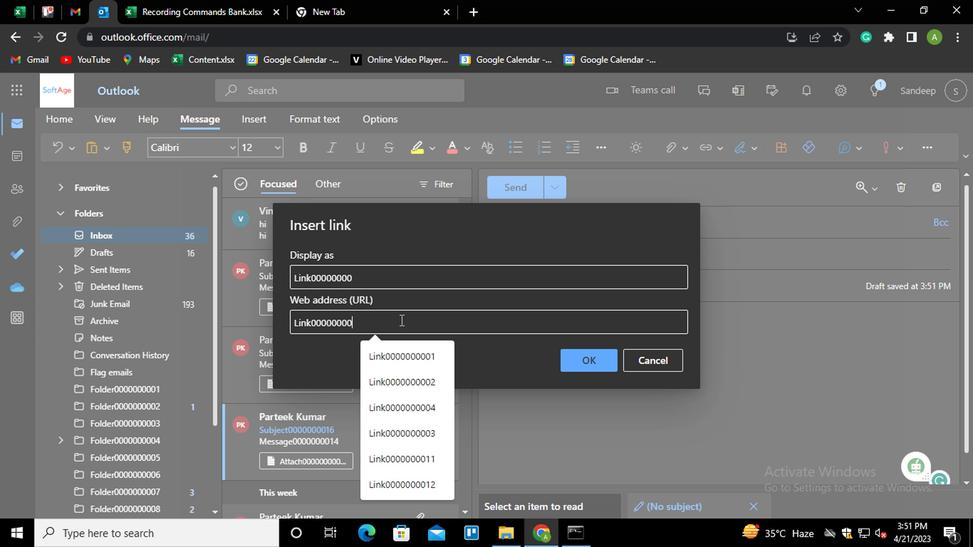 
Action: Mouse moved to (589, 356)
Screenshot: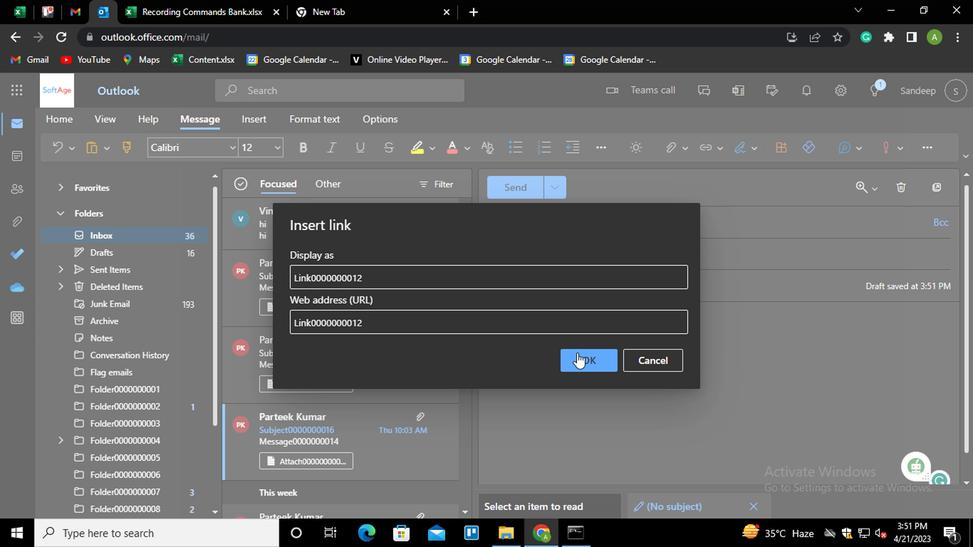 
Action: Mouse pressed left at (589, 356)
Screenshot: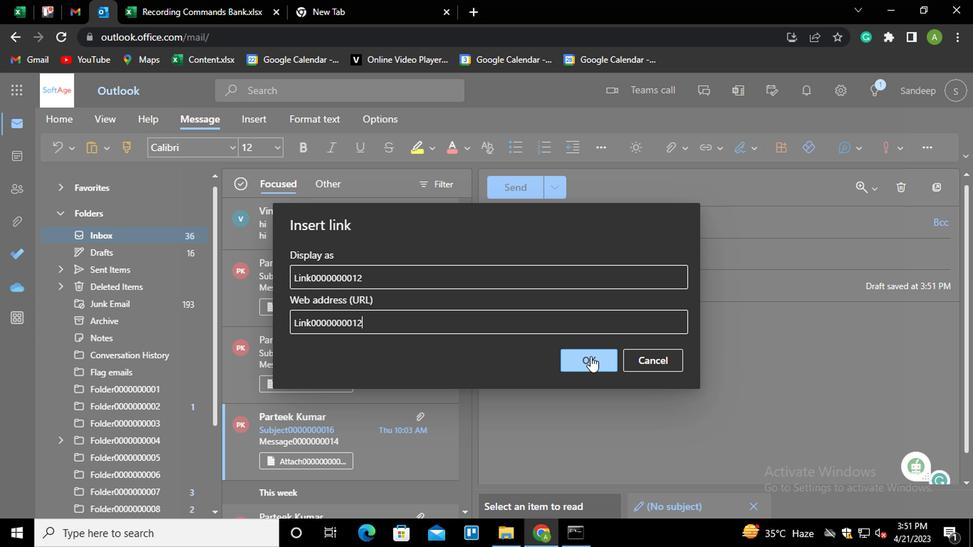
Action: Mouse moved to (567, 229)
Screenshot: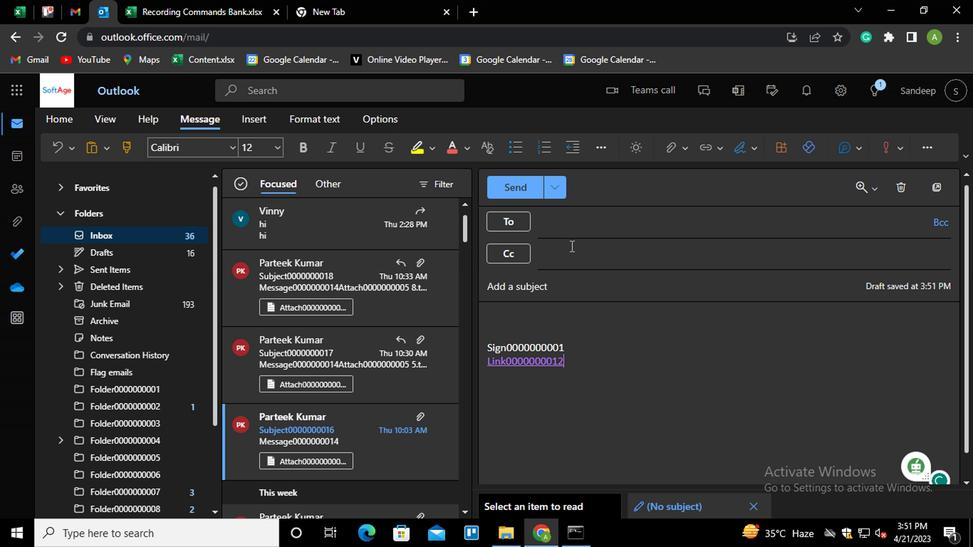 
Action: Mouse pressed left at (567, 229)
Screenshot: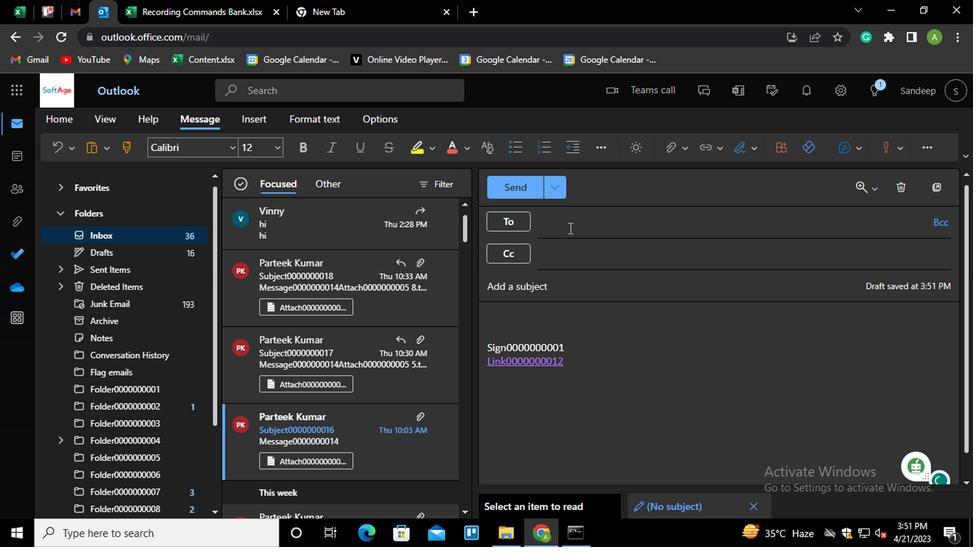 
Action: Key pressed PAR<Key.enter>
Screenshot: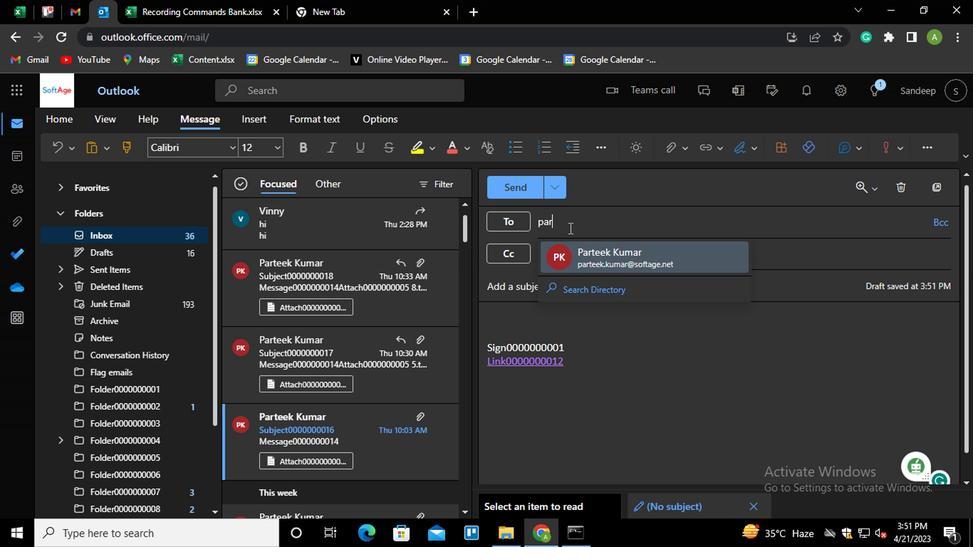 
Action: Mouse moved to (579, 255)
Screenshot: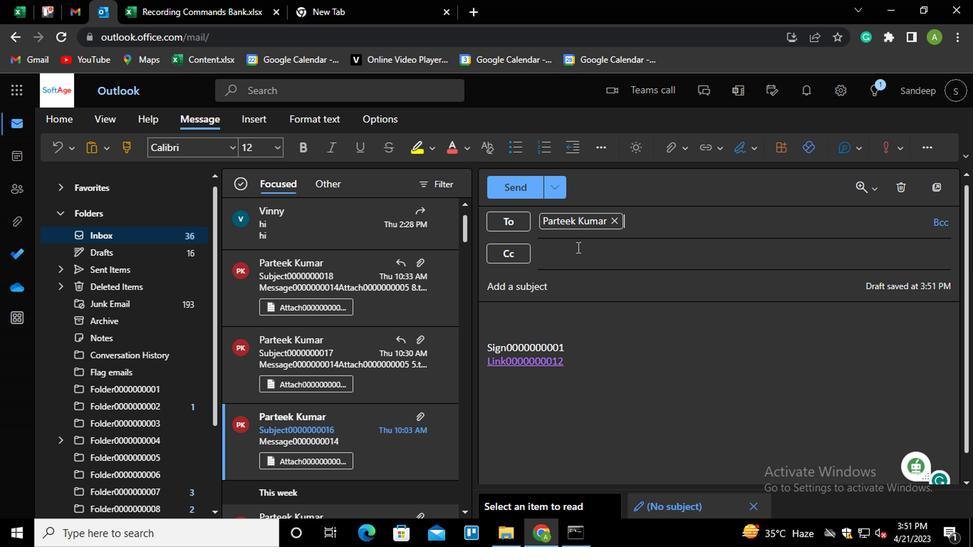 
Action: Mouse pressed left at (579, 255)
Screenshot: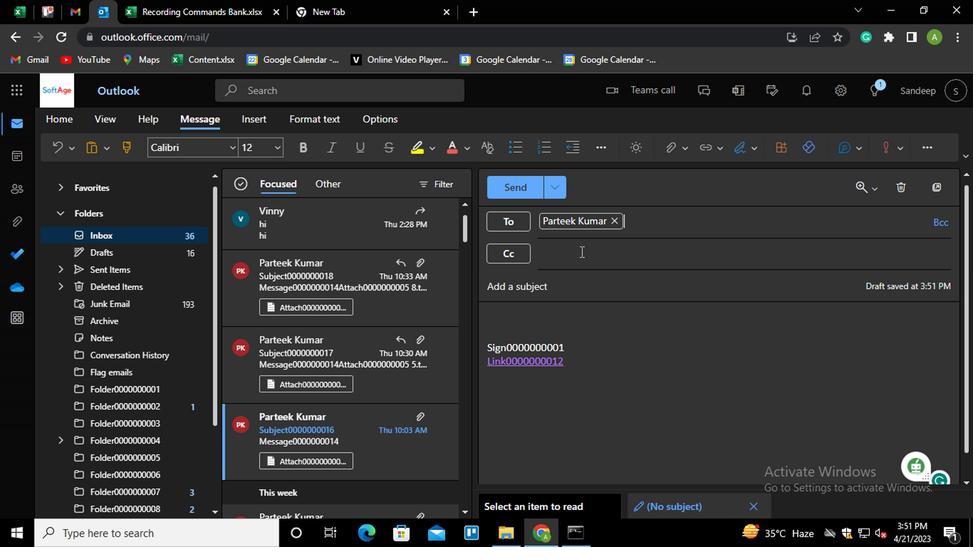 
Action: Key pressed <Key.shift>AA<Key.enter>
Screenshot: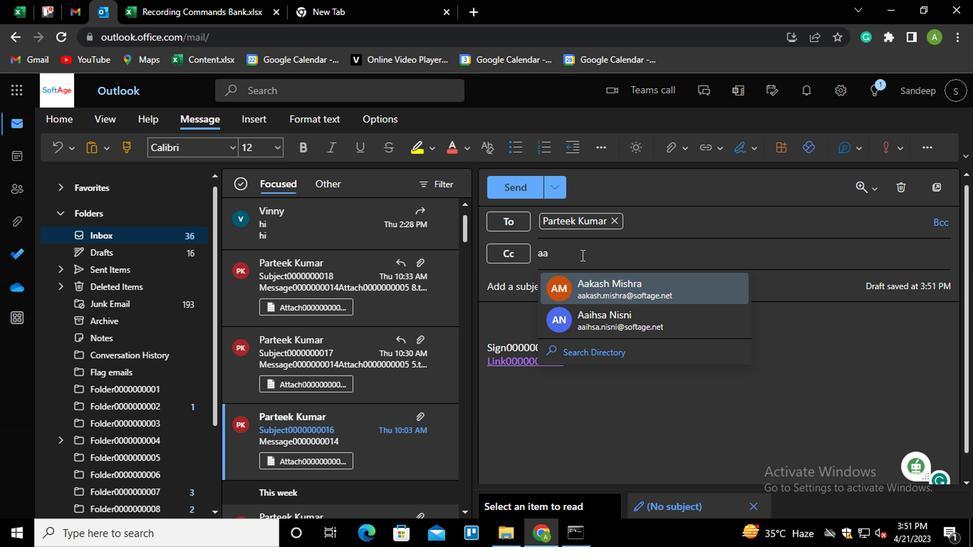 
Action: Mouse moved to (940, 221)
Screenshot: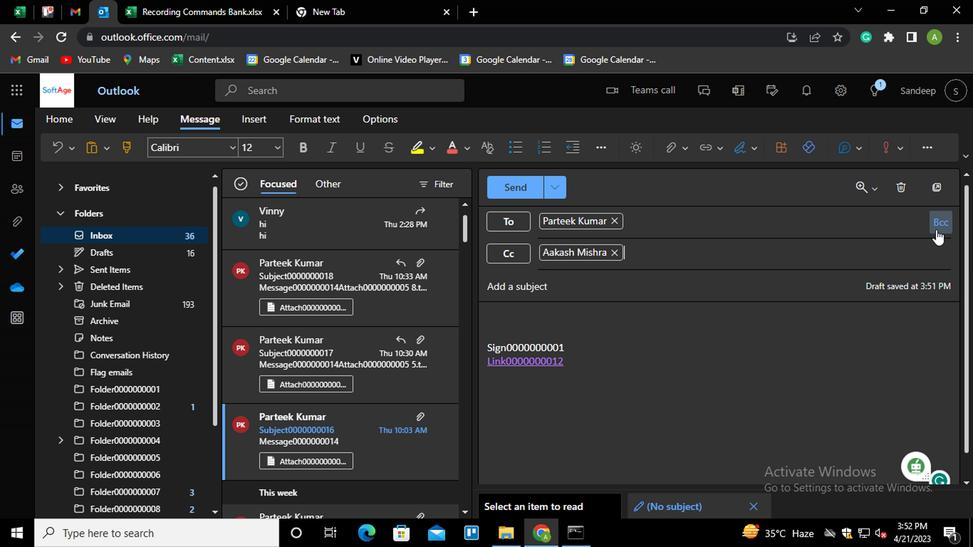 
Action: Mouse pressed left at (940, 221)
Screenshot: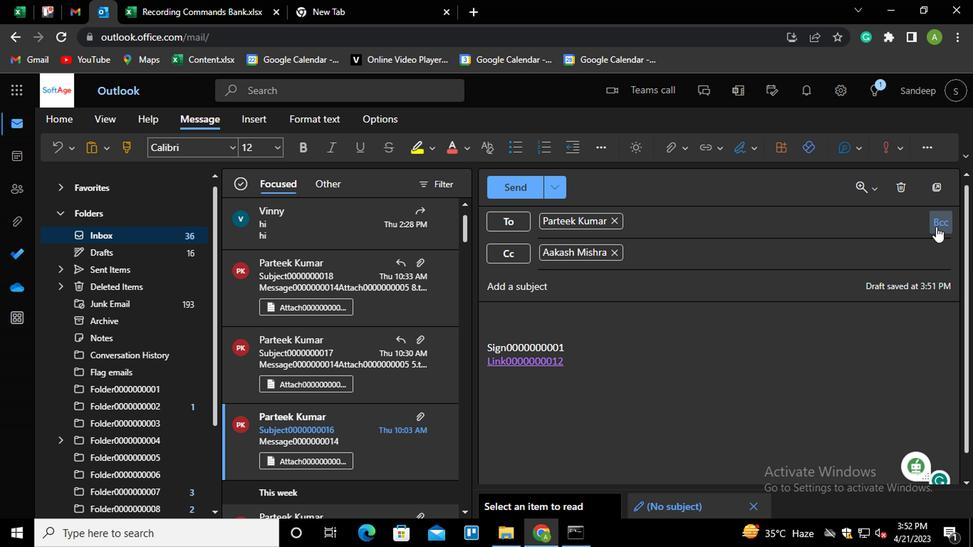 
Action: Mouse moved to (727, 278)
Screenshot: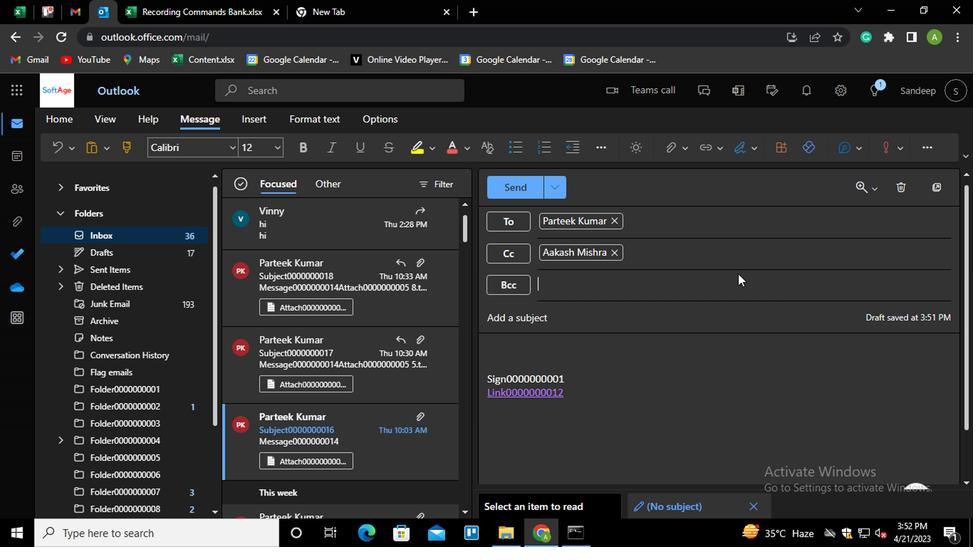 
Action: Key pressed AYU<Key.enter>
Screenshot: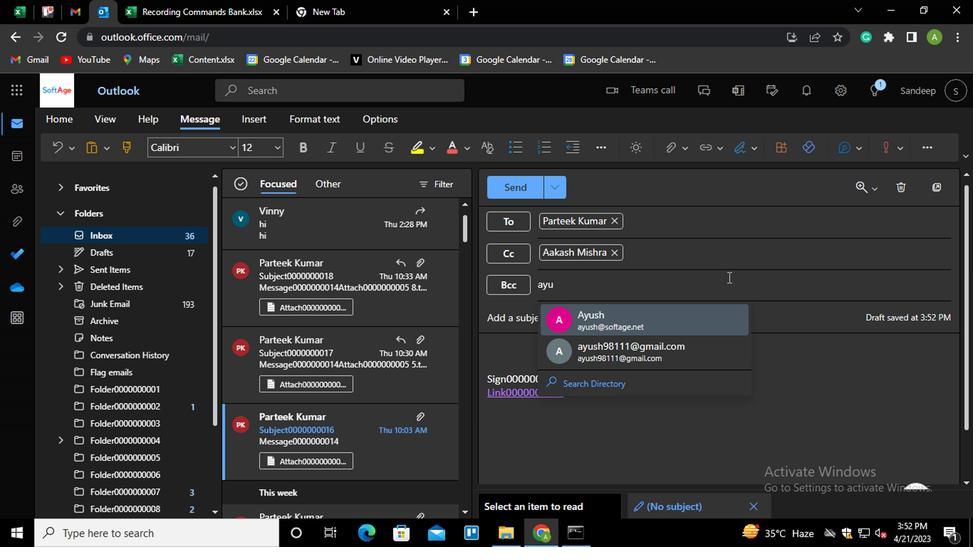 
Action: Mouse moved to (696, 319)
Screenshot: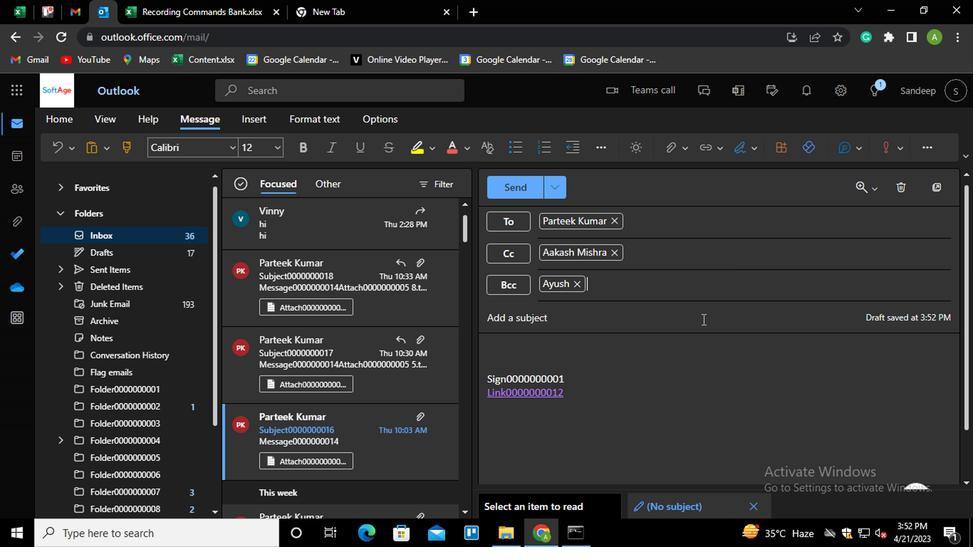 
Action: Mouse pressed left at (696, 319)
Screenshot: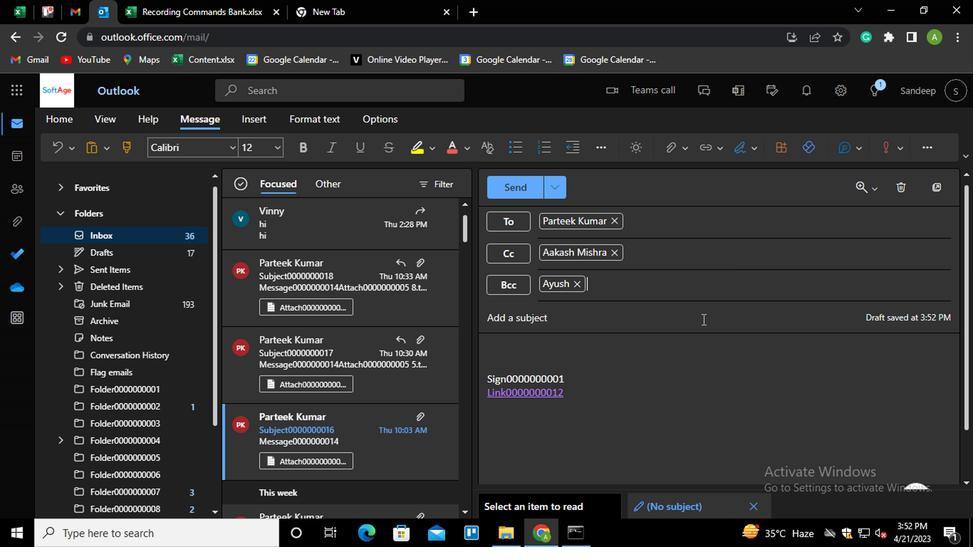 
Action: Mouse moved to (696, 319)
Screenshot: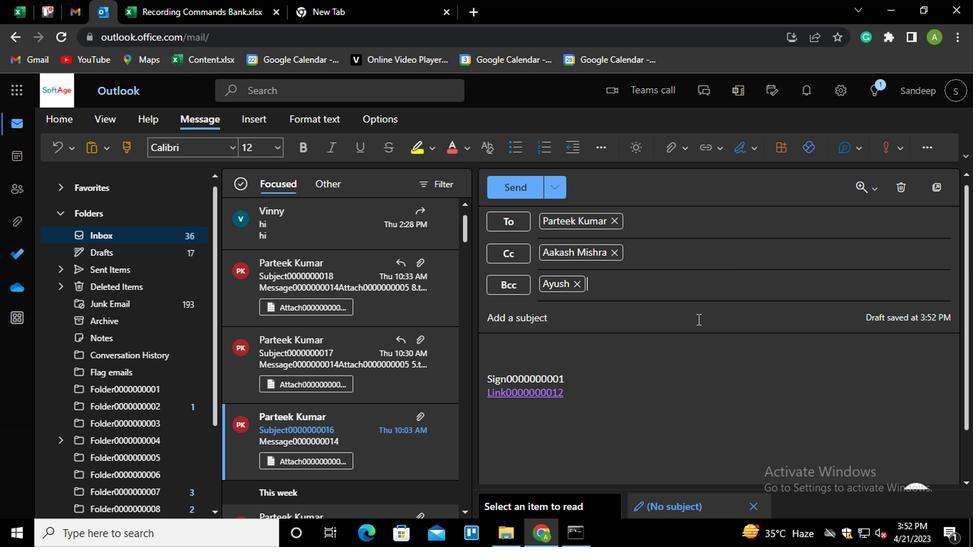 
Action: Key pressed <Key.shift>SUBJECT0000
Screenshot: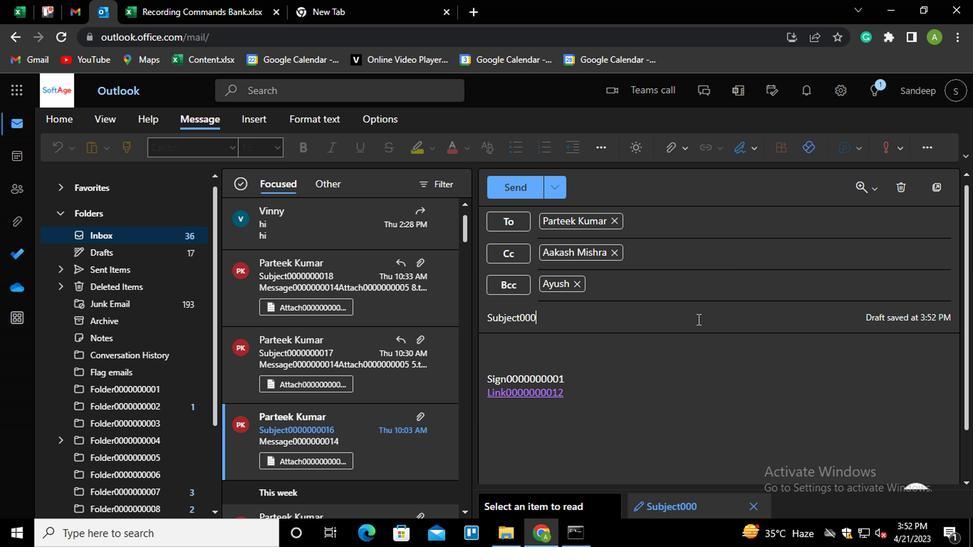 
Action: Mouse moved to (695, 320)
Screenshot: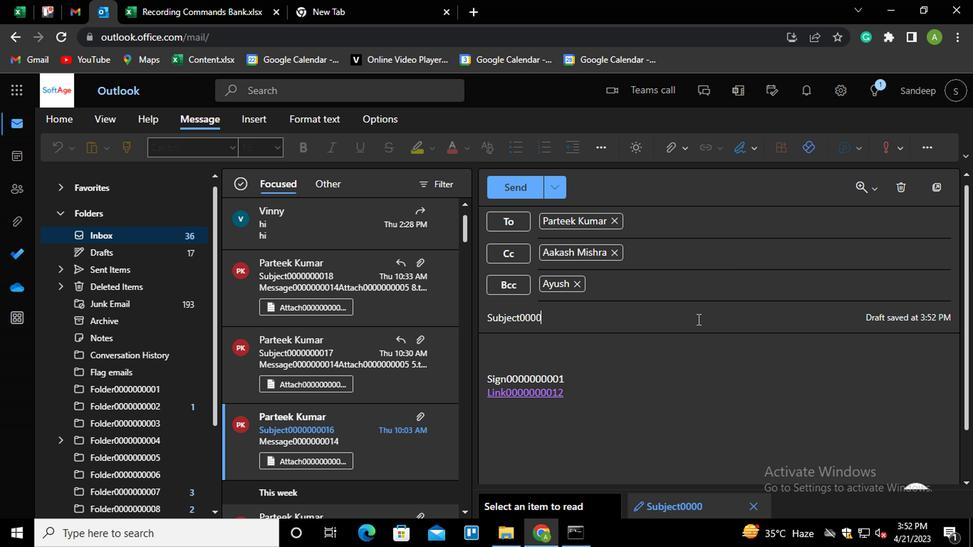 
Action: Key pressed 000011
Screenshot: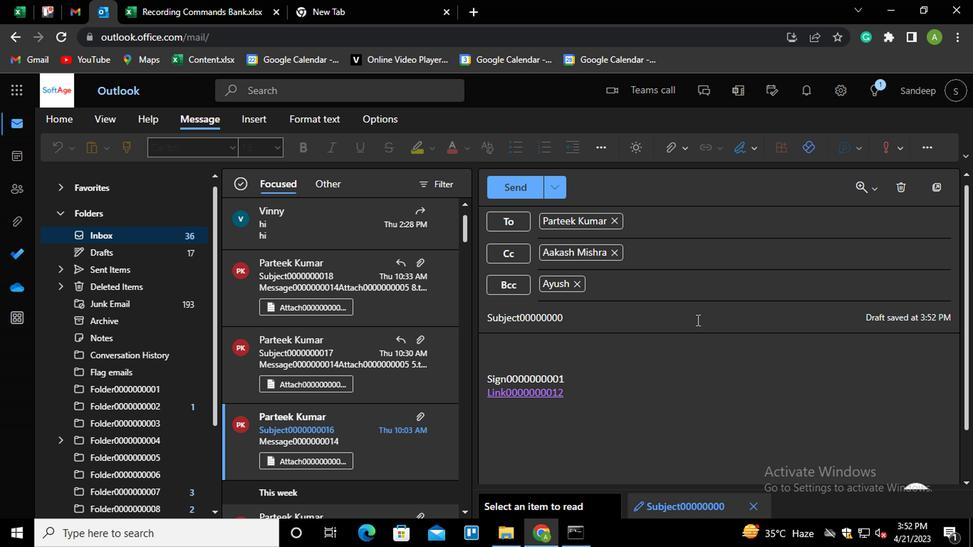 
Action: Mouse moved to (575, 389)
Screenshot: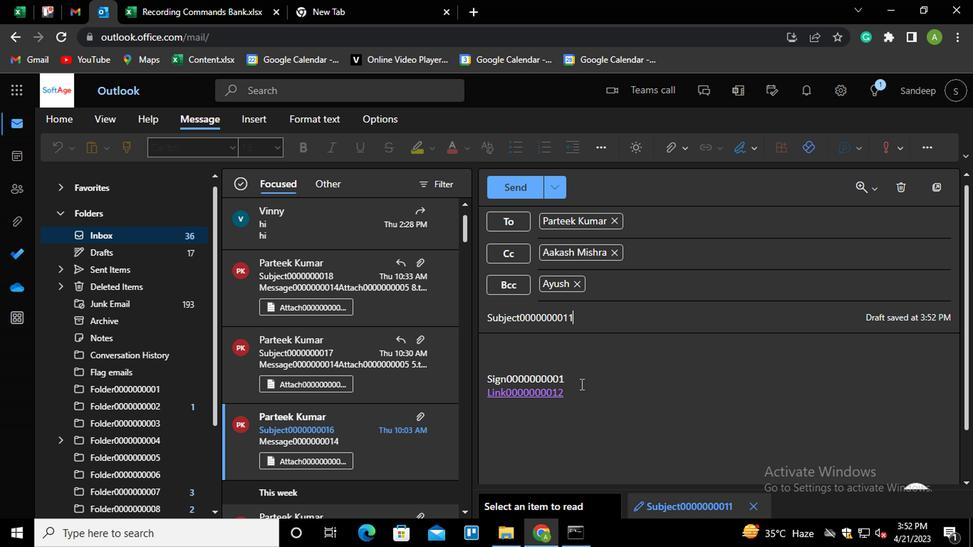 
Action: Mouse pressed left at (575, 389)
Screenshot: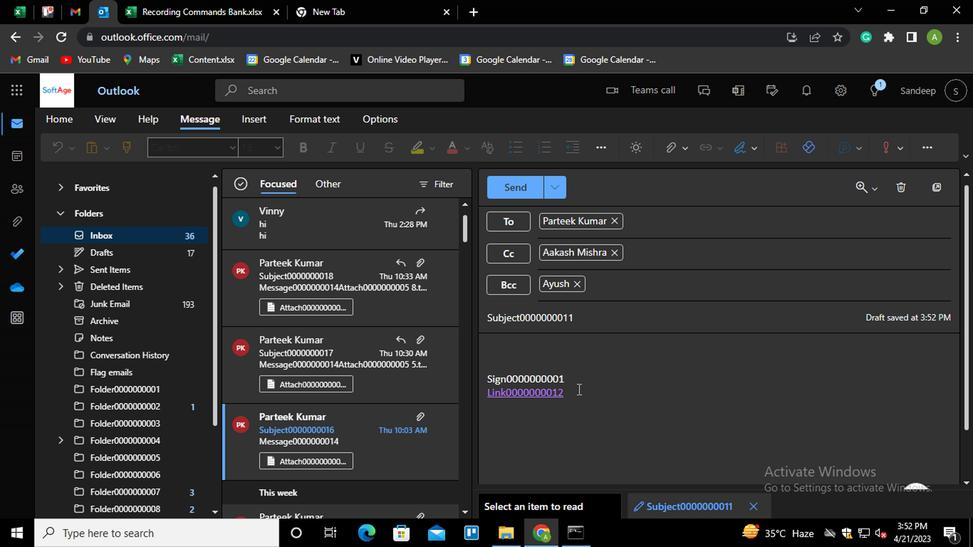 
Action: Key pressed <Key.shift_r><Key.enter><Key.shift_r>MESSAGE0000000013
Screenshot: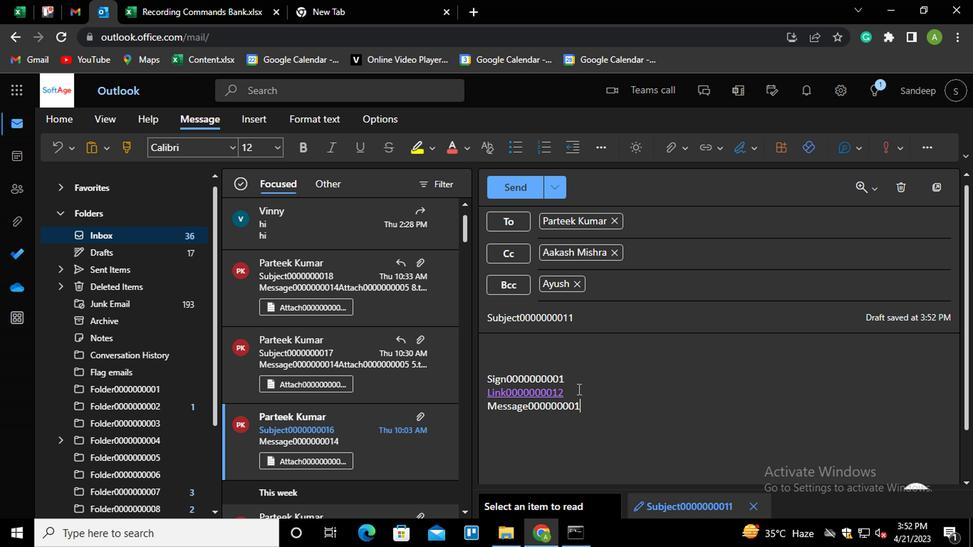 
Action: Mouse moved to (520, 191)
Screenshot: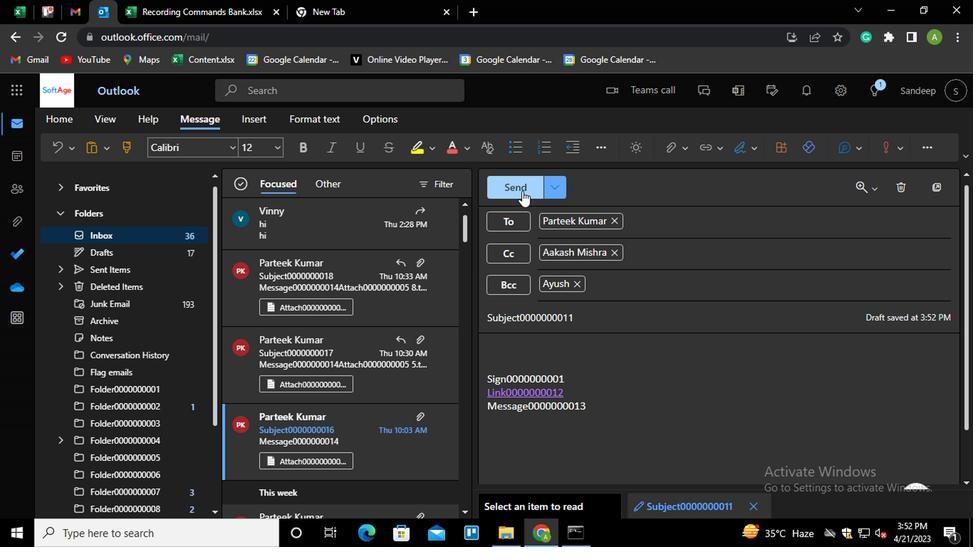 
Action: Mouse pressed left at (520, 191)
Screenshot: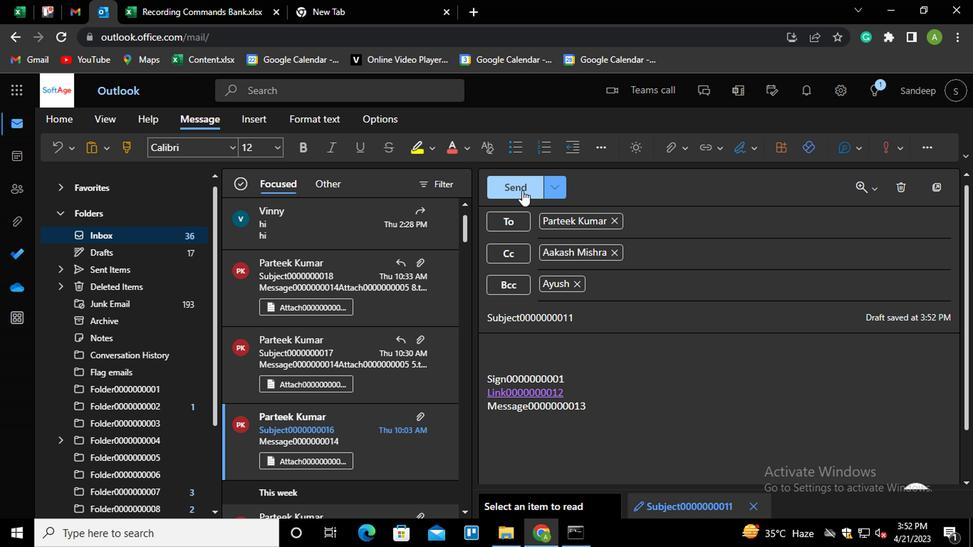 
Action: Mouse moved to (122, 146)
Screenshot: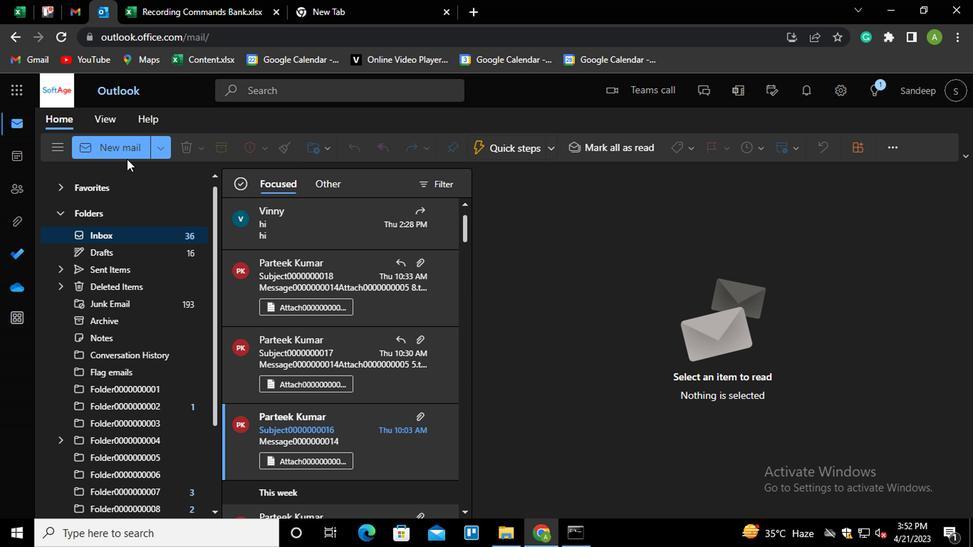 
Action: Mouse pressed left at (122, 146)
Screenshot: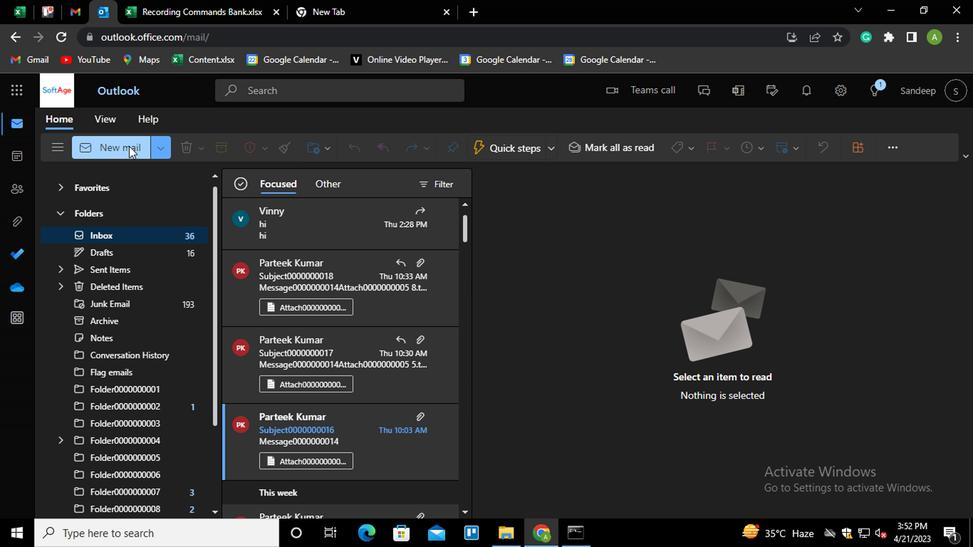 
Action: Mouse moved to (593, 348)
Screenshot: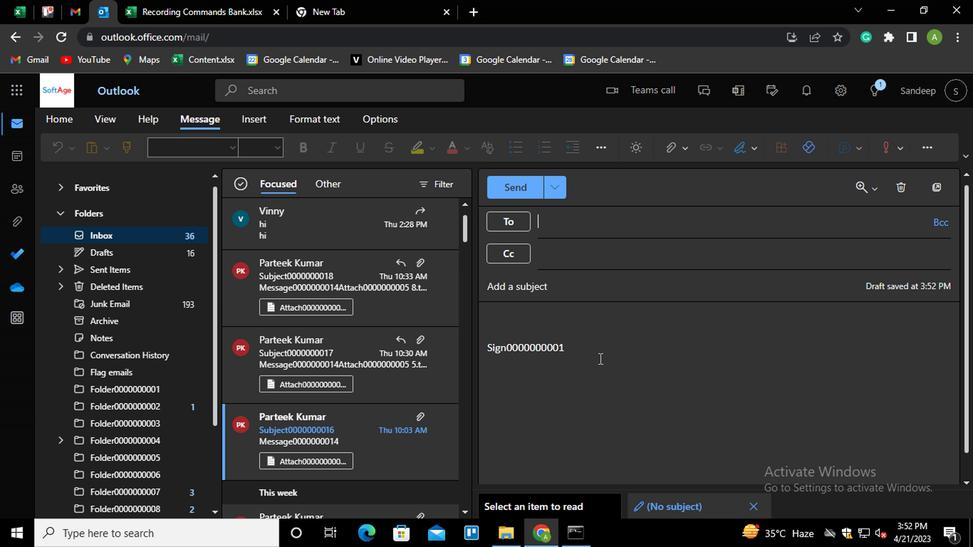 
Action: Mouse pressed left at (593, 348)
Screenshot: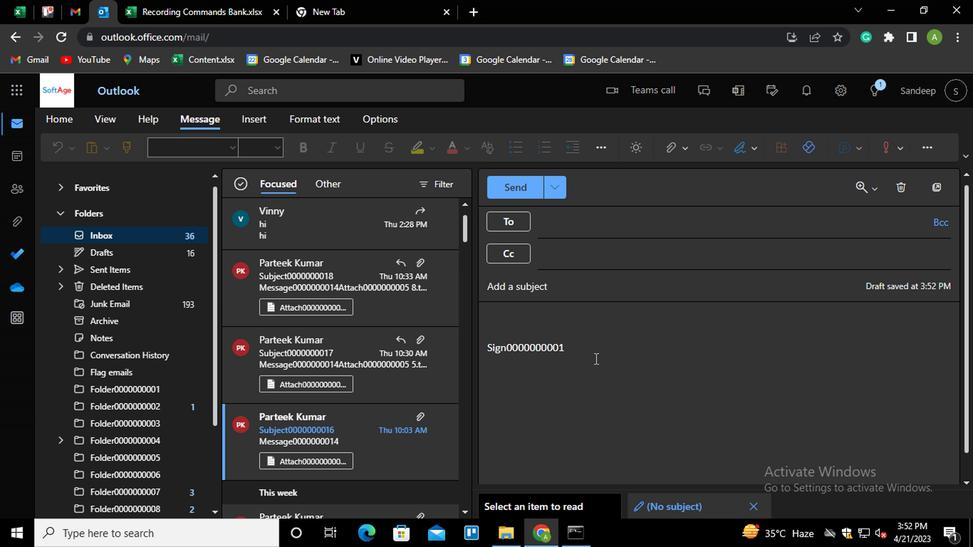 
Action: Key pressed <Key.shift_r><Key.enter>
Screenshot: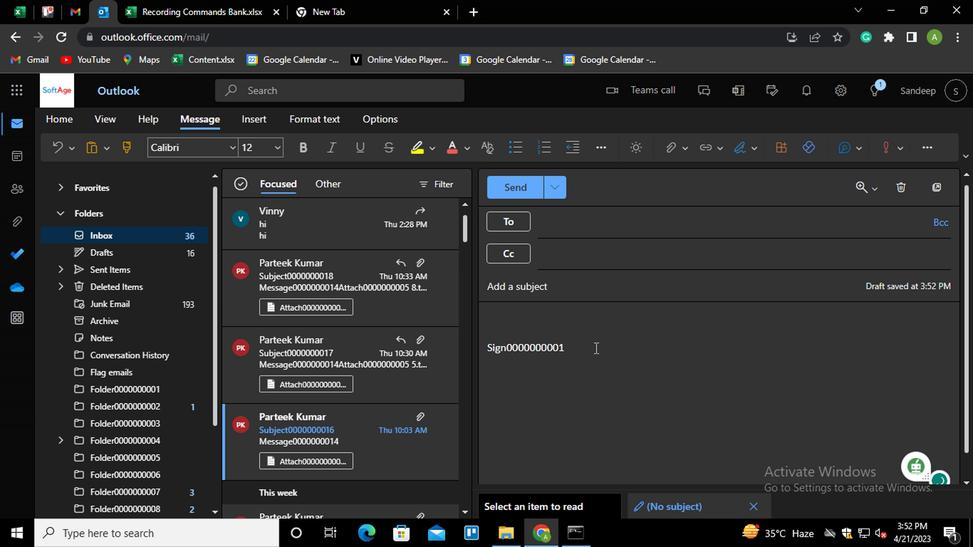 
Action: Mouse moved to (701, 149)
Screenshot: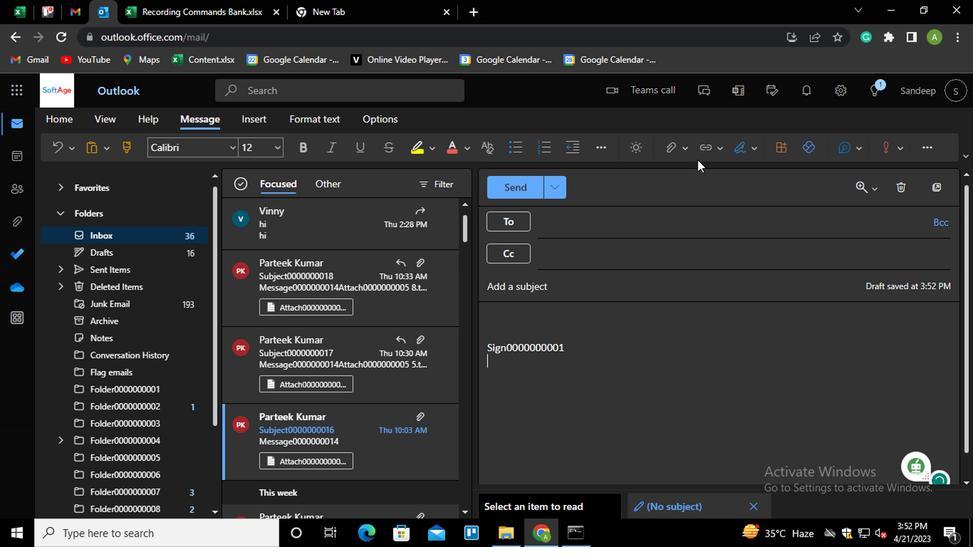 
Action: Mouse pressed left at (701, 149)
Screenshot: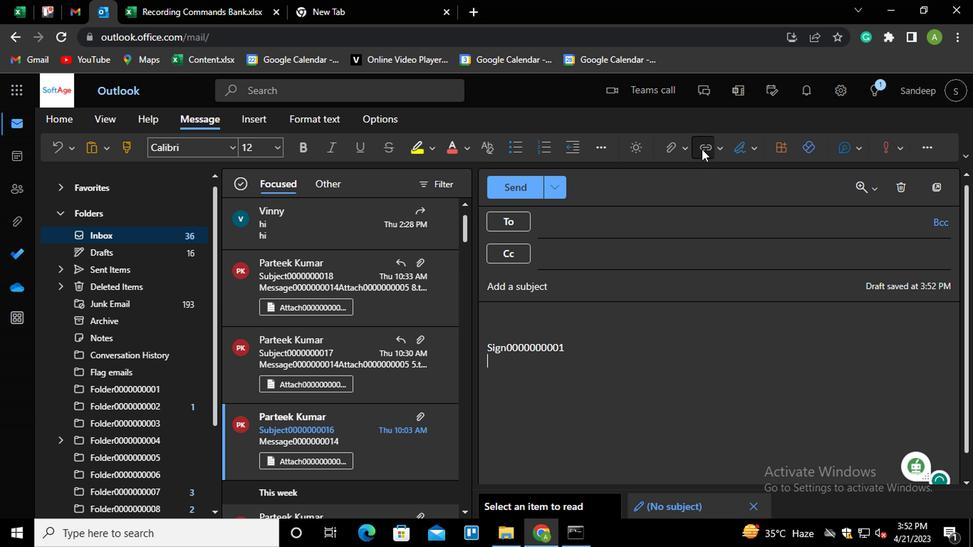 
Action: Mouse moved to (464, 322)
Screenshot: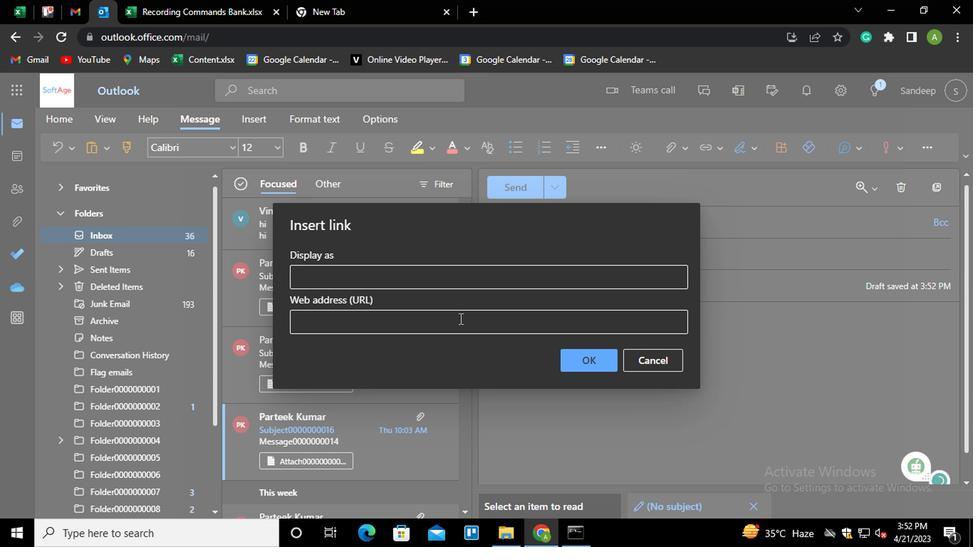
Action: Key pressed <Key.shift_r>LINK0000000012
Screenshot: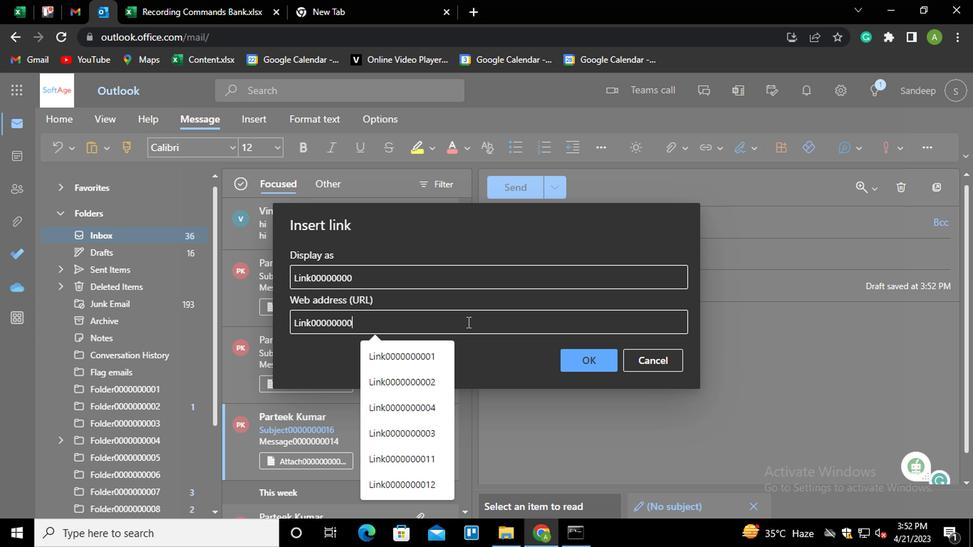 
Action: Mouse moved to (573, 365)
Screenshot: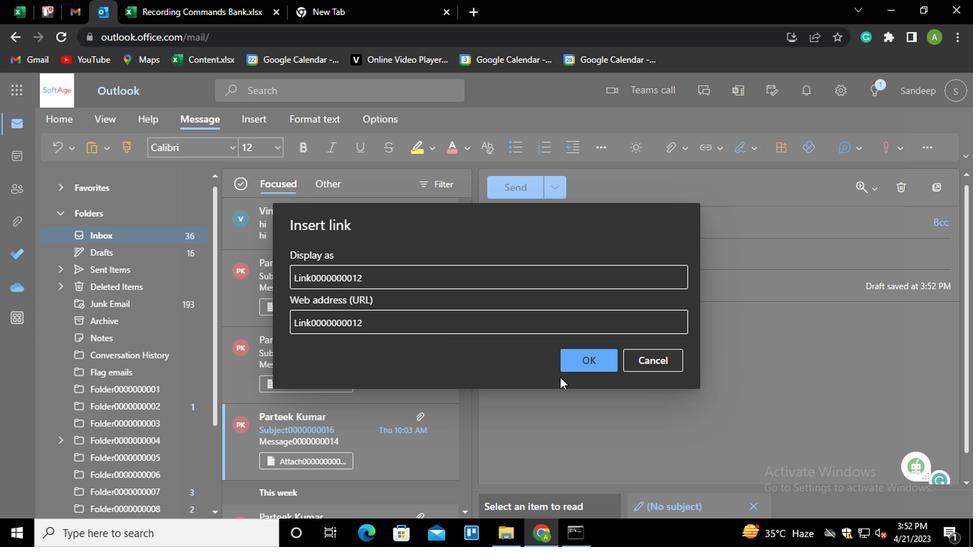 
Action: Mouse pressed left at (573, 365)
Screenshot: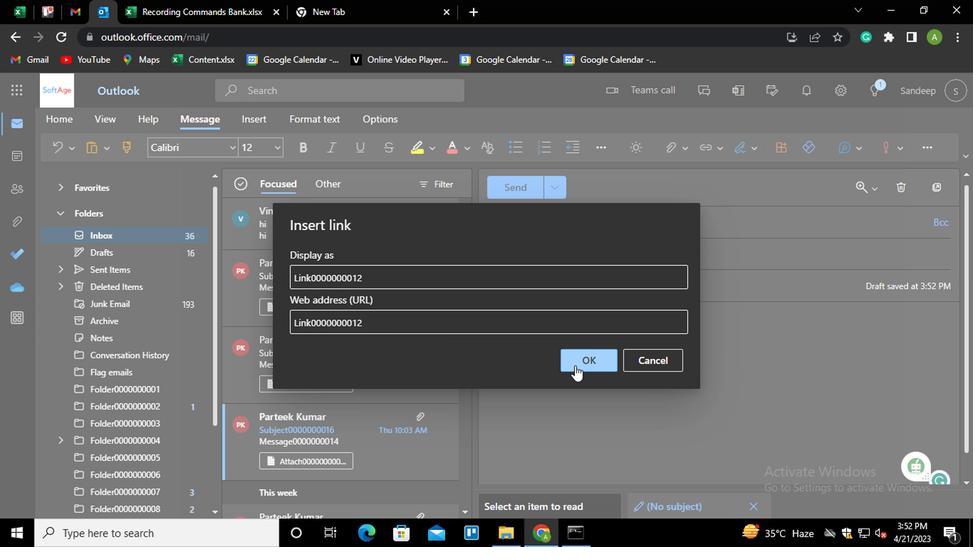 
Action: Mouse moved to (558, 226)
Screenshot: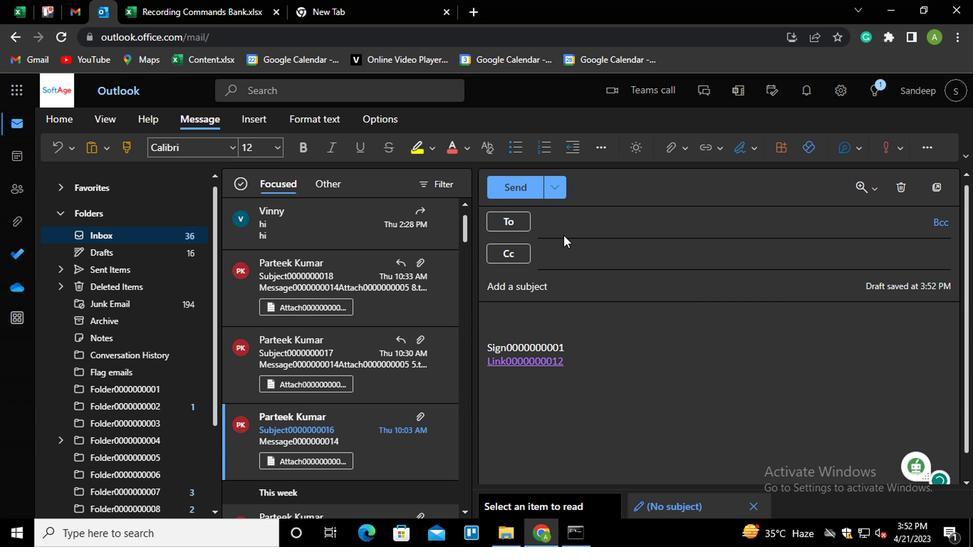 
Action: Mouse pressed left at (558, 226)
Screenshot: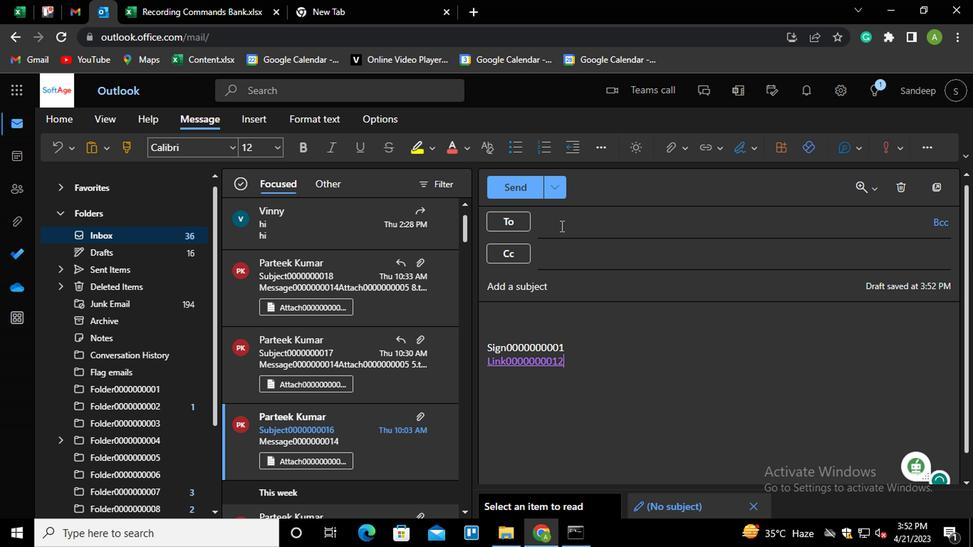 
Action: Key pressed PAE<Key.enter>AA<Key.enter>
Screenshot: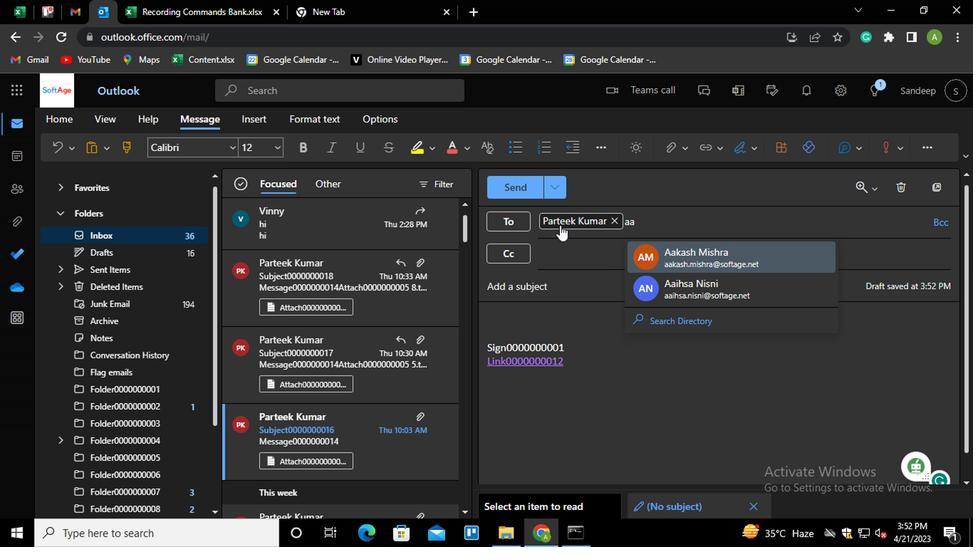 
Action: Mouse moved to (579, 248)
Screenshot: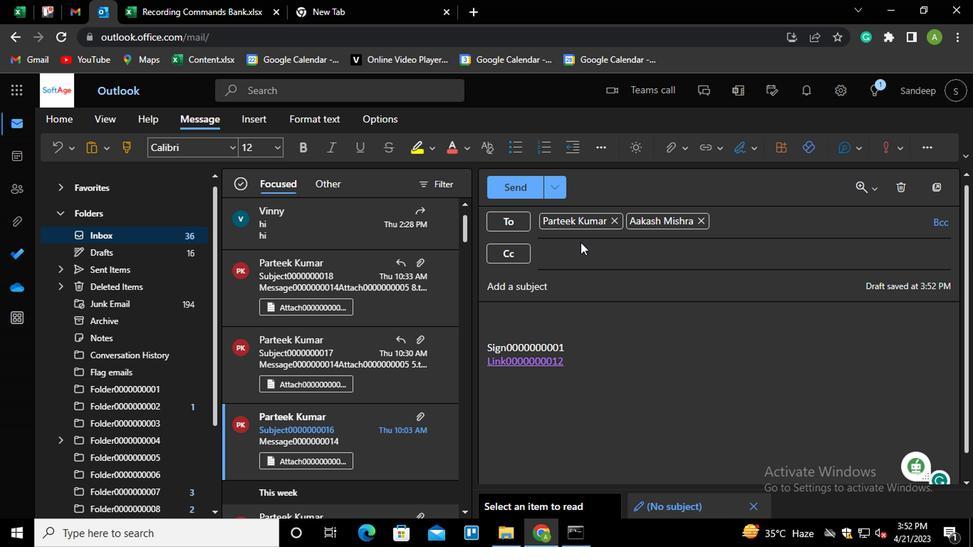 
Action: Mouse pressed left at (579, 248)
Screenshot: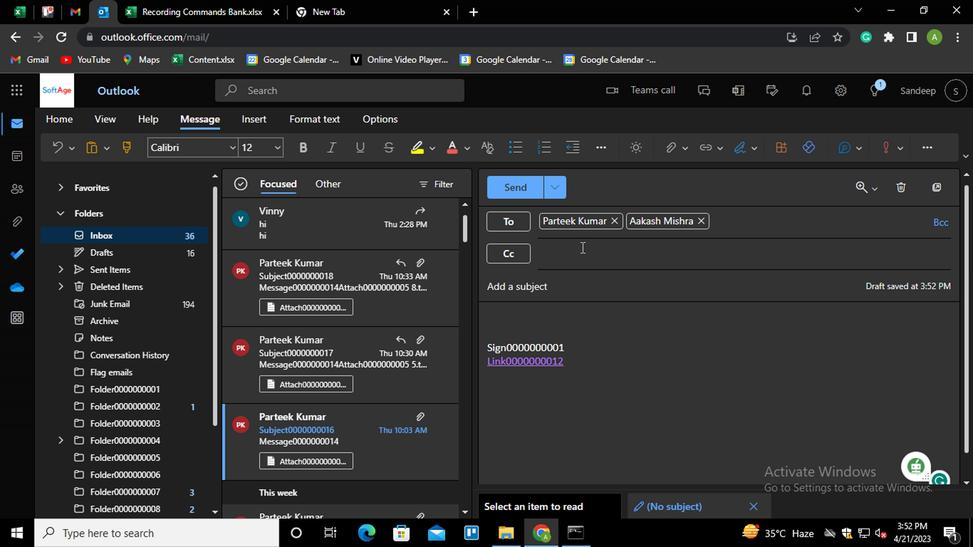 
Action: Key pressed AYU<Key.enter>POO<Key.enter>
Screenshot: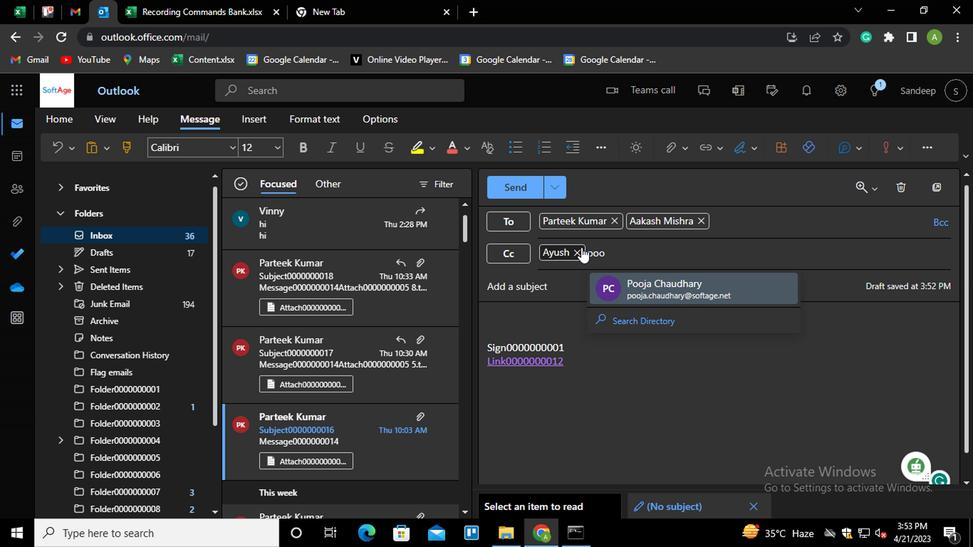 
Action: Mouse moved to (941, 224)
Screenshot: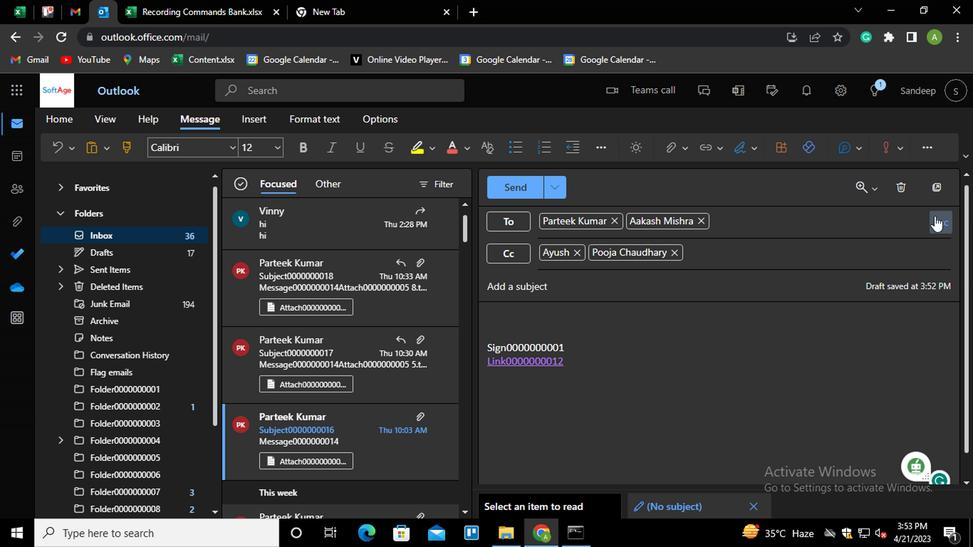 
Action: Mouse pressed left at (941, 224)
Screenshot: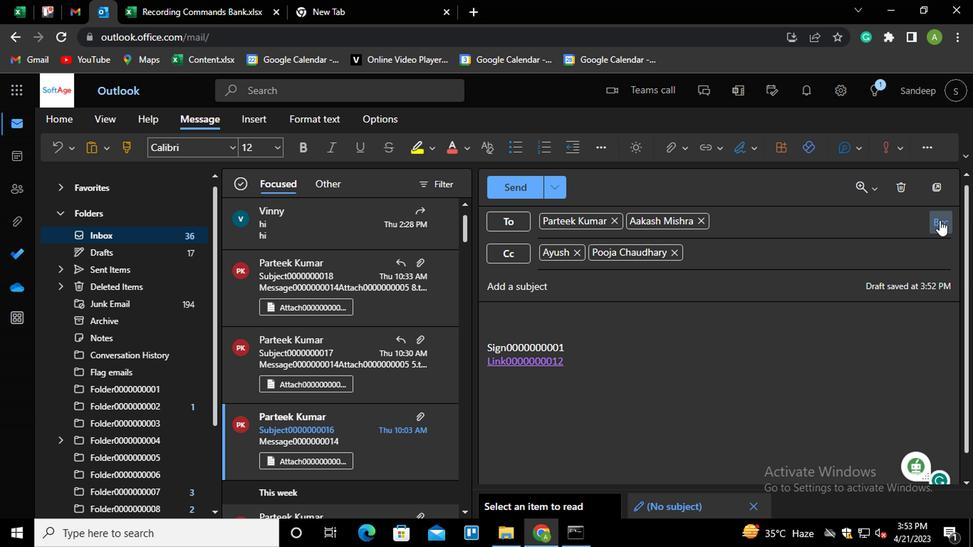 
Action: Mouse moved to (571, 285)
Screenshot: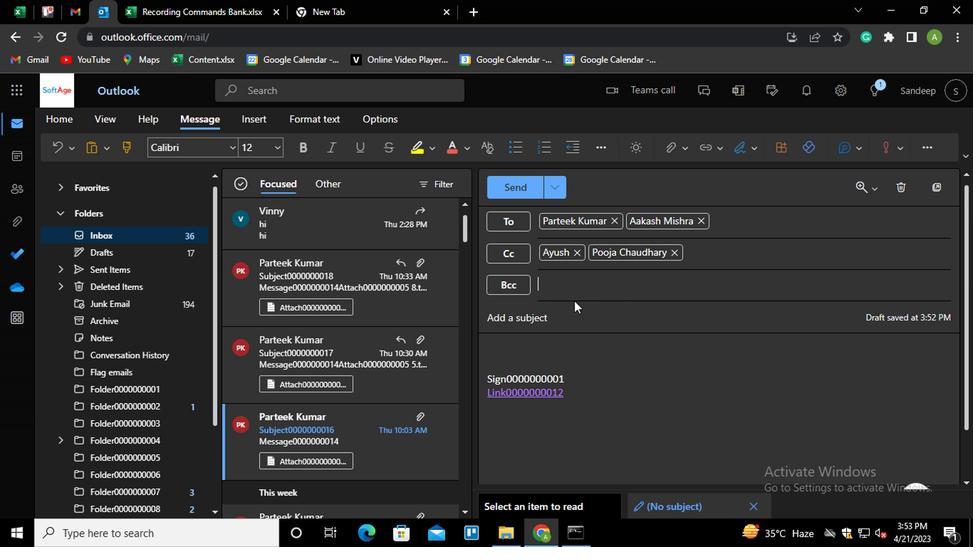 
Action: Key pressed VAN<Key.enter>
Screenshot: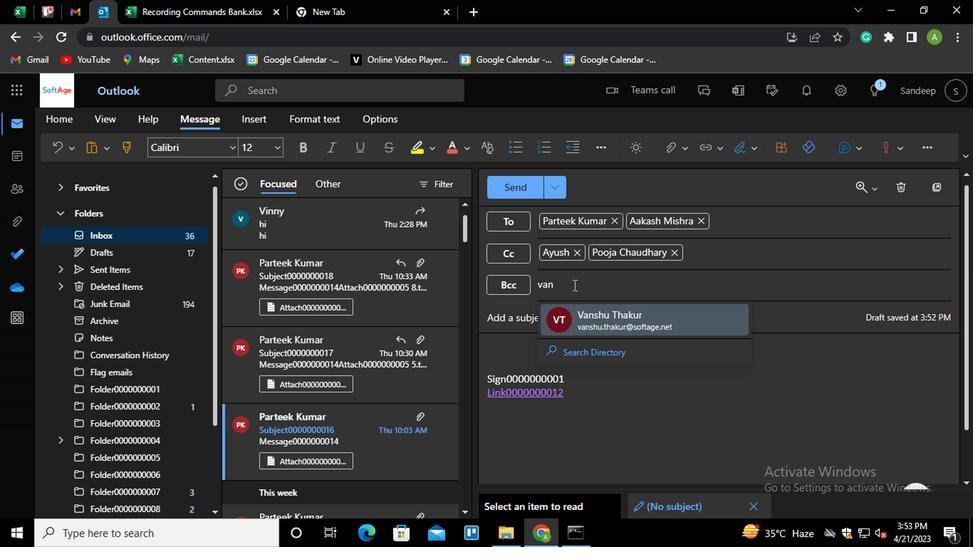 
Action: Mouse moved to (541, 324)
Screenshot: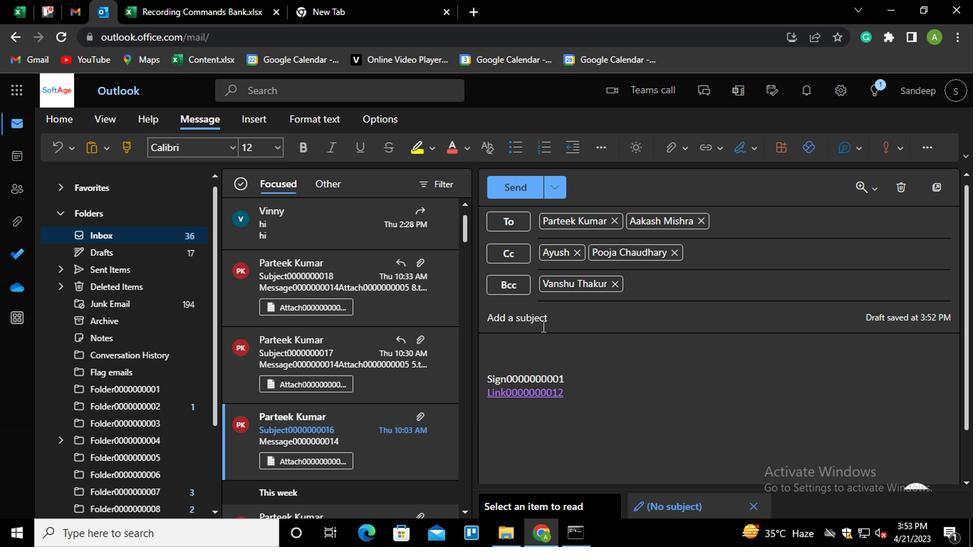 
Action: Mouse pressed left at (541, 324)
Screenshot: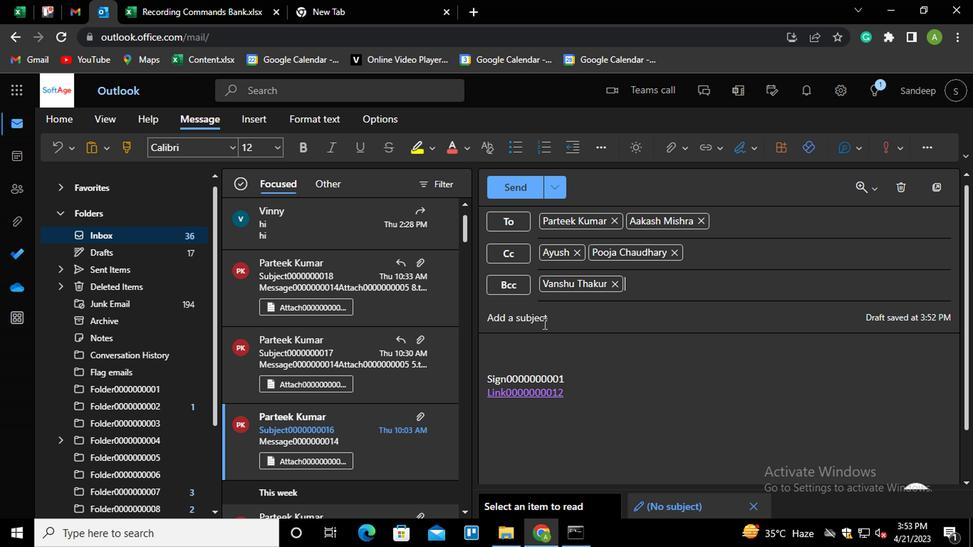 
Action: Key pressed <Key.shift>SUBJECT0000000011
Screenshot: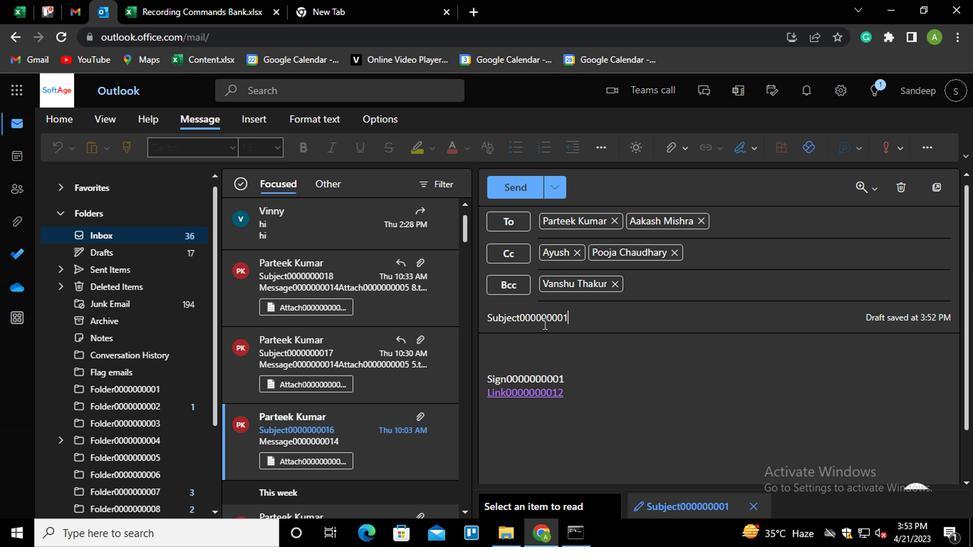 
Action: Mouse moved to (594, 388)
Screenshot: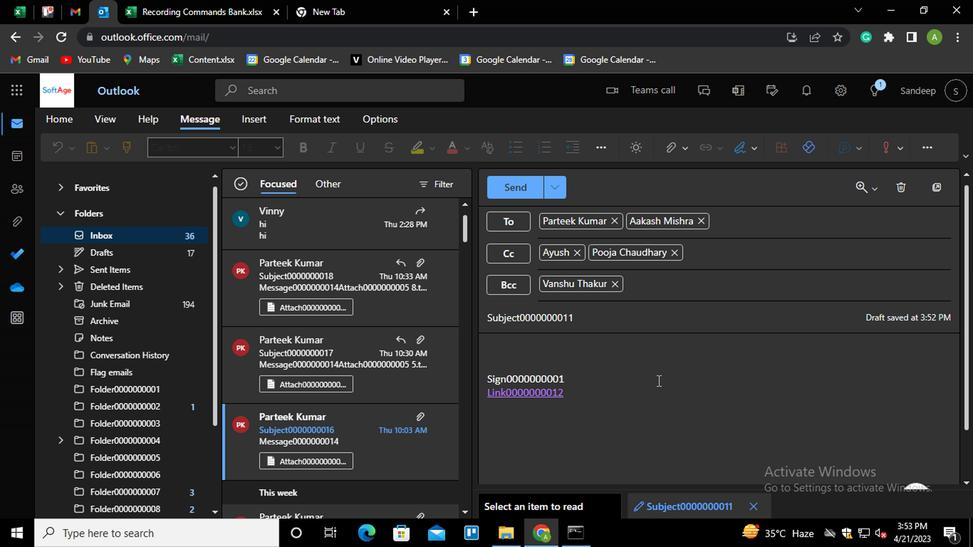 
Action: Mouse pressed left at (594, 388)
Screenshot: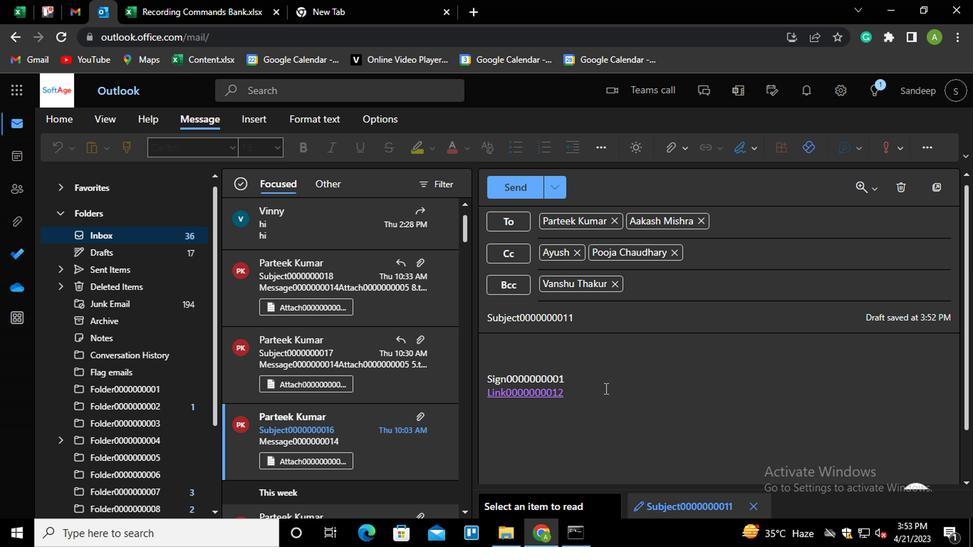 
Action: Key pressed <Key.shift_r><Key.enter><Key.shift_r>MESSAGE0000000013
Screenshot: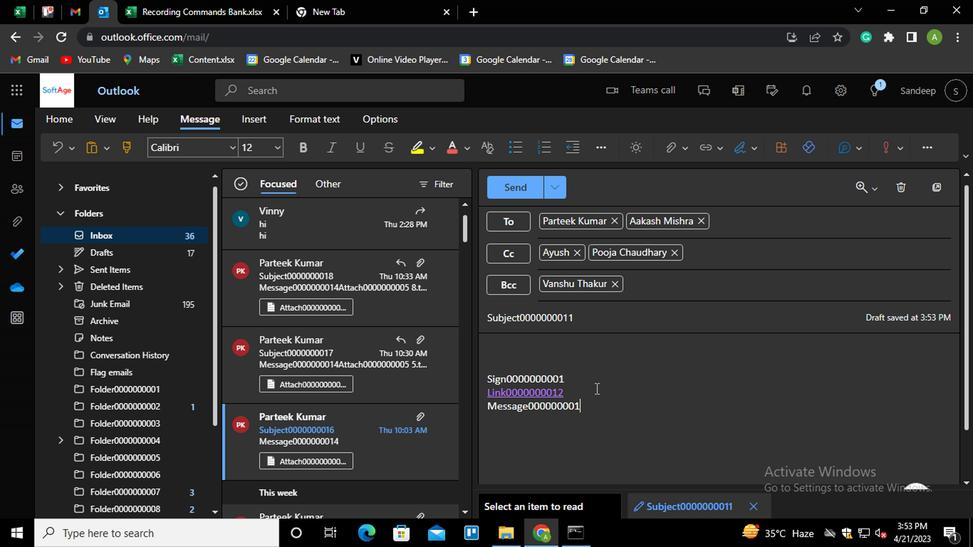
Action: Mouse moved to (529, 195)
Screenshot: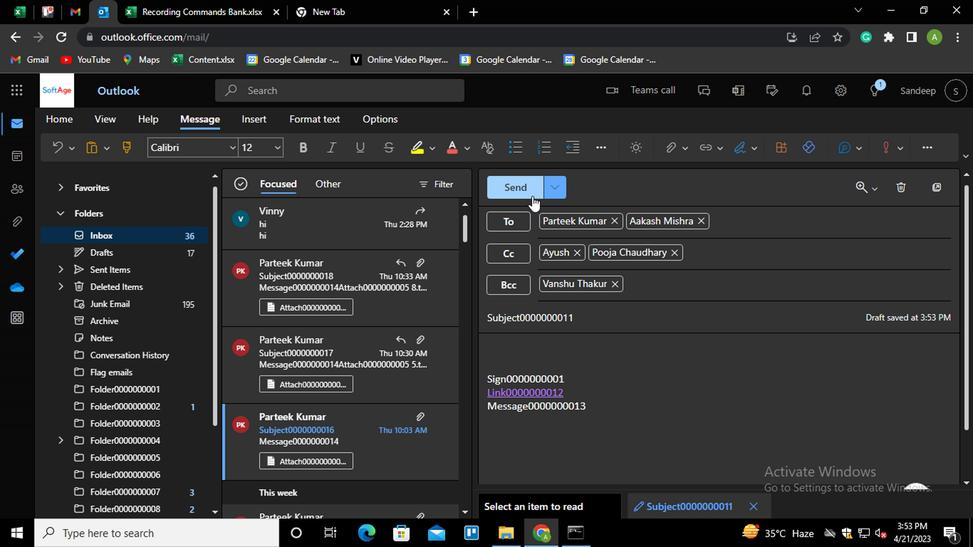 
Action: Mouse pressed left at (529, 195)
Screenshot: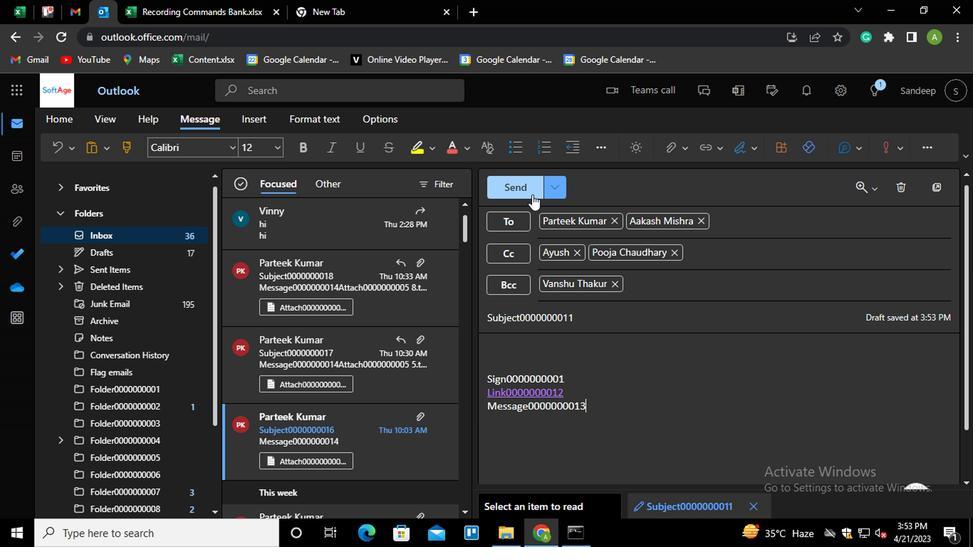
Action: Mouse moved to (596, 396)
Screenshot: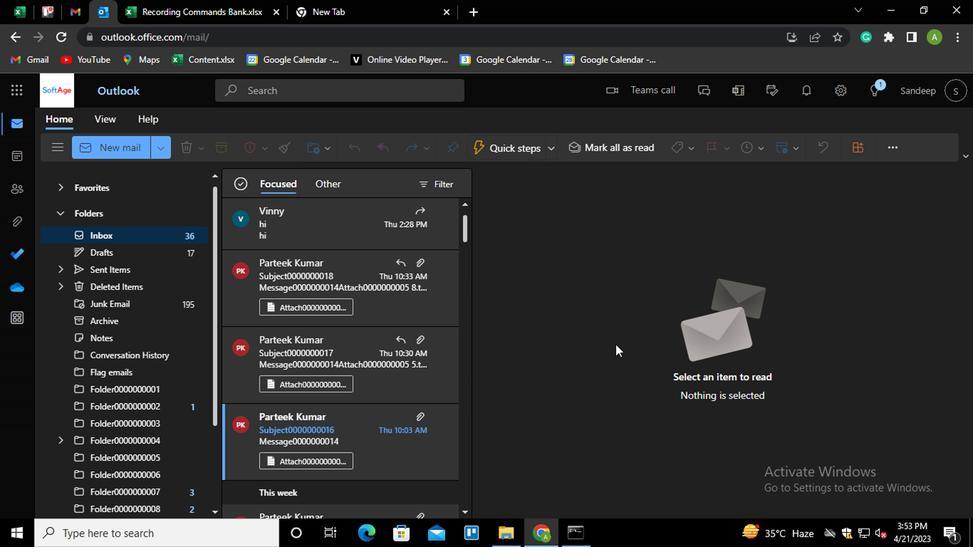 
